 Task: Find connections with filter location Castro with filter topic #Creativitywith filter profile language English with filter current company Verizon with filter school National Academy of Legal Studies & Research (NALSAR) University Hyderabad with filter industry Internet Marketplace Platforms with filter service category Product Marketing with filter keywords title Travel Agent
Action: Mouse moved to (593, 117)
Screenshot: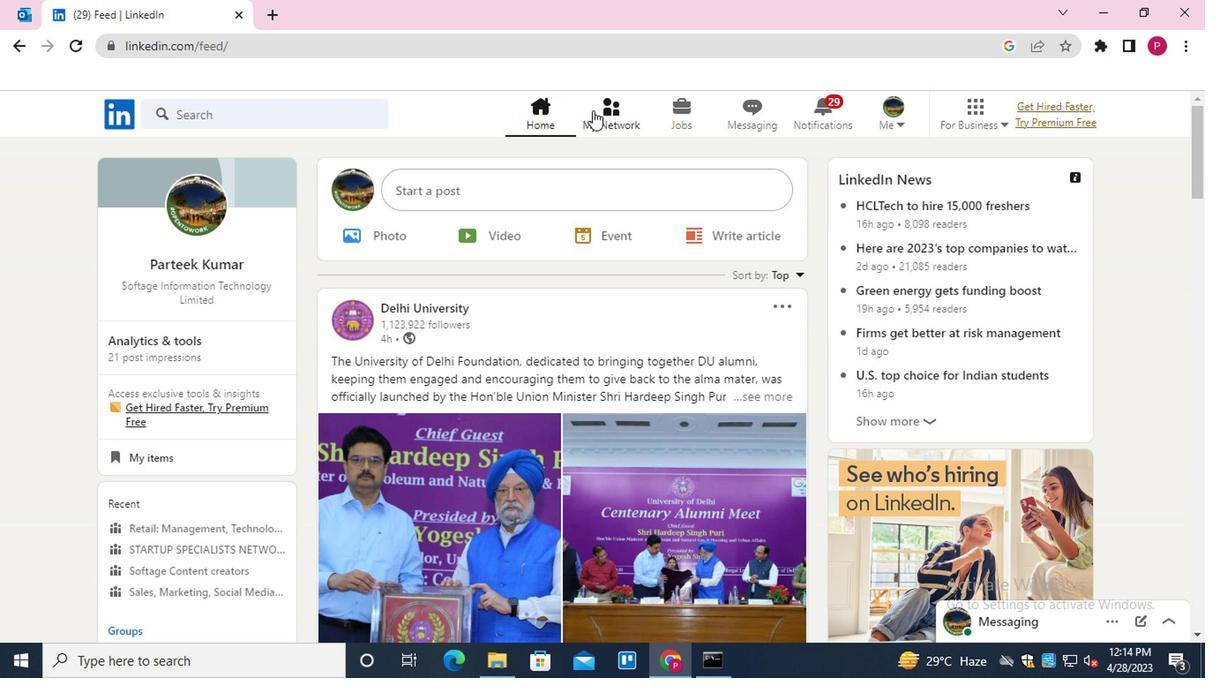 
Action: Mouse pressed left at (593, 117)
Screenshot: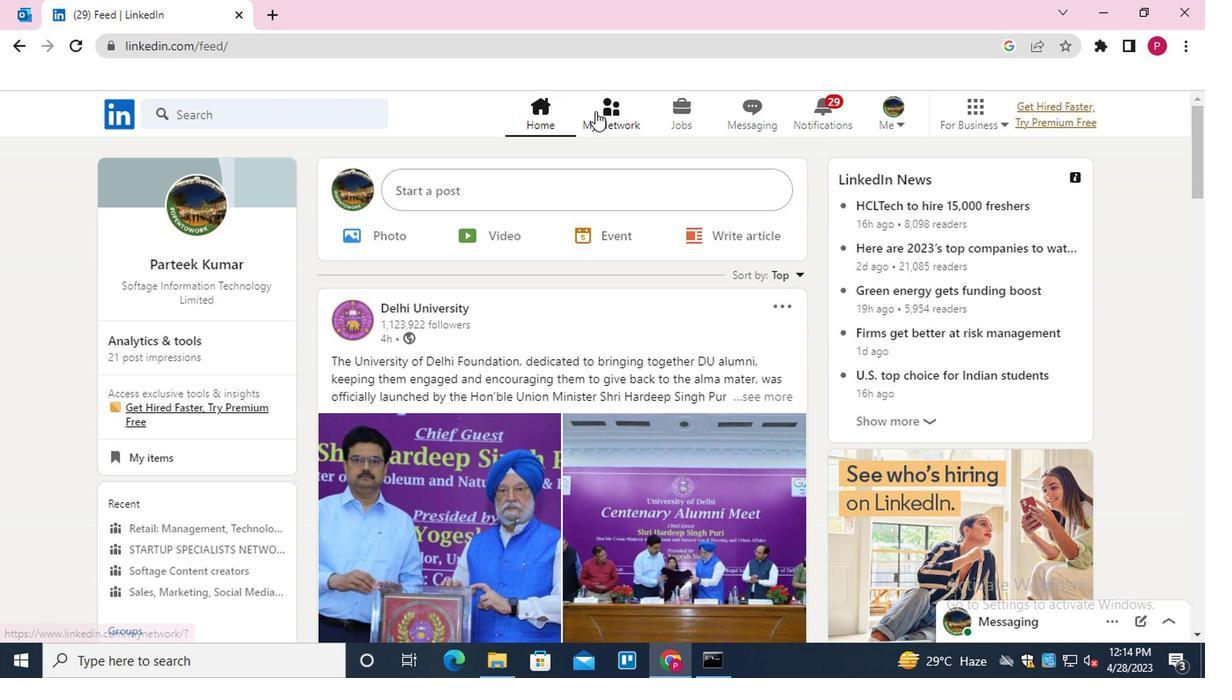 
Action: Mouse moved to (284, 220)
Screenshot: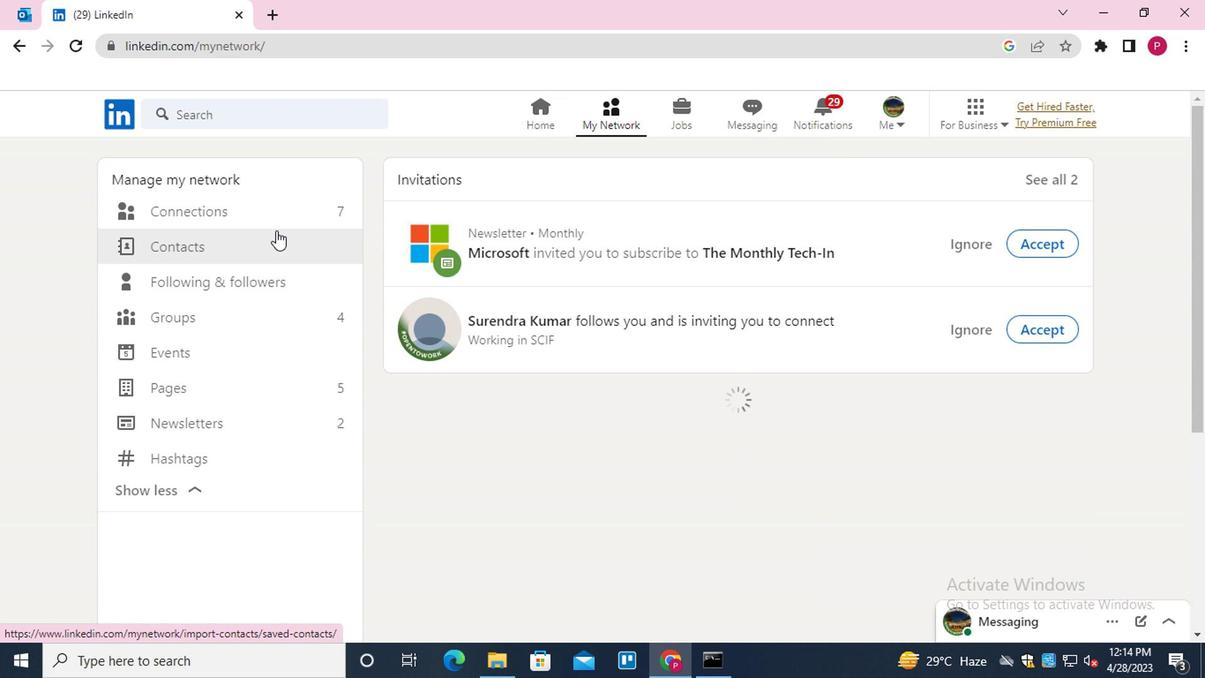 
Action: Mouse pressed left at (284, 220)
Screenshot: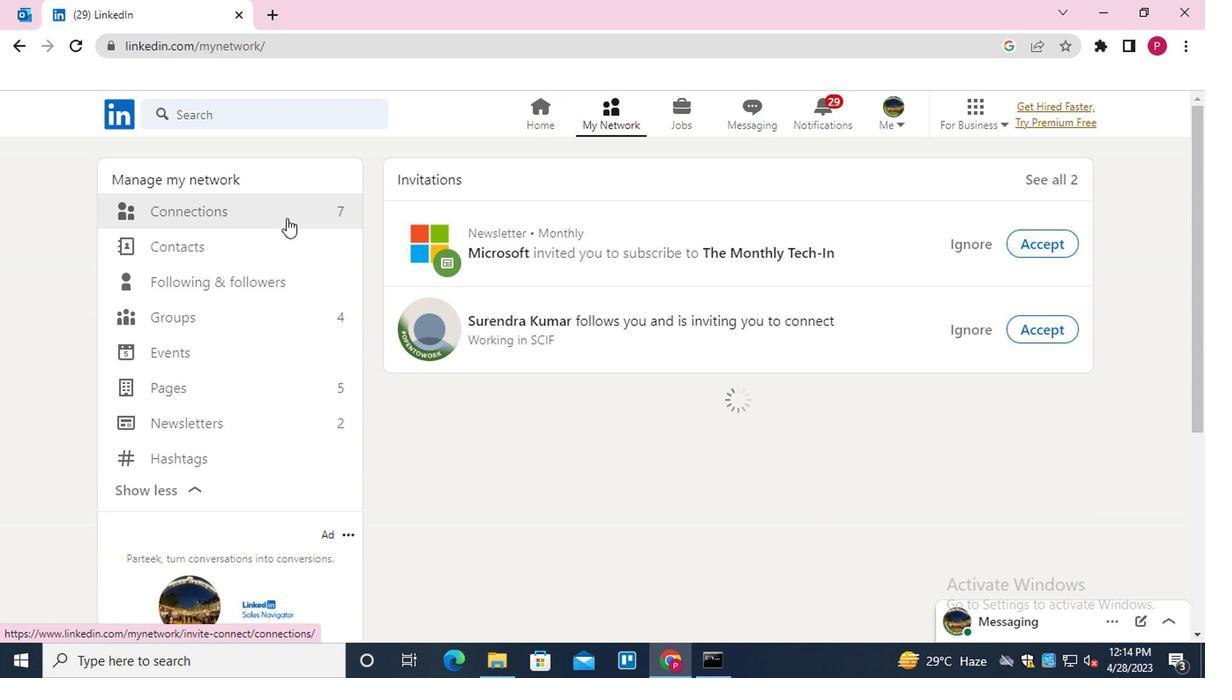 
Action: Mouse moved to (748, 216)
Screenshot: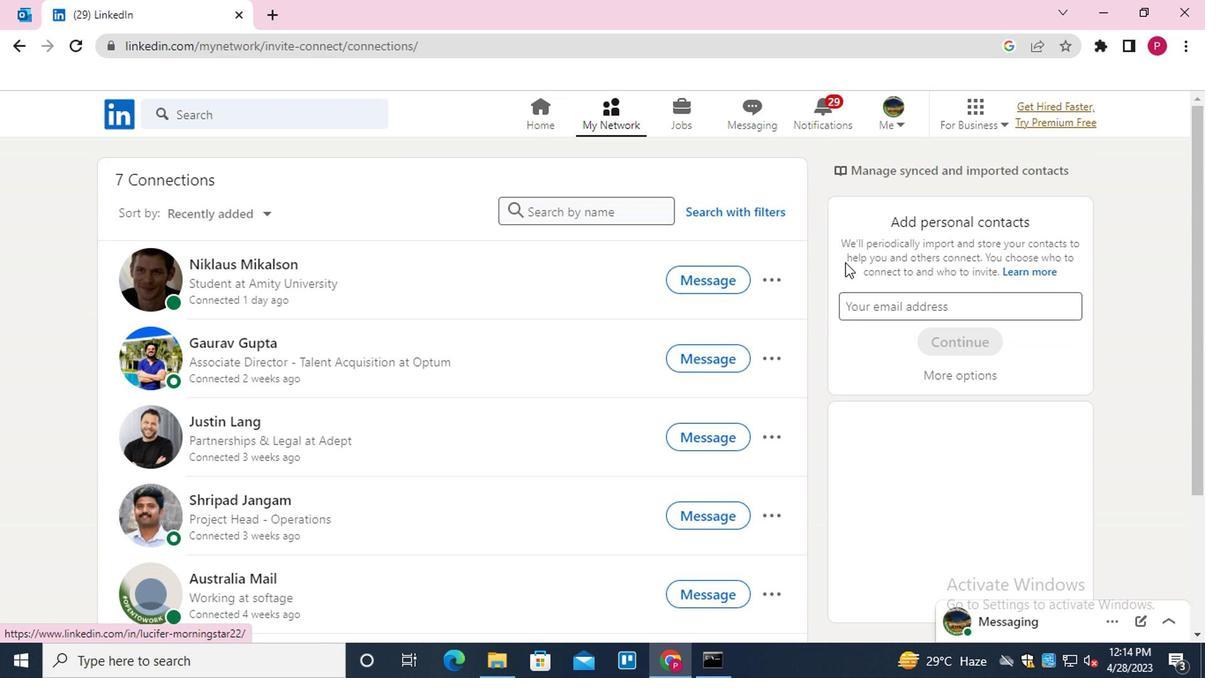 
Action: Mouse pressed left at (748, 216)
Screenshot: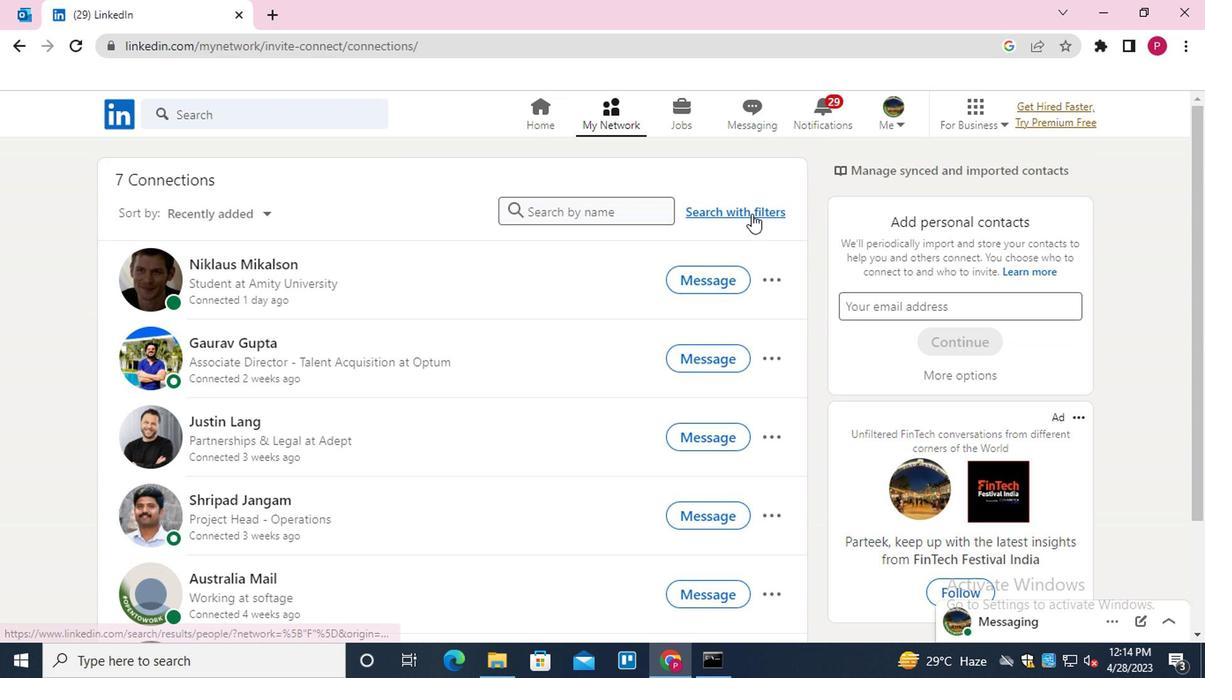 
Action: Mouse moved to (655, 174)
Screenshot: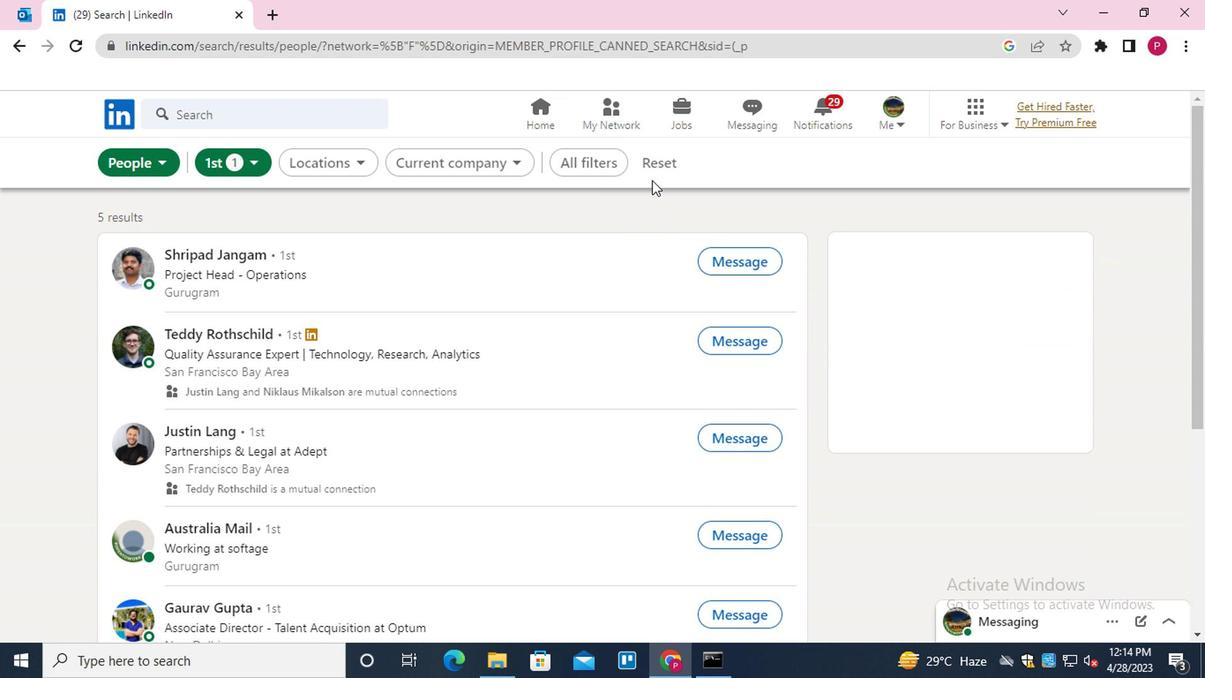 
Action: Mouse pressed left at (655, 174)
Screenshot: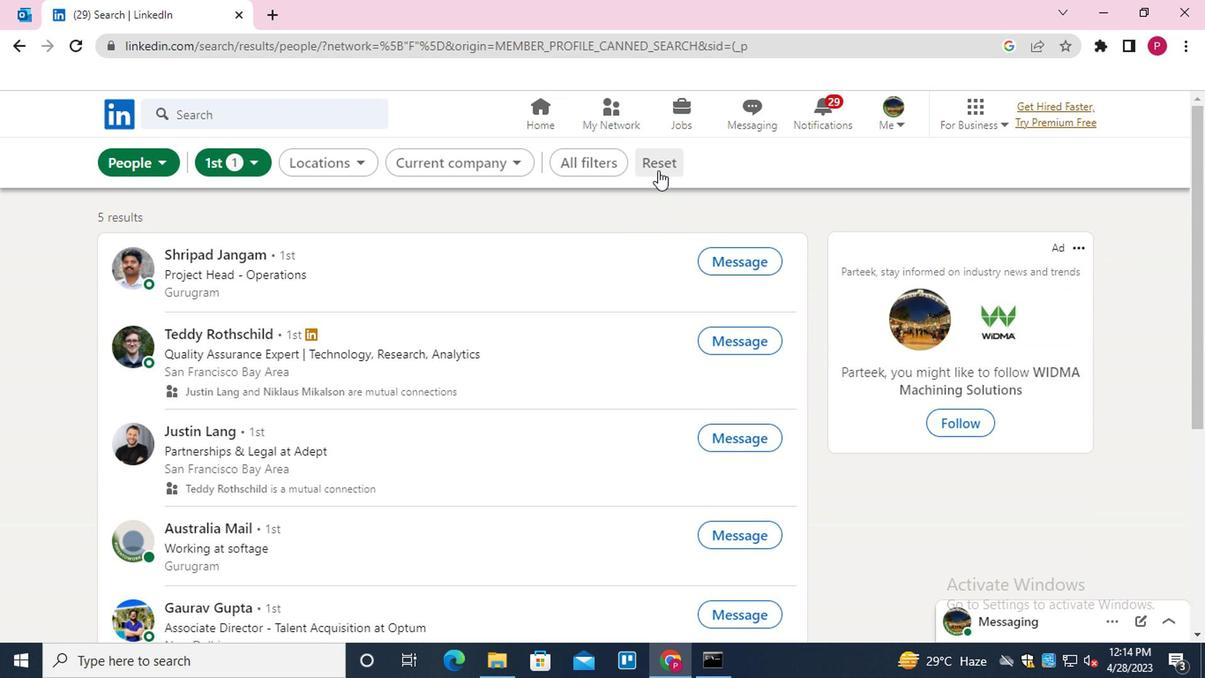 
Action: Mouse moved to (613, 172)
Screenshot: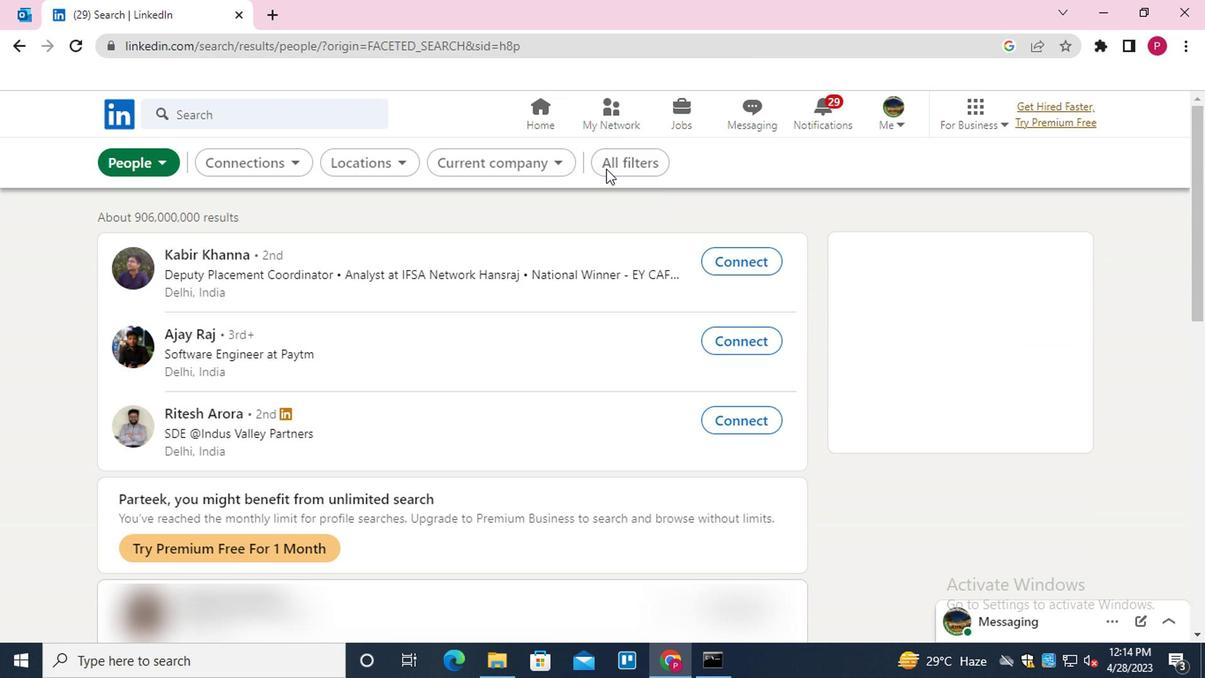 
Action: Mouse pressed left at (613, 172)
Screenshot: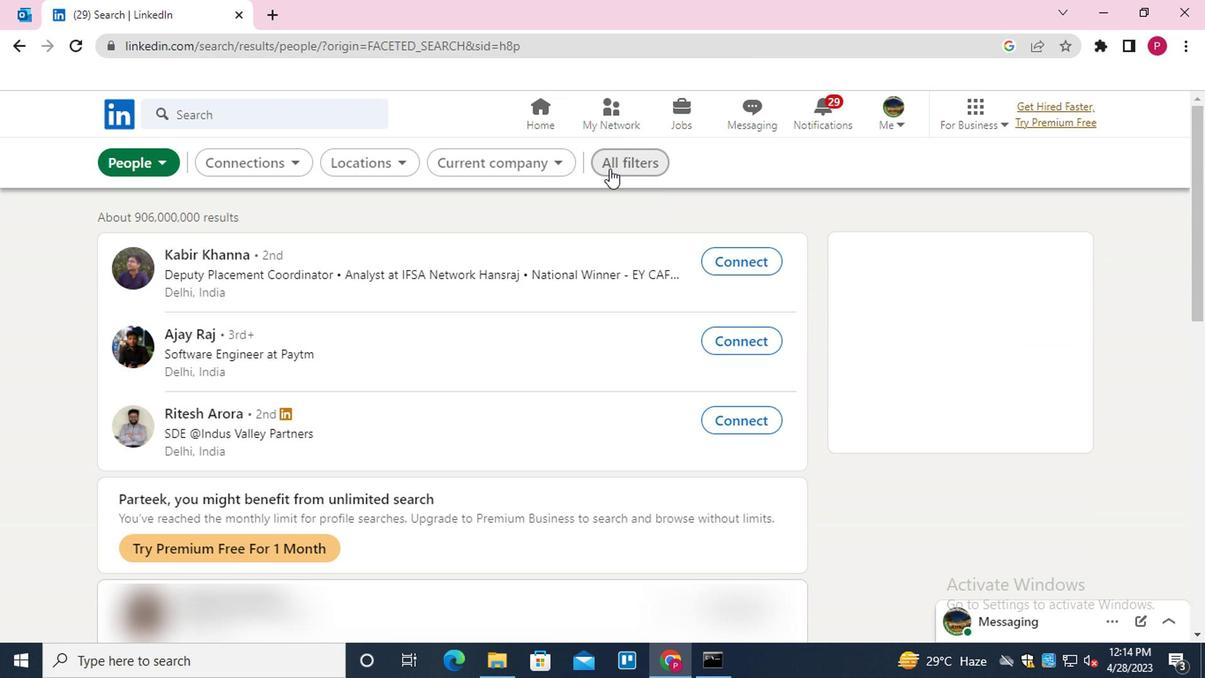 
Action: Mouse moved to (1004, 460)
Screenshot: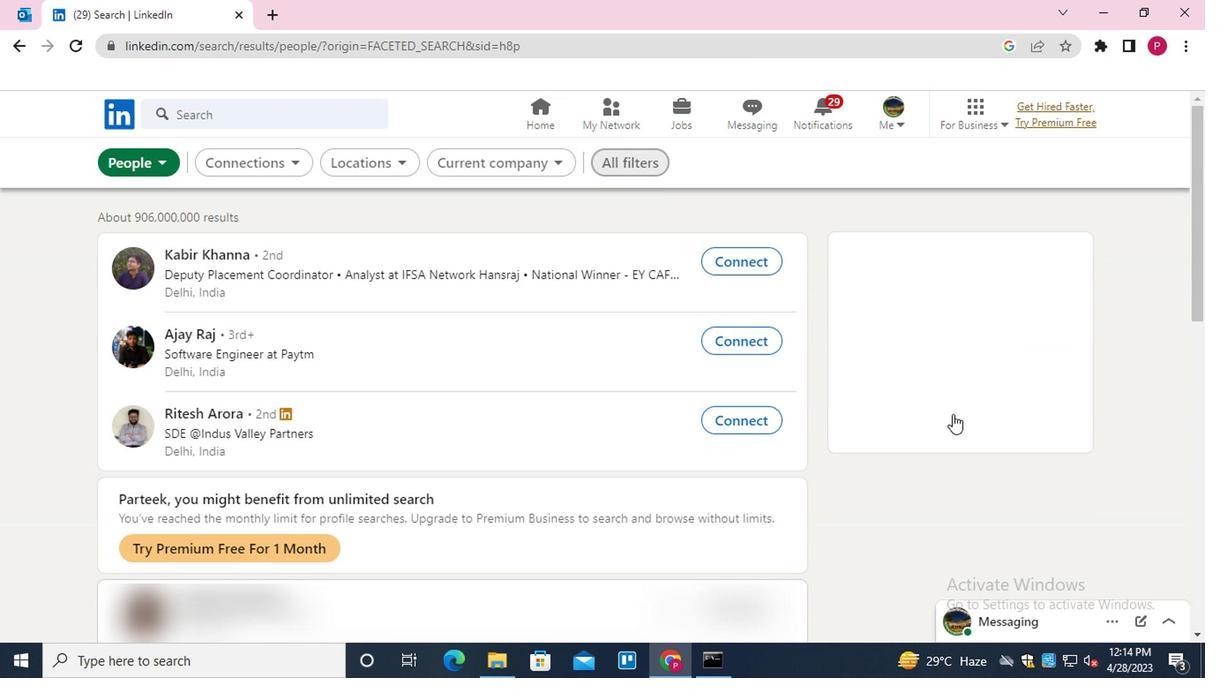 
Action: Mouse scrolled (1004, 460) with delta (0, 0)
Screenshot: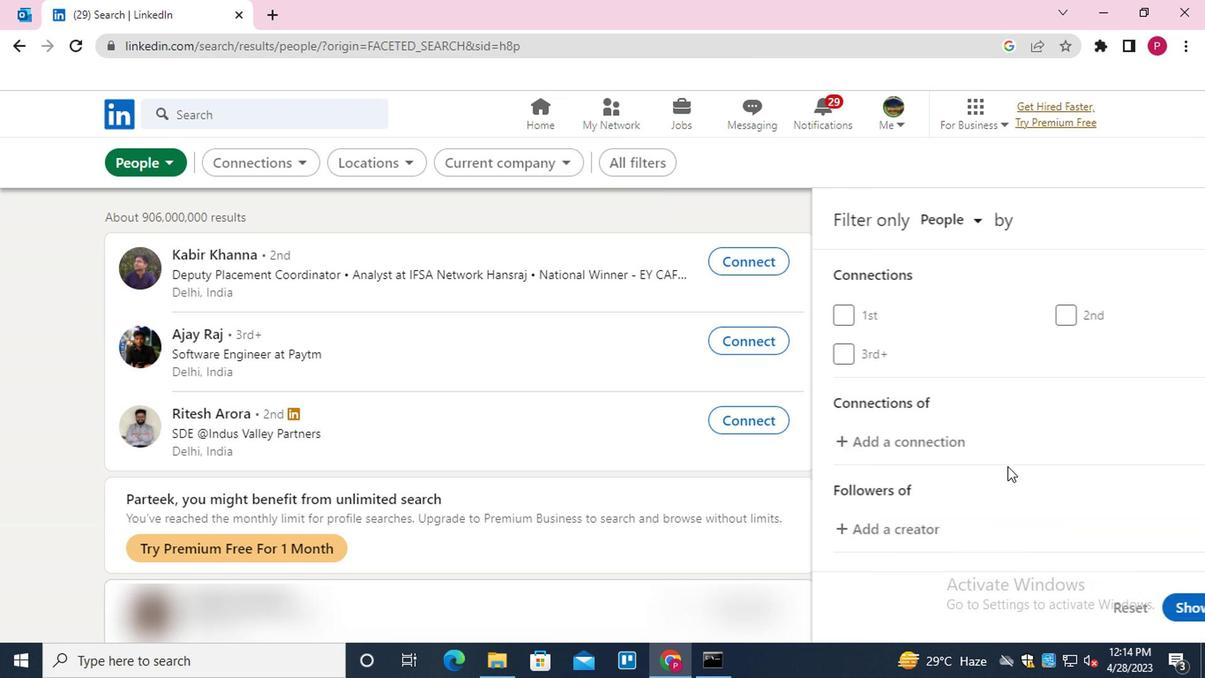 
Action: Mouse scrolled (1004, 460) with delta (0, 0)
Screenshot: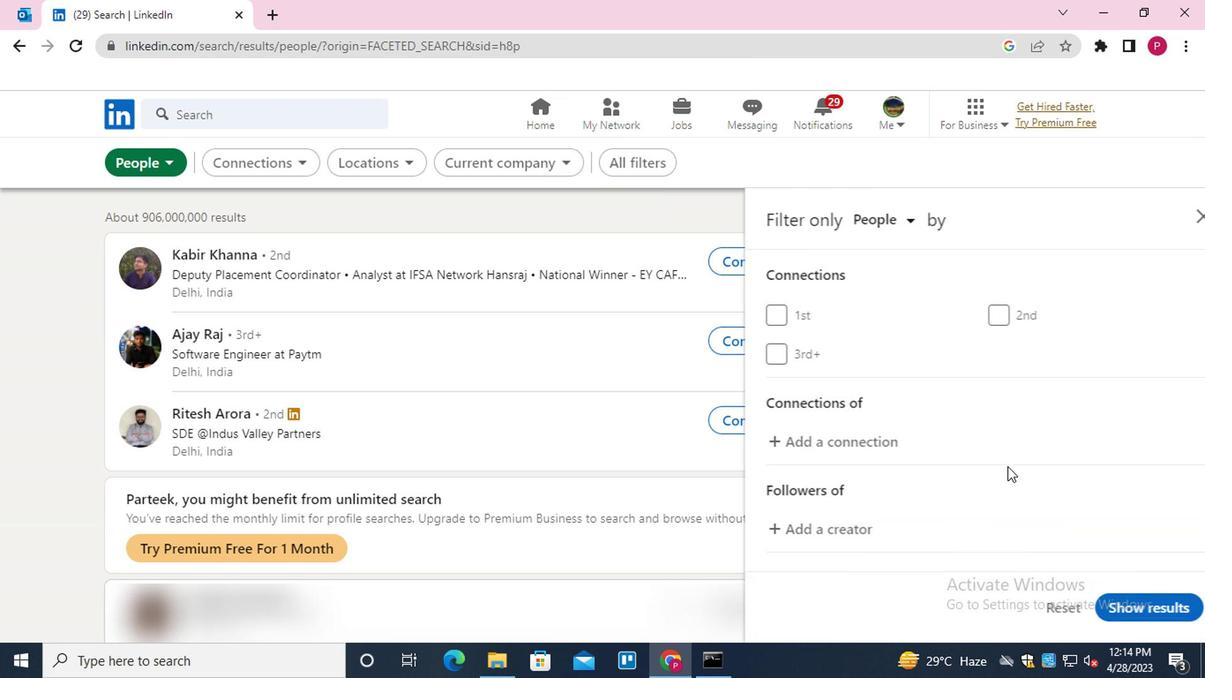
Action: Mouse scrolled (1004, 460) with delta (0, 0)
Screenshot: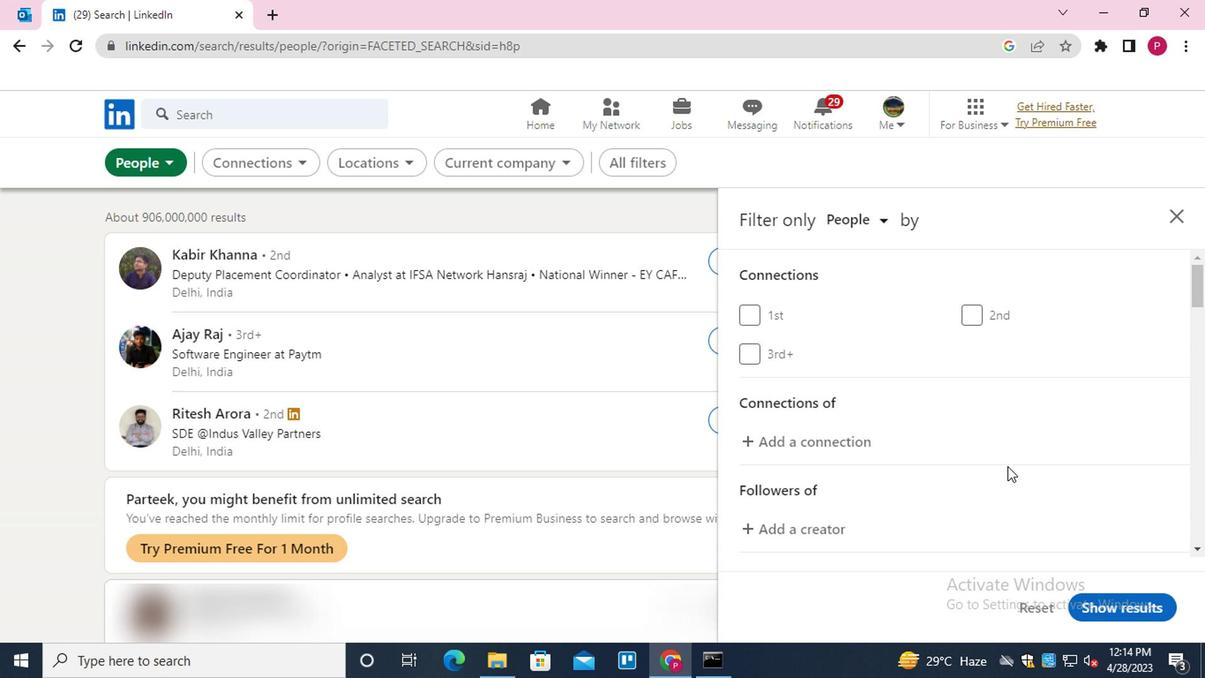 
Action: Mouse moved to (1045, 429)
Screenshot: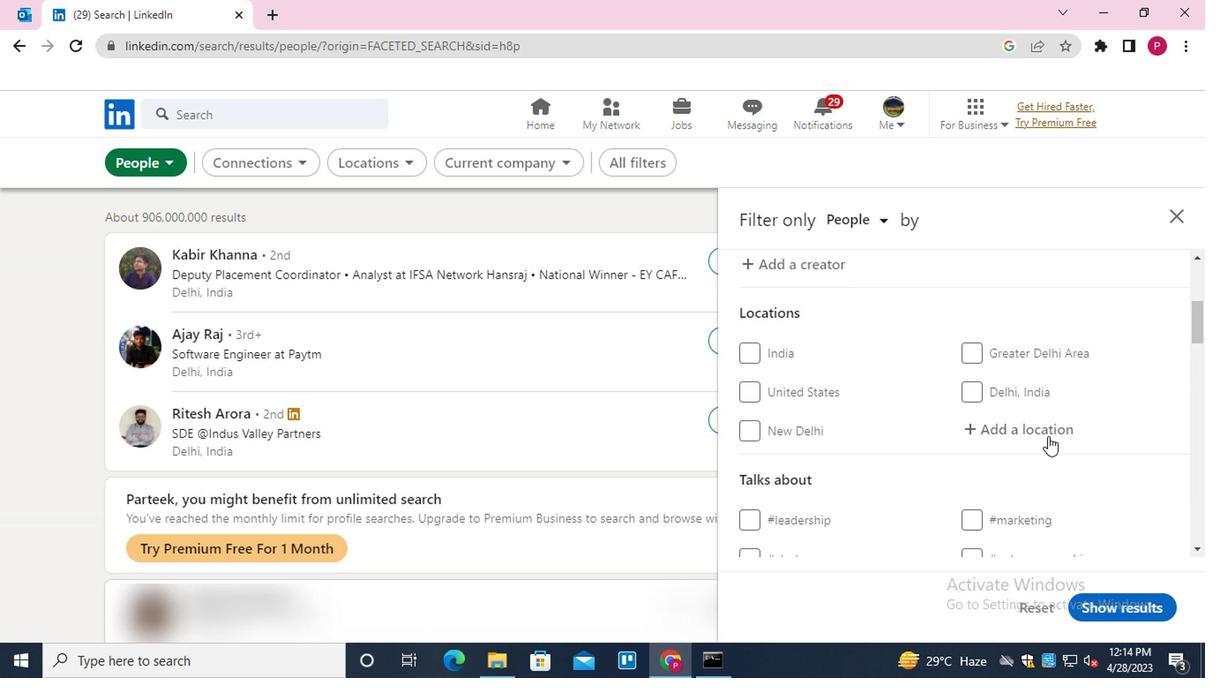 
Action: Mouse pressed left at (1045, 429)
Screenshot: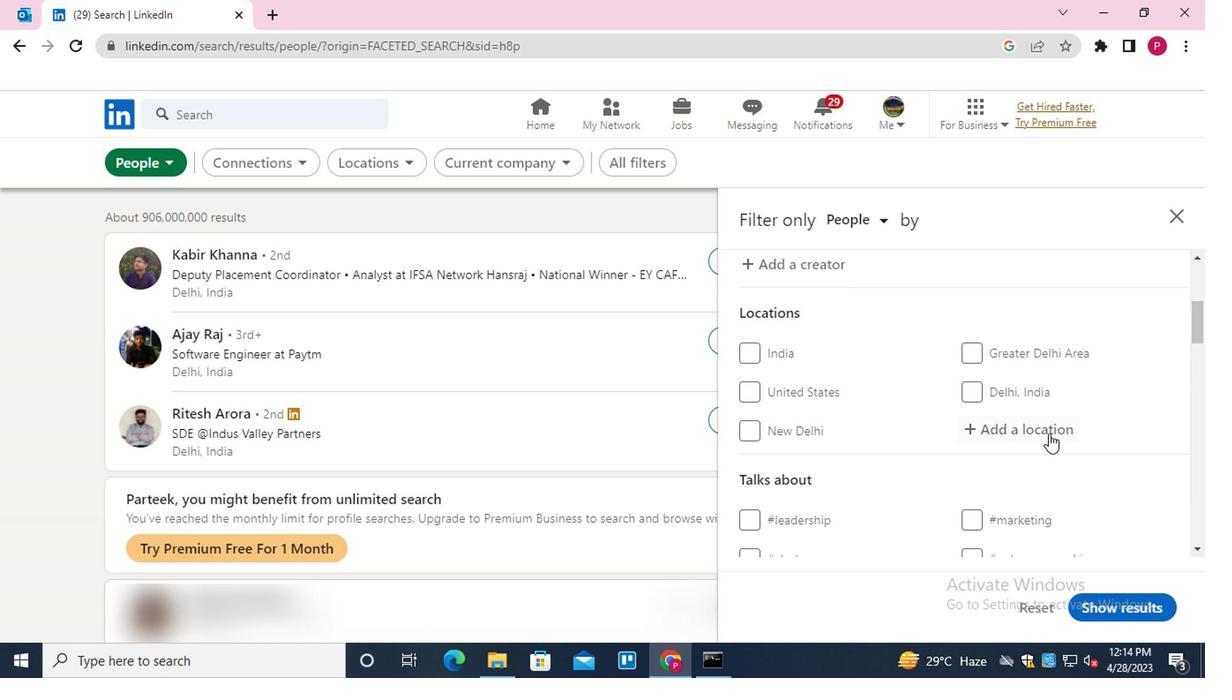 
Action: Key pressed <Key.shift><Key.shift>CASTRO<Key.down><Key.enter>
Screenshot: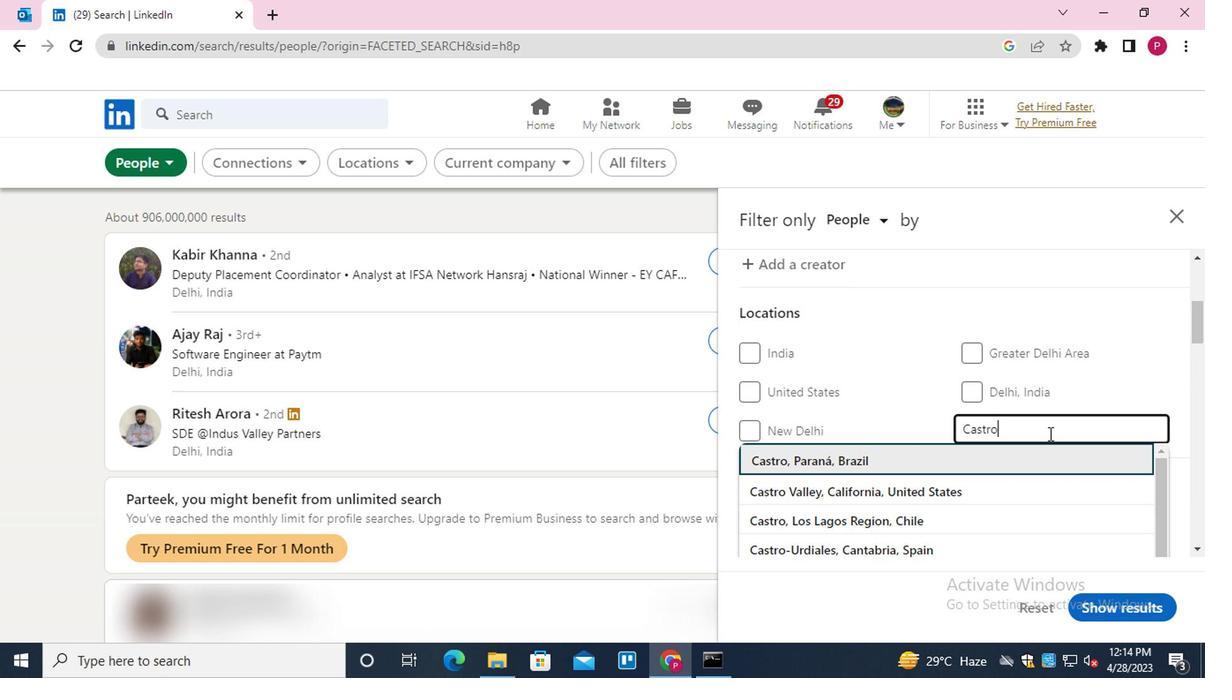 
Action: Mouse moved to (885, 420)
Screenshot: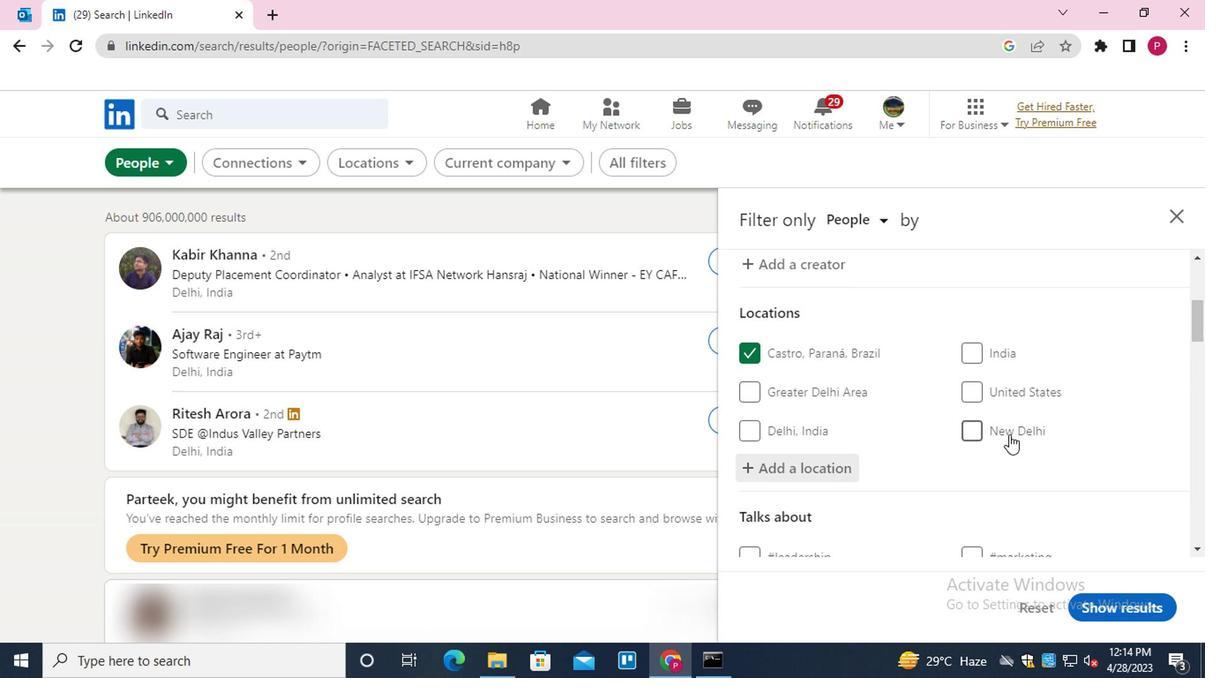 
Action: Mouse scrolled (885, 420) with delta (0, 0)
Screenshot: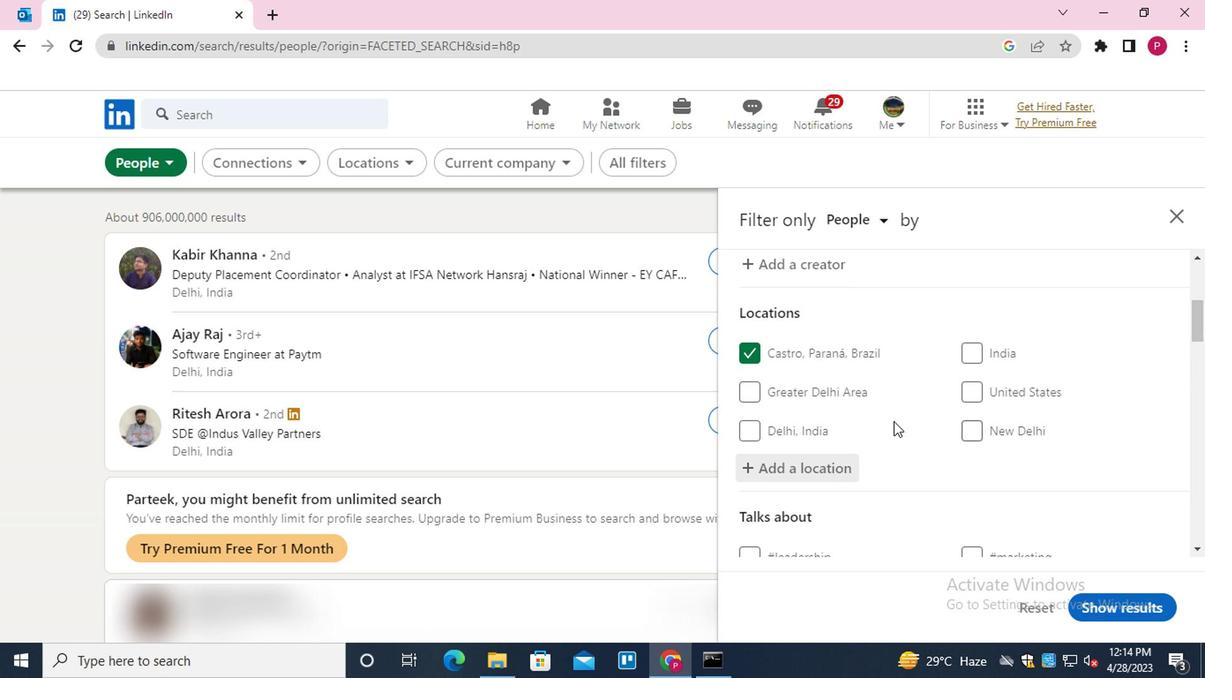 
Action: Mouse scrolled (885, 420) with delta (0, 0)
Screenshot: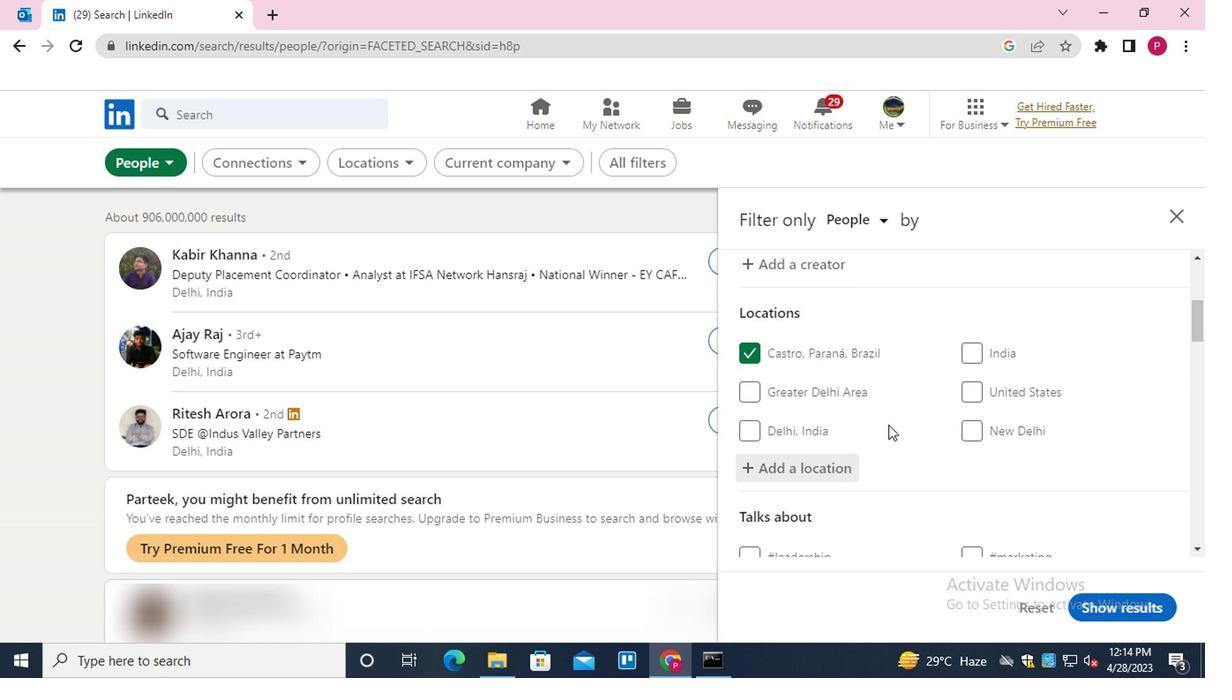 
Action: Mouse scrolled (885, 420) with delta (0, 0)
Screenshot: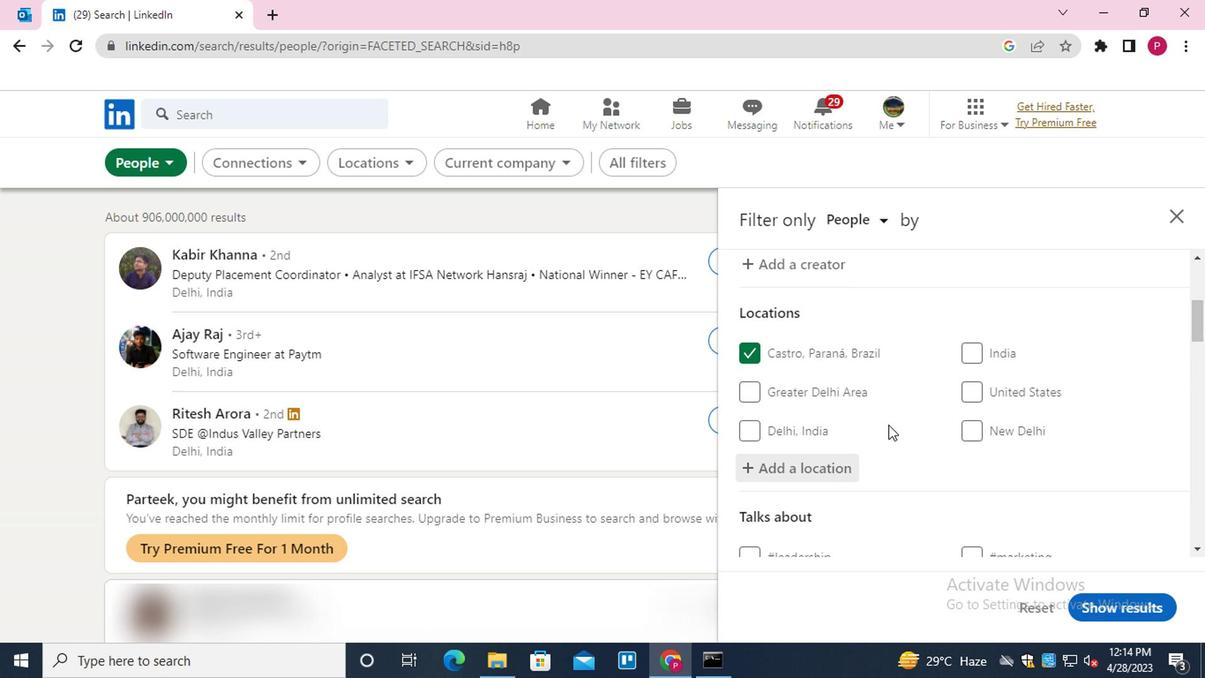 
Action: Mouse moved to (992, 372)
Screenshot: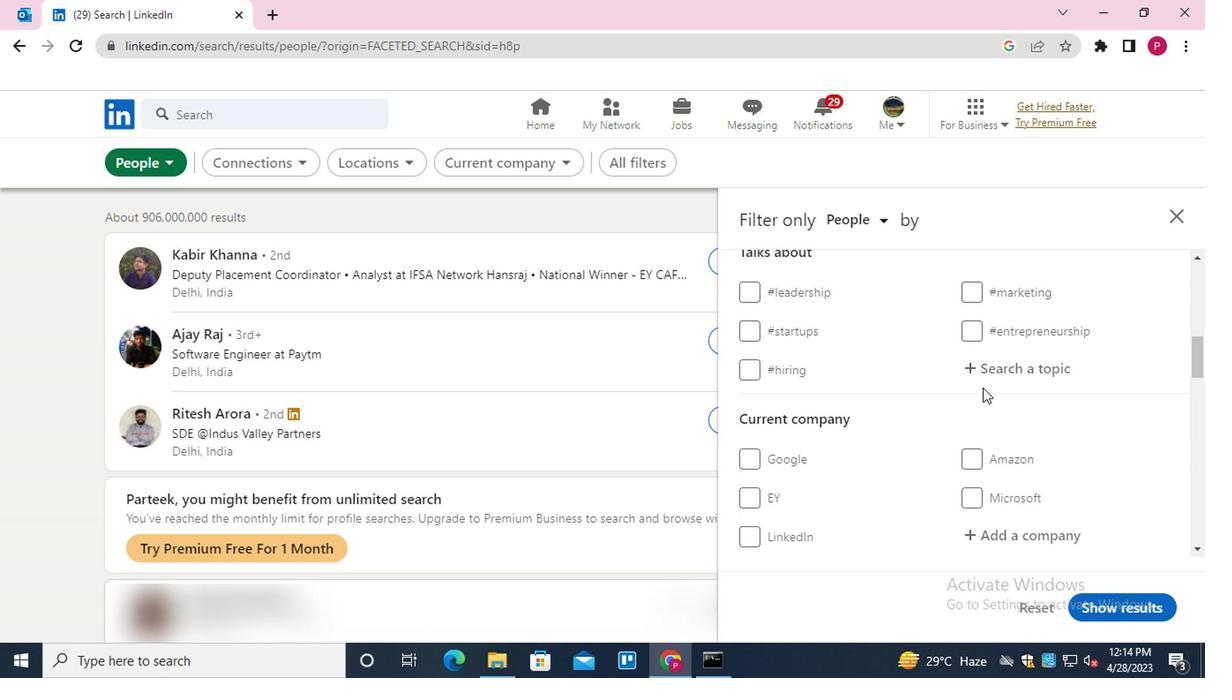 
Action: Mouse pressed left at (992, 372)
Screenshot: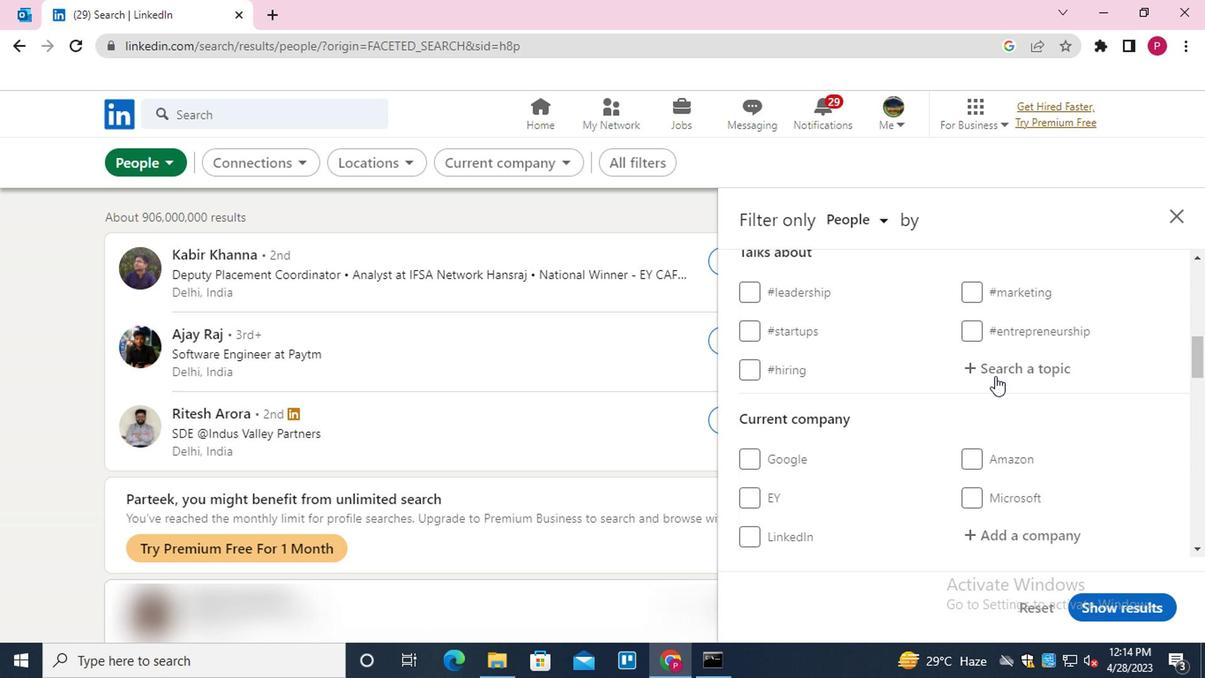
Action: Mouse moved to (992, 372)
Screenshot: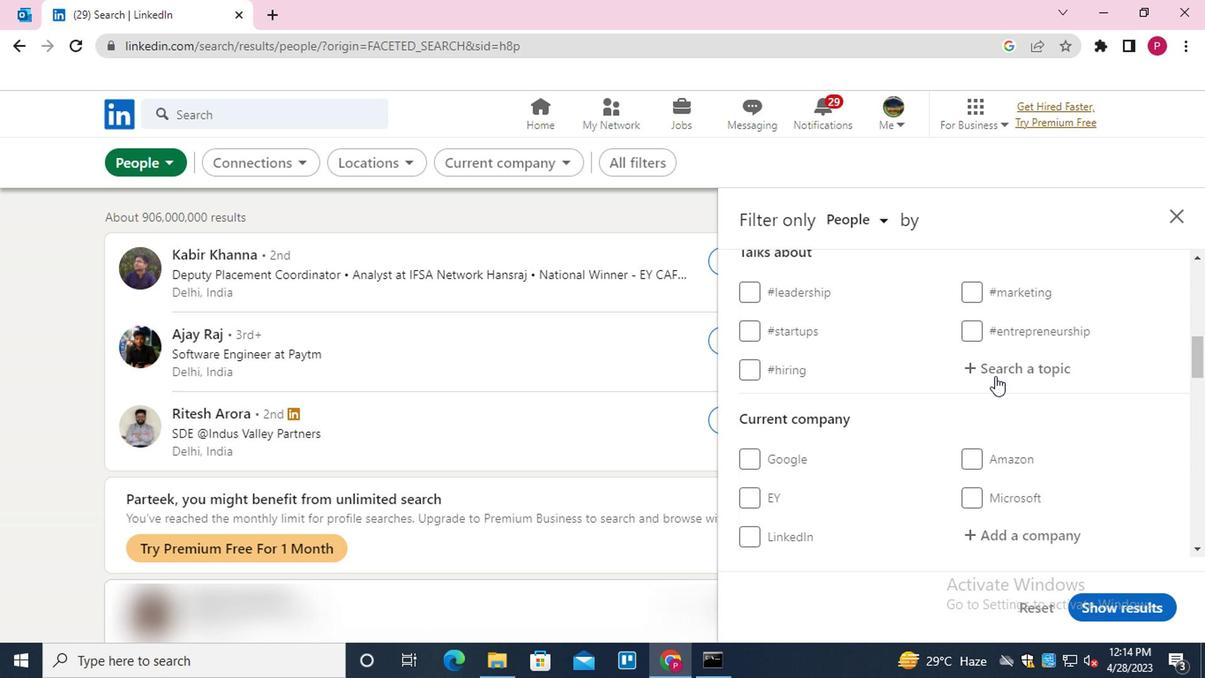 
Action: Key pressed CREATIVITY<Key.down><Key.enter>
Screenshot: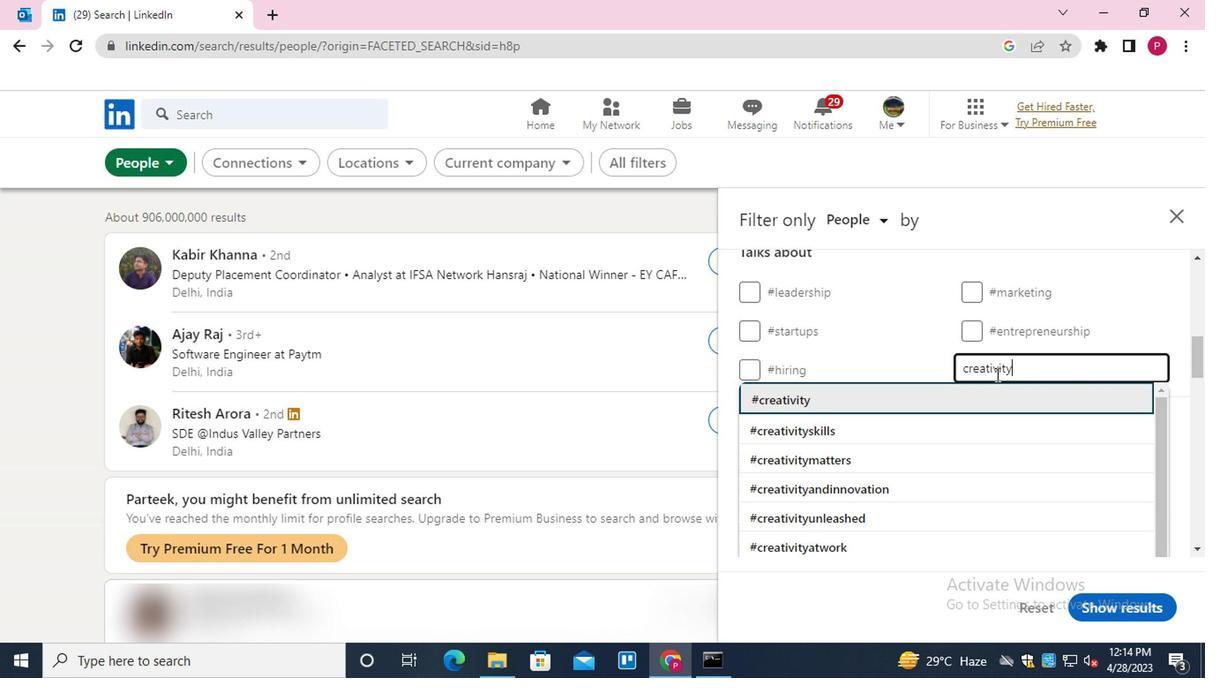 
Action: Mouse moved to (956, 376)
Screenshot: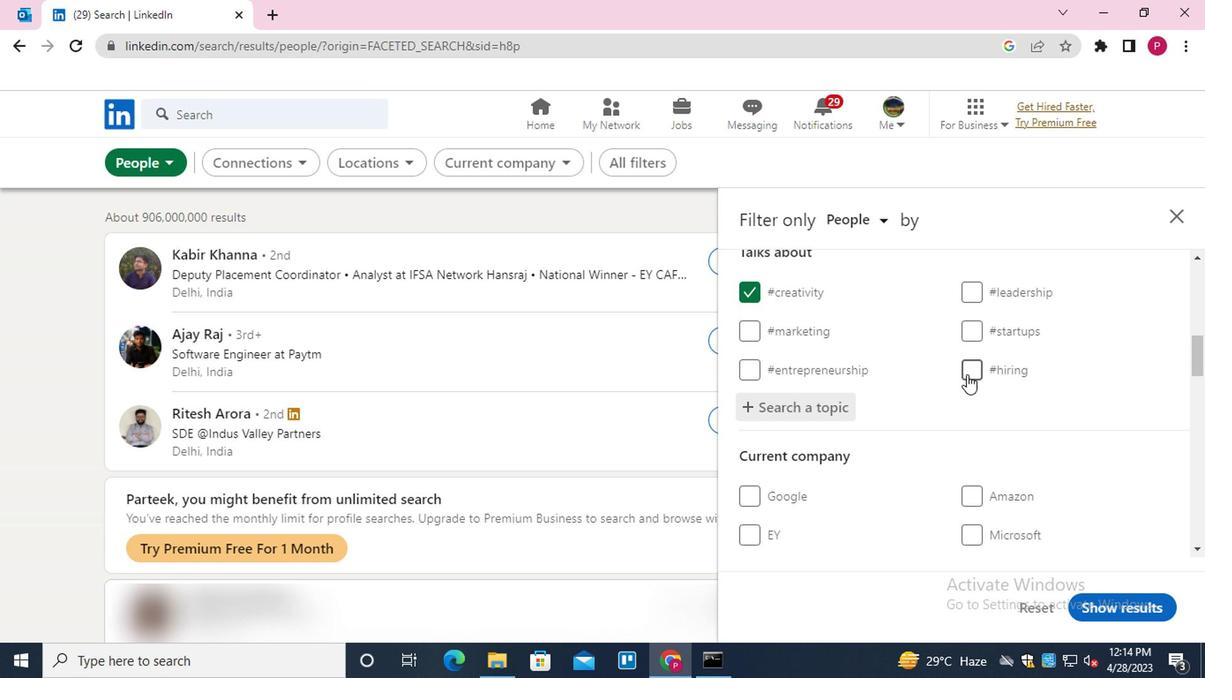 
Action: Mouse scrolled (956, 375) with delta (0, 0)
Screenshot: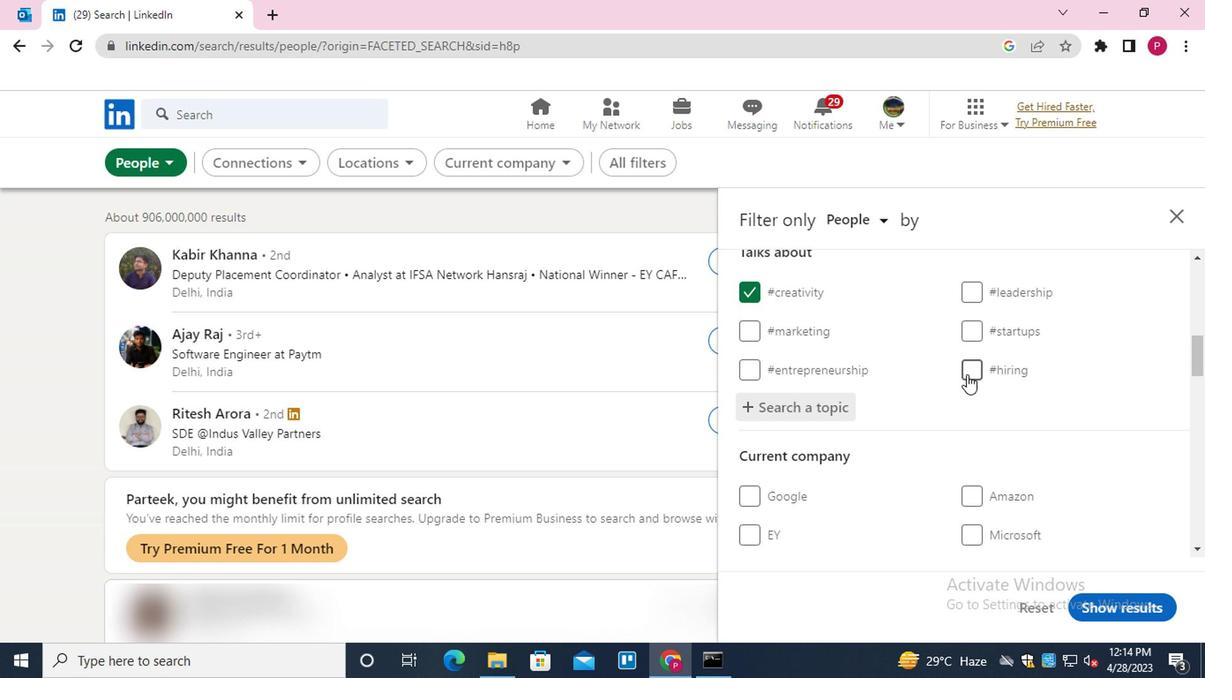 
Action: Mouse moved to (921, 396)
Screenshot: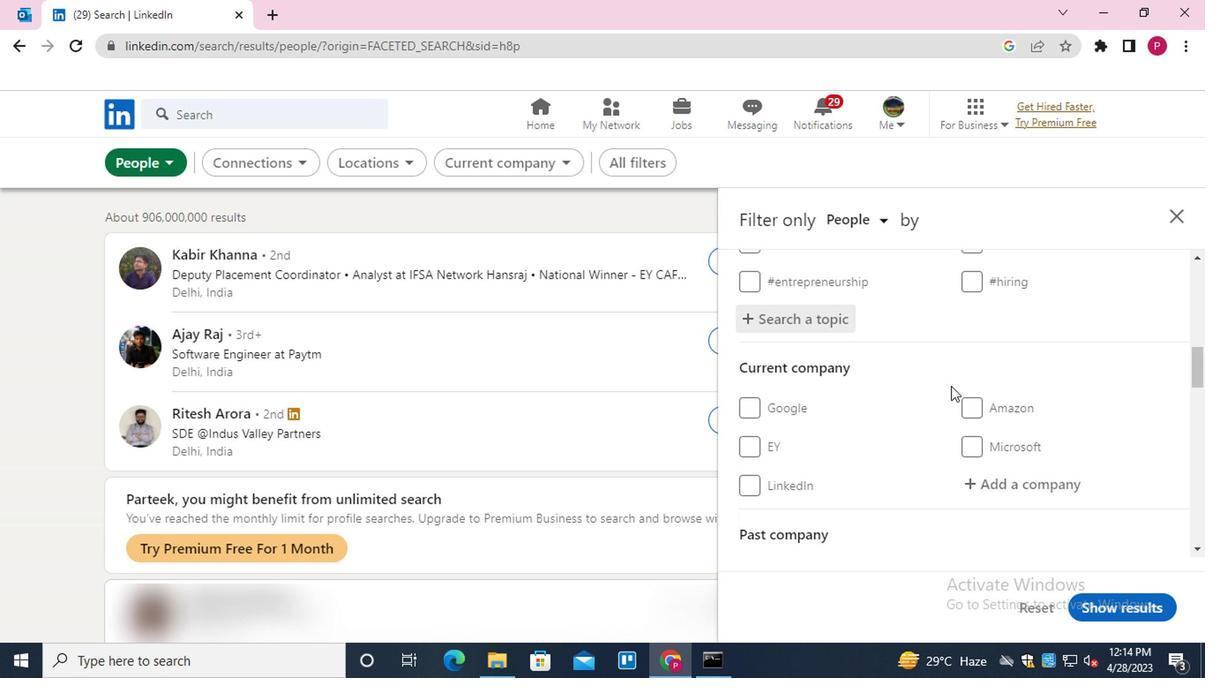 
Action: Mouse scrolled (921, 396) with delta (0, 0)
Screenshot: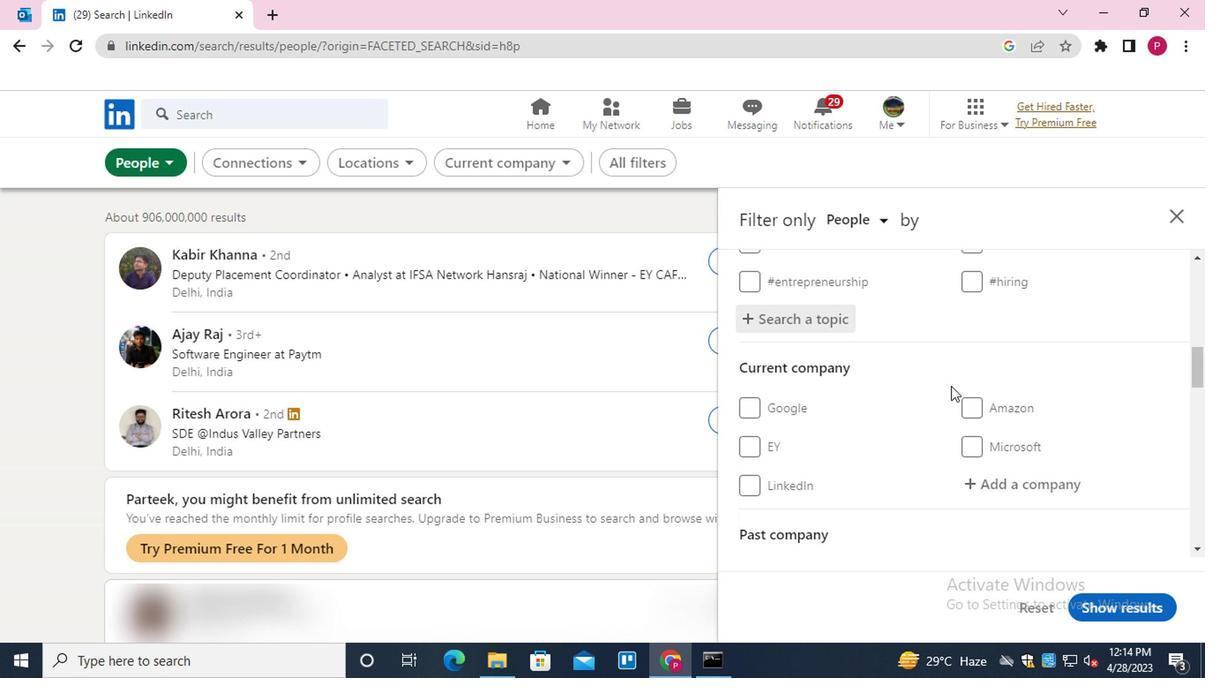 
Action: Mouse moved to (920, 398)
Screenshot: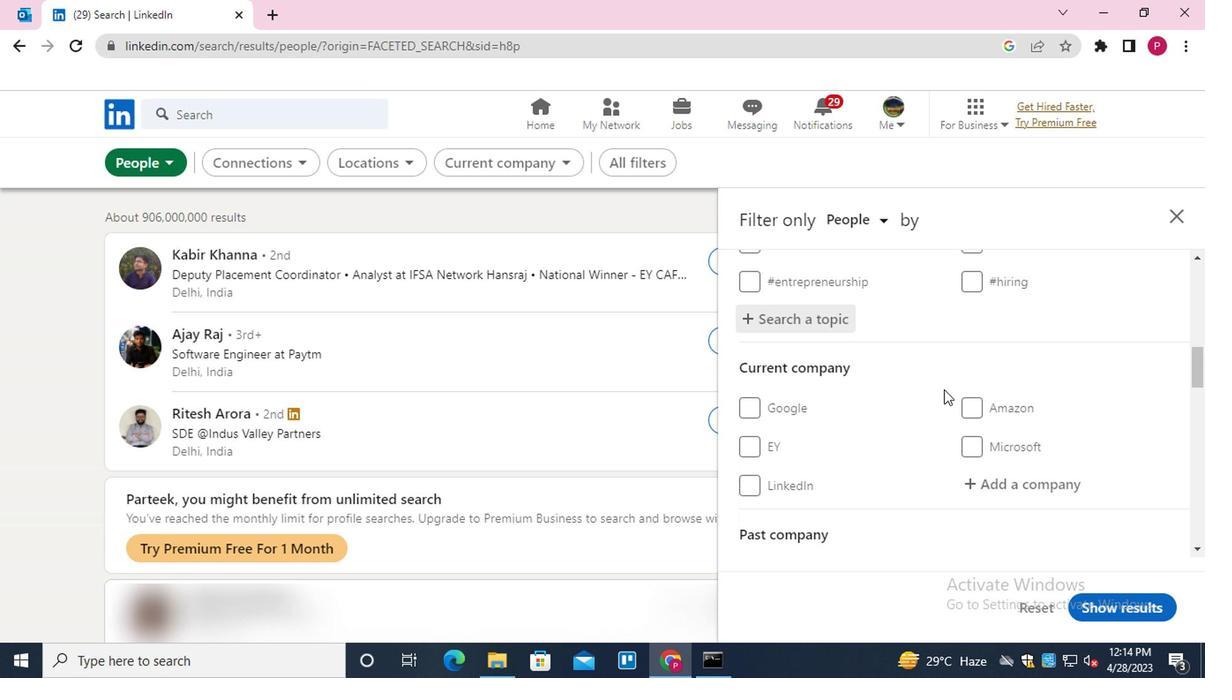 
Action: Mouse scrolled (920, 397) with delta (0, -1)
Screenshot: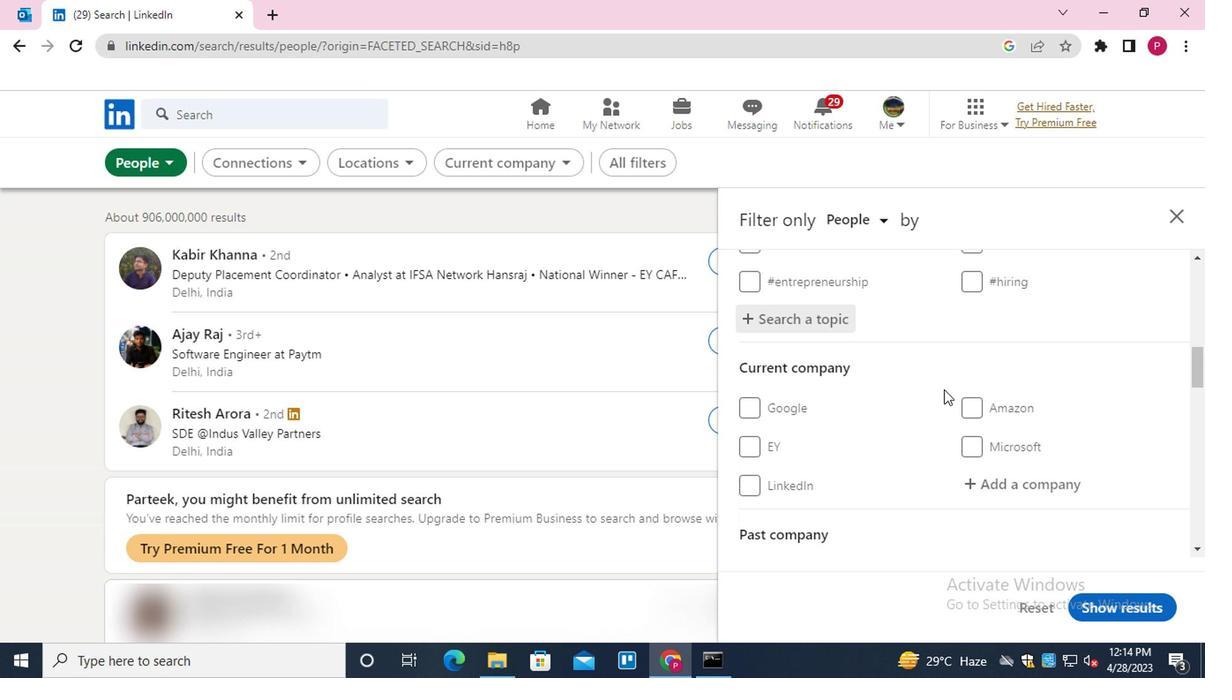 
Action: Mouse moved to (918, 399)
Screenshot: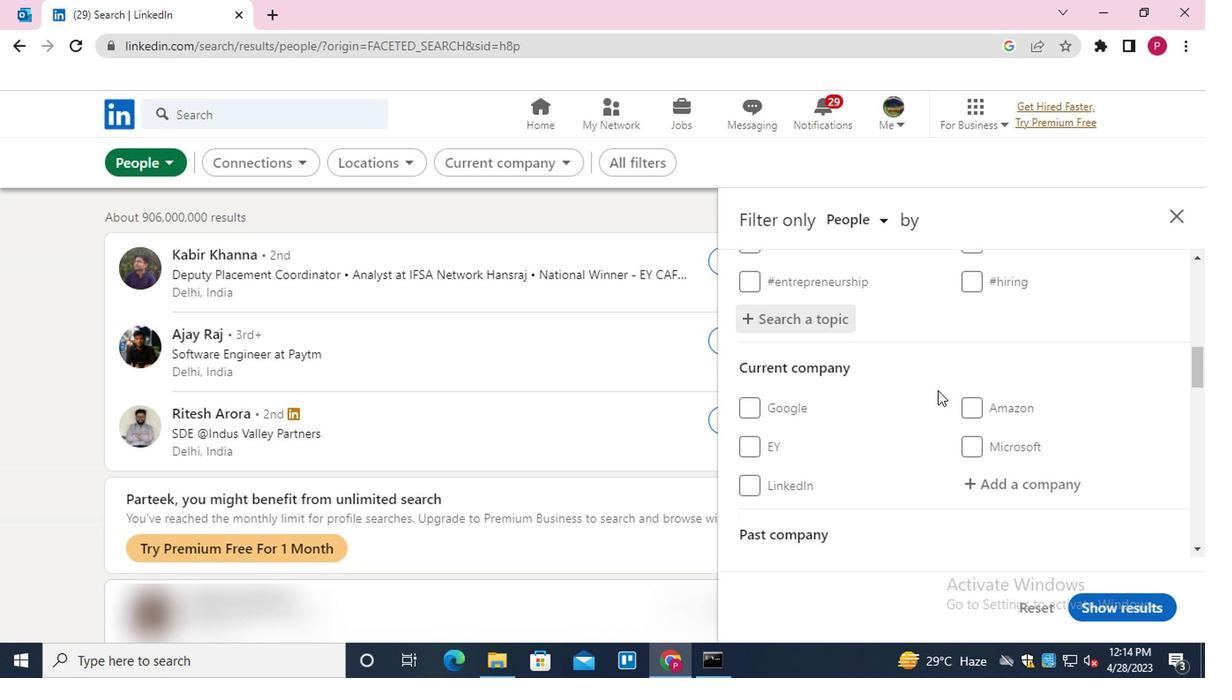 
Action: Mouse scrolled (918, 399) with delta (0, 0)
Screenshot: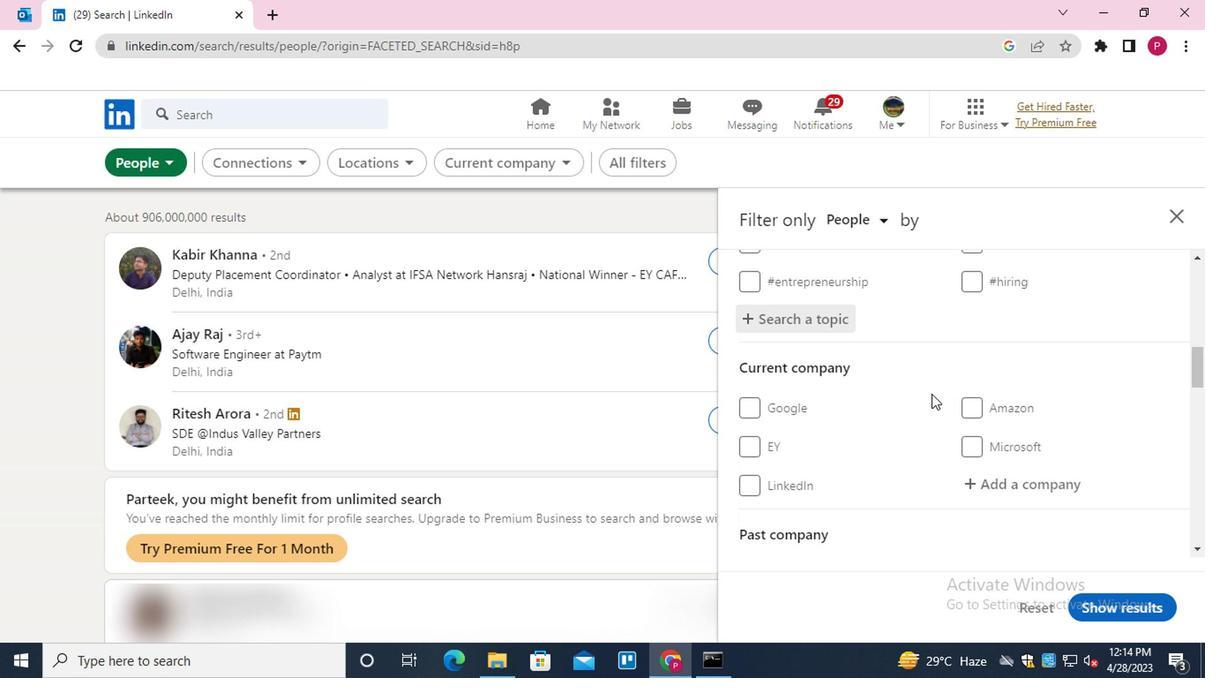 
Action: Mouse moved to (915, 404)
Screenshot: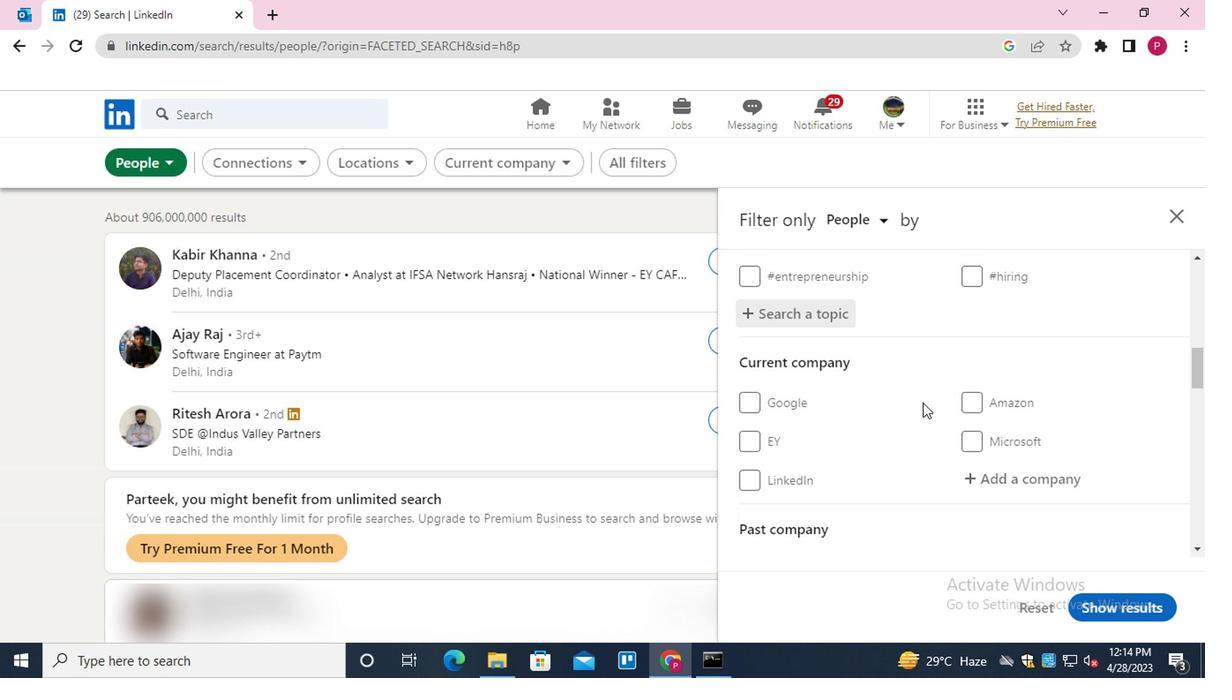 
Action: Mouse scrolled (915, 403) with delta (0, 0)
Screenshot: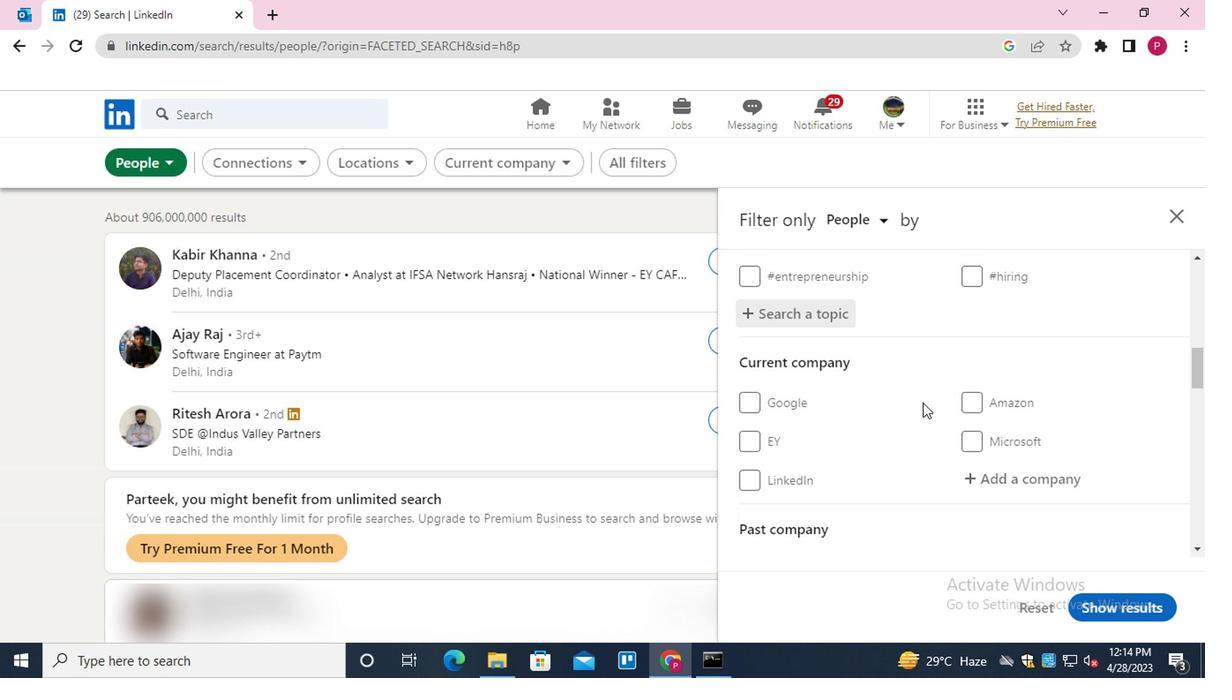 
Action: Mouse moved to (915, 406)
Screenshot: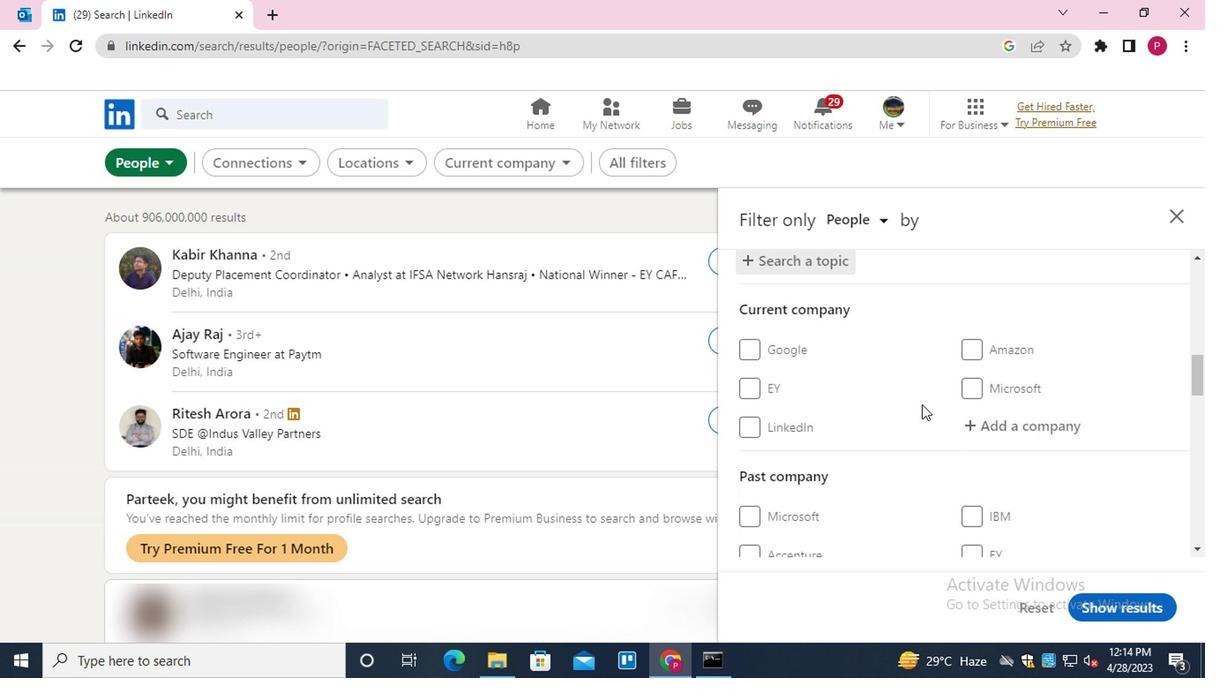 
Action: Mouse scrolled (915, 405) with delta (0, 0)
Screenshot: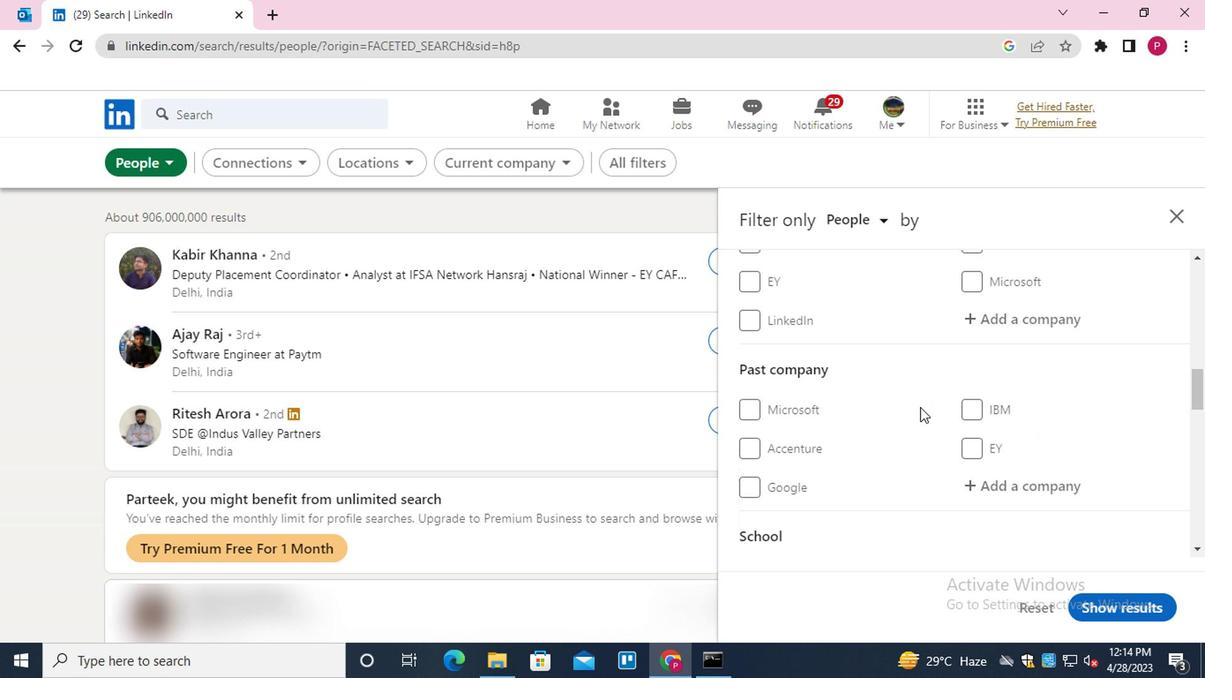 
Action: Mouse scrolled (915, 405) with delta (0, 0)
Screenshot: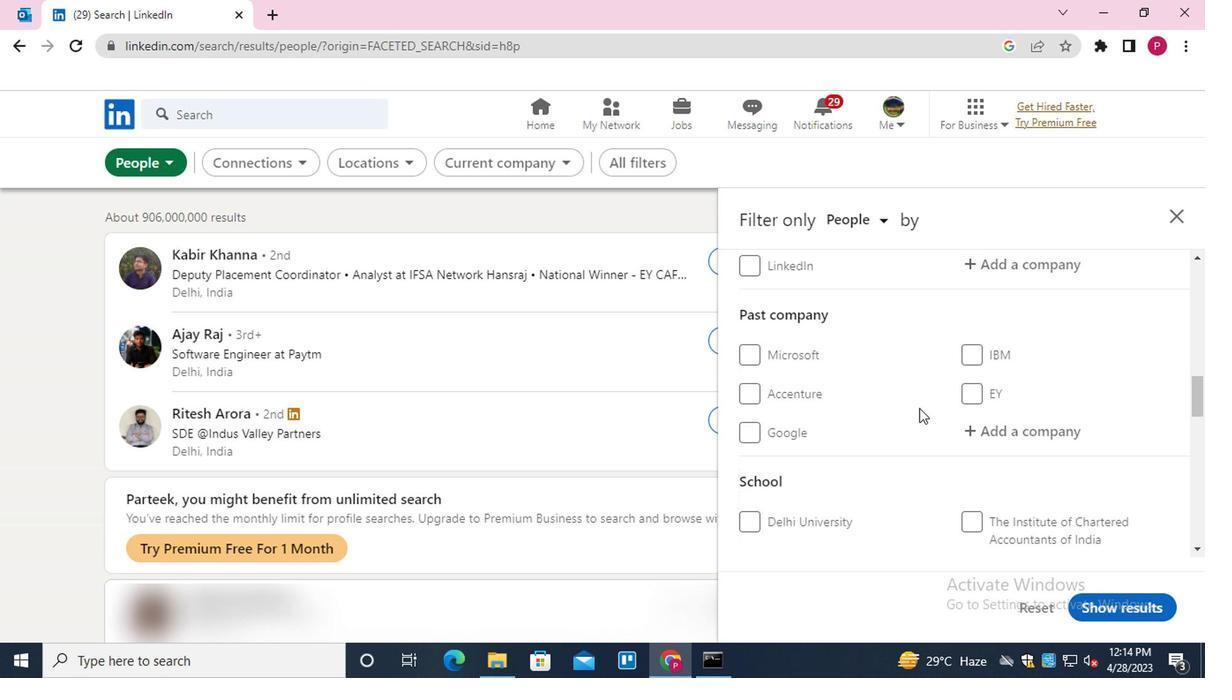 
Action: Mouse moved to (909, 411)
Screenshot: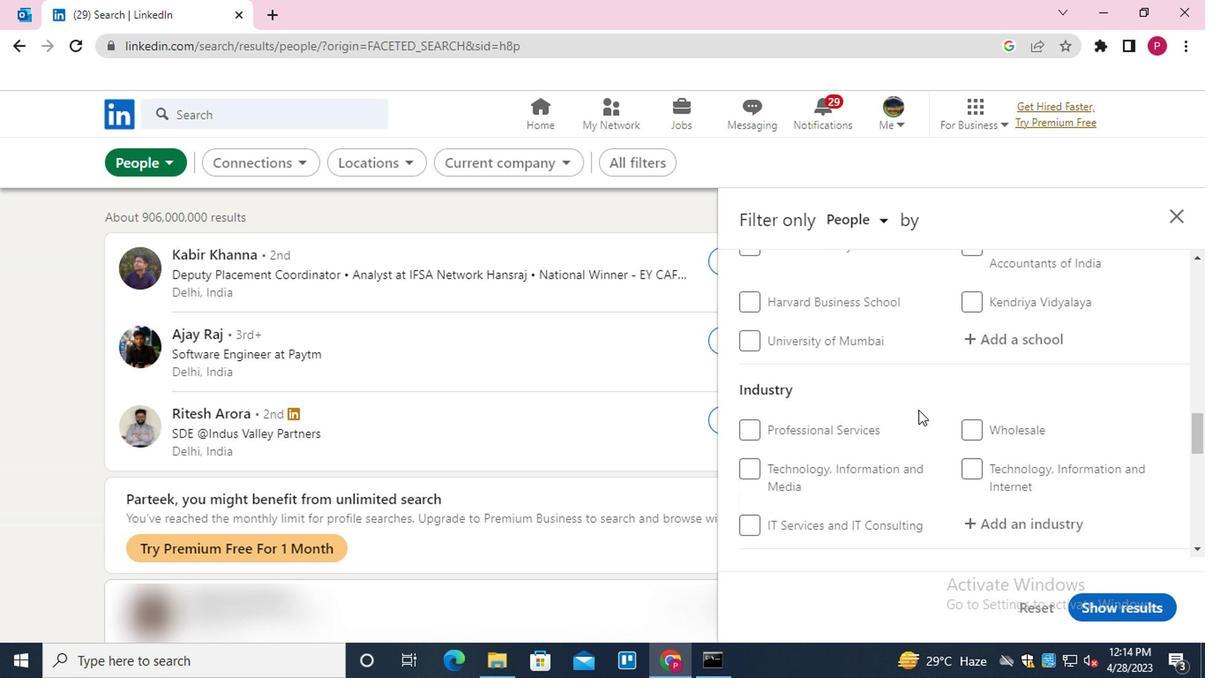 
Action: Mouse scrolled (909, 410) with delta (0, 0)
Screenshot: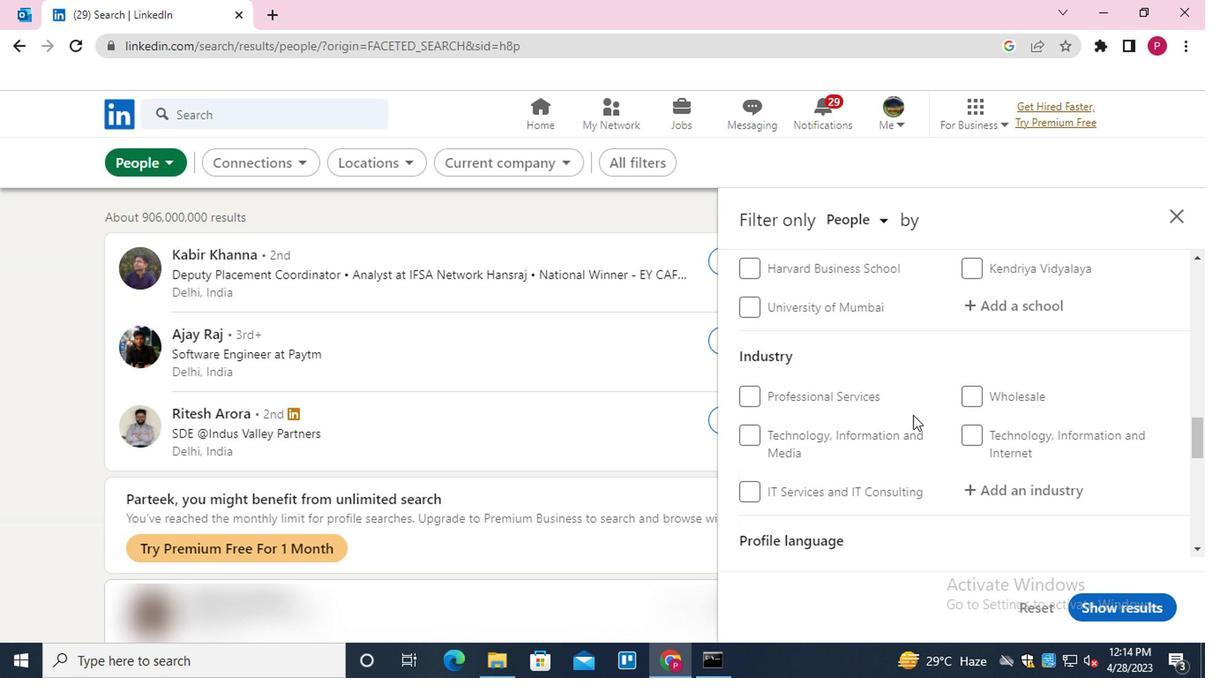 
Action: Mouse moved to (904, 415)
Screenshot: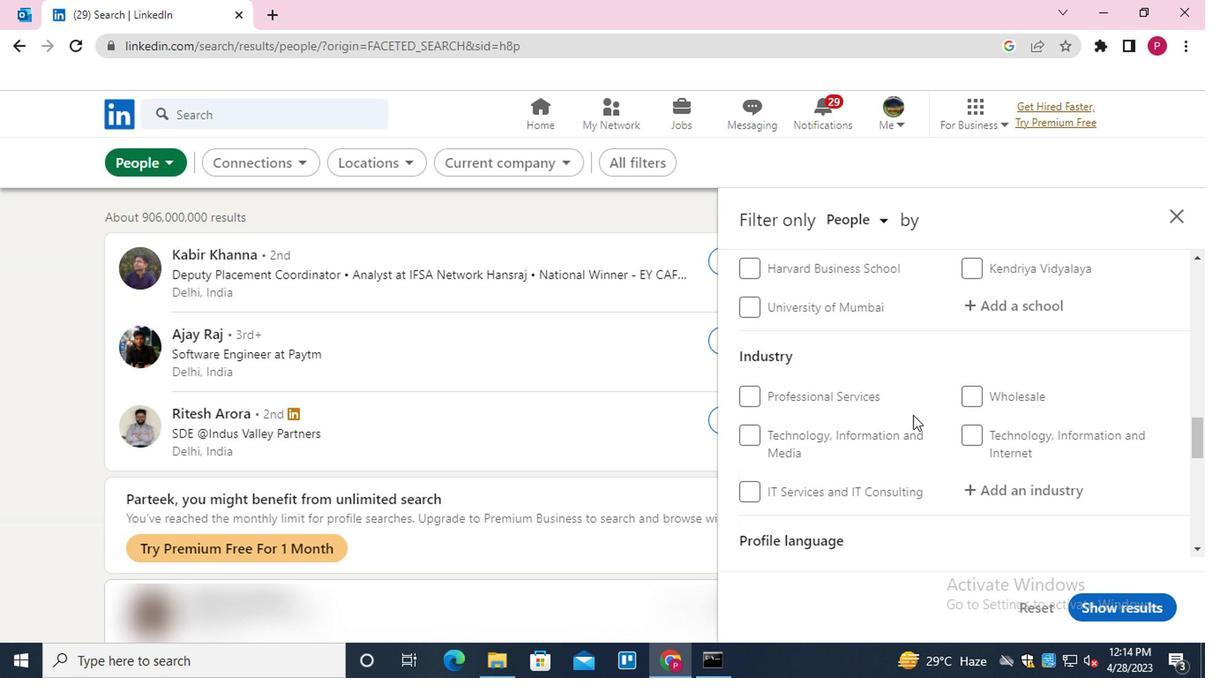 
Action: Mouse scrolled (904, 414) with delta (0, 0)
Screenshot: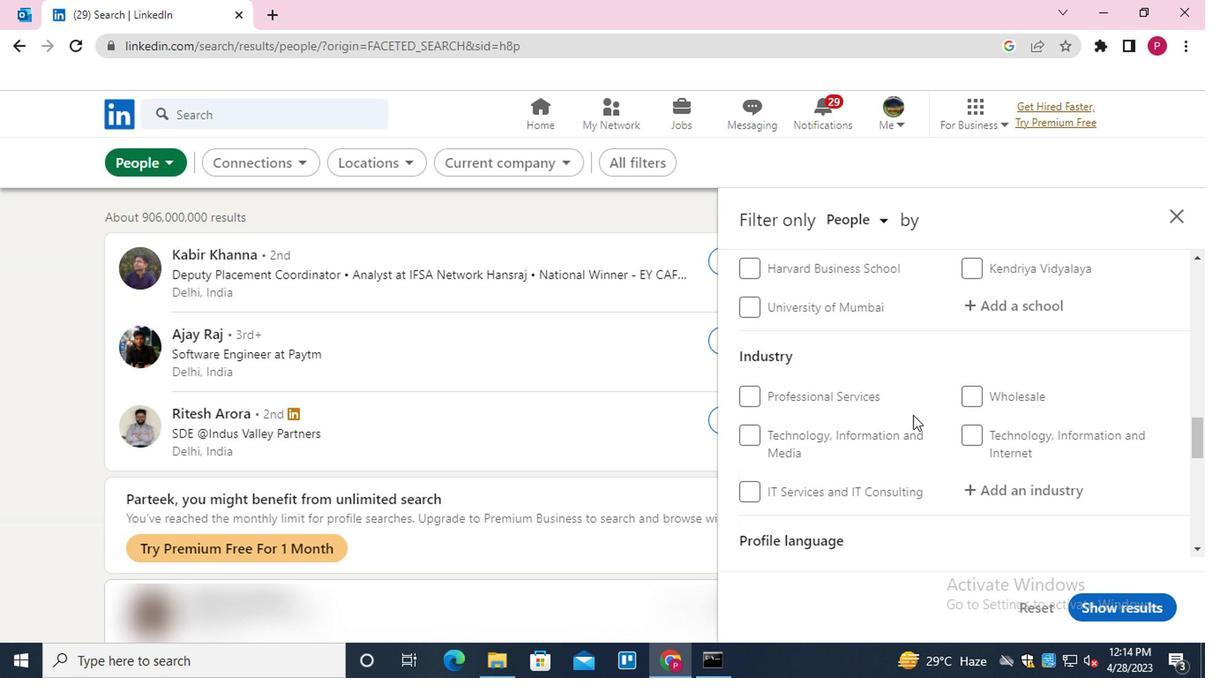 
Action: Mouse scrolled (904, 414) with delta (0, 0)
Screenshot: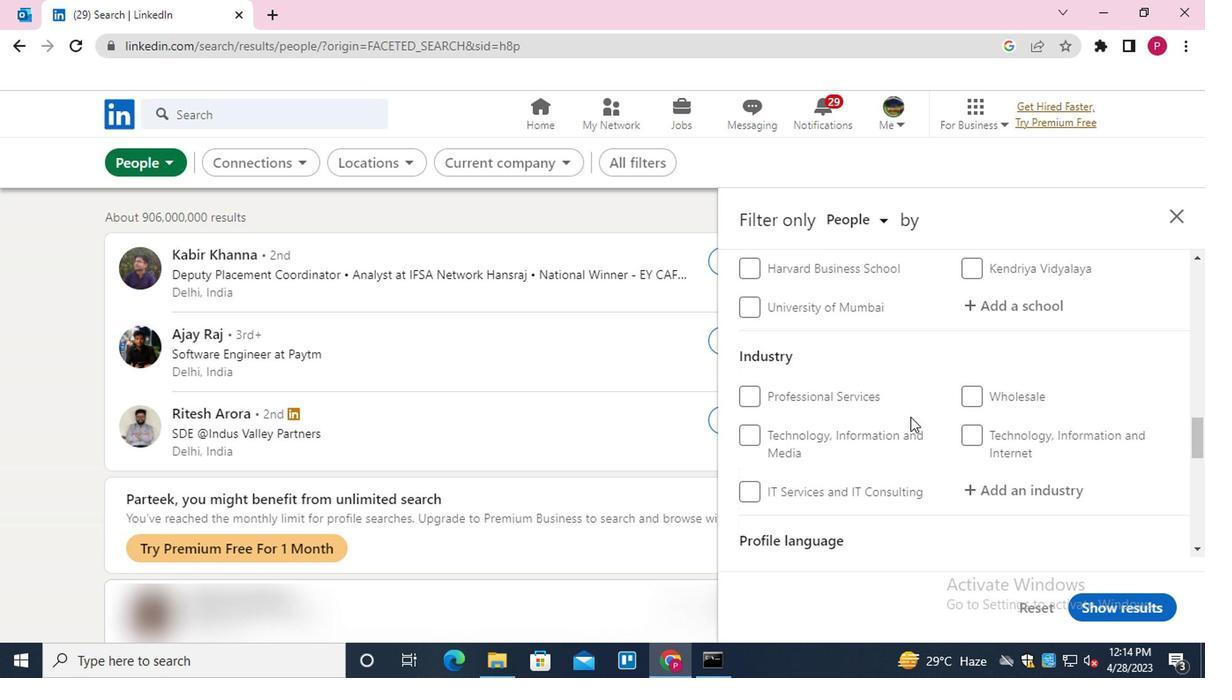 
Action: Mouse moved to (793, 316)
Screenshot: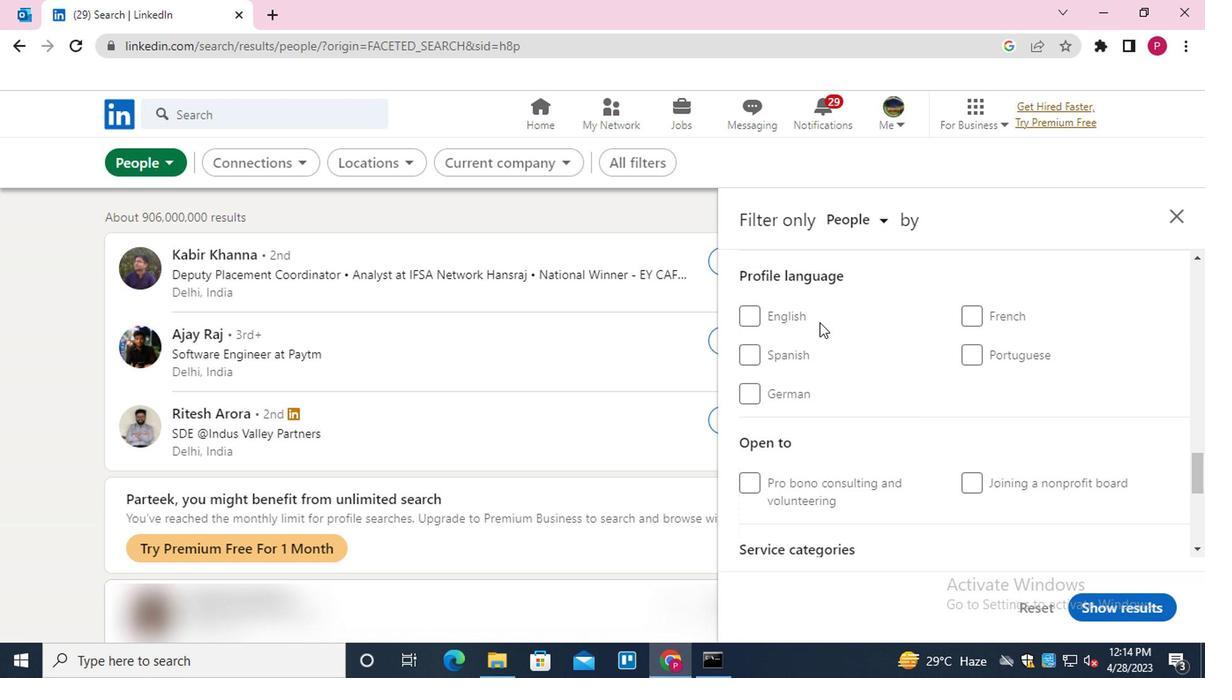 
Action: Mouse pressed left at (793, 316)
Screenshot: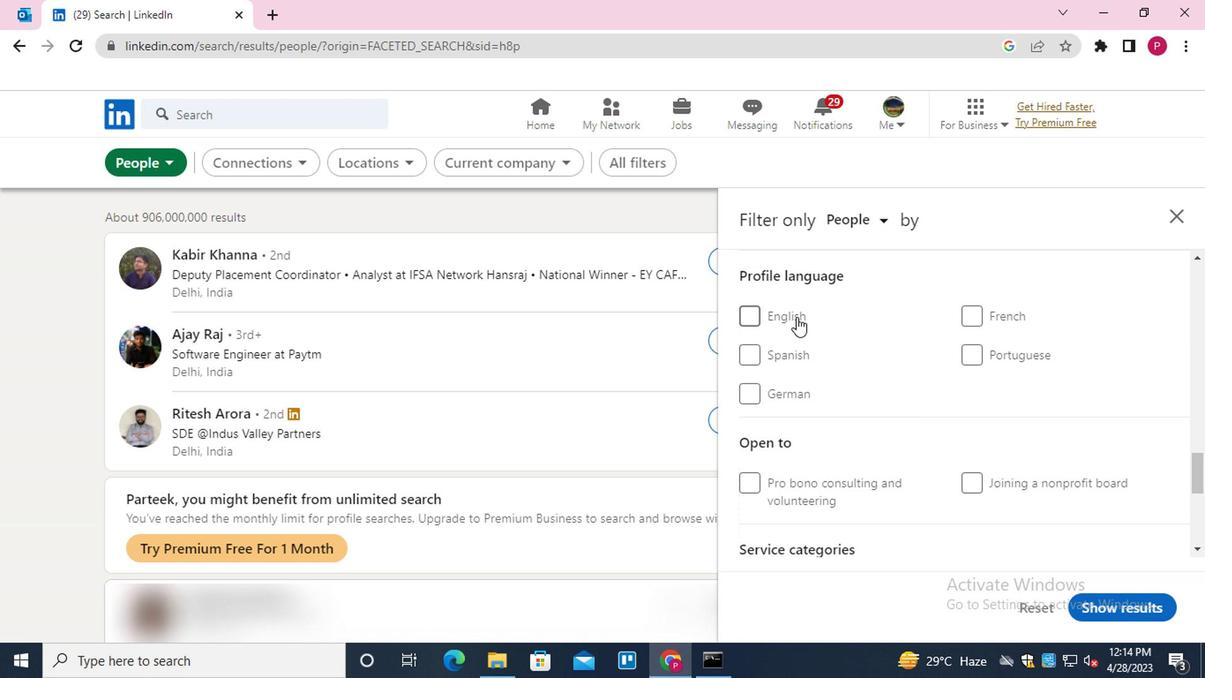 
Action: Mouse moved to (865, 372)
Screenshot: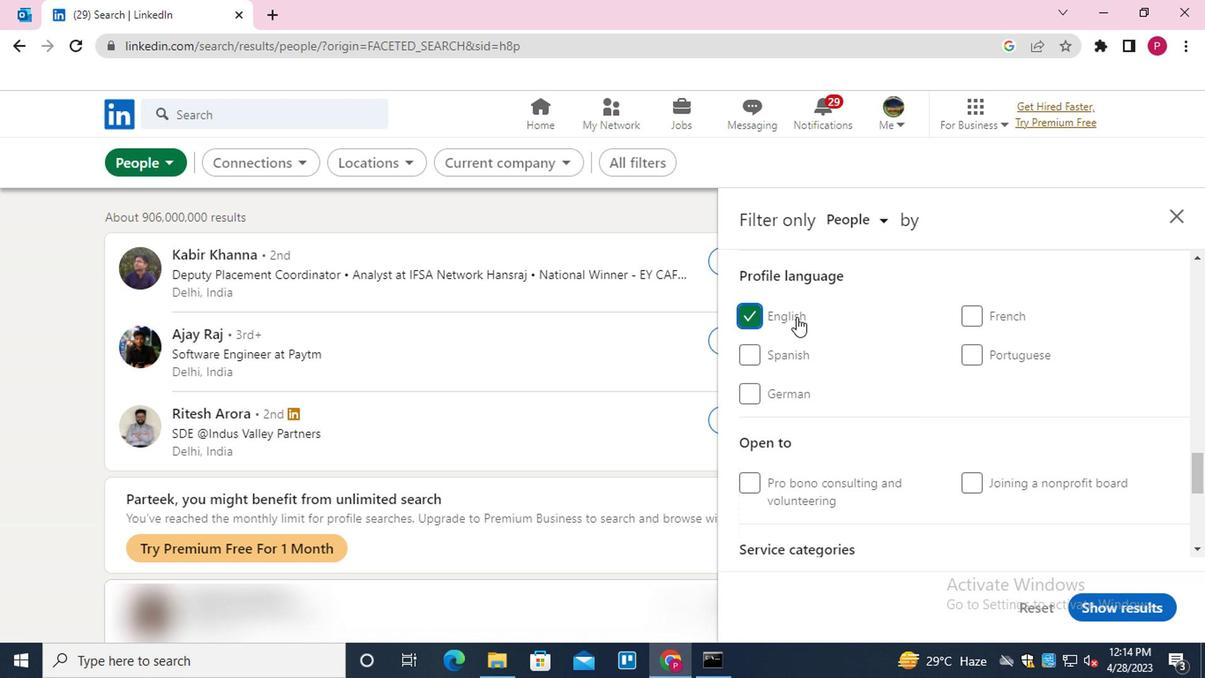 
Action: Mouse scrolled (865, 373) with delta (0, 0)
Screenshot: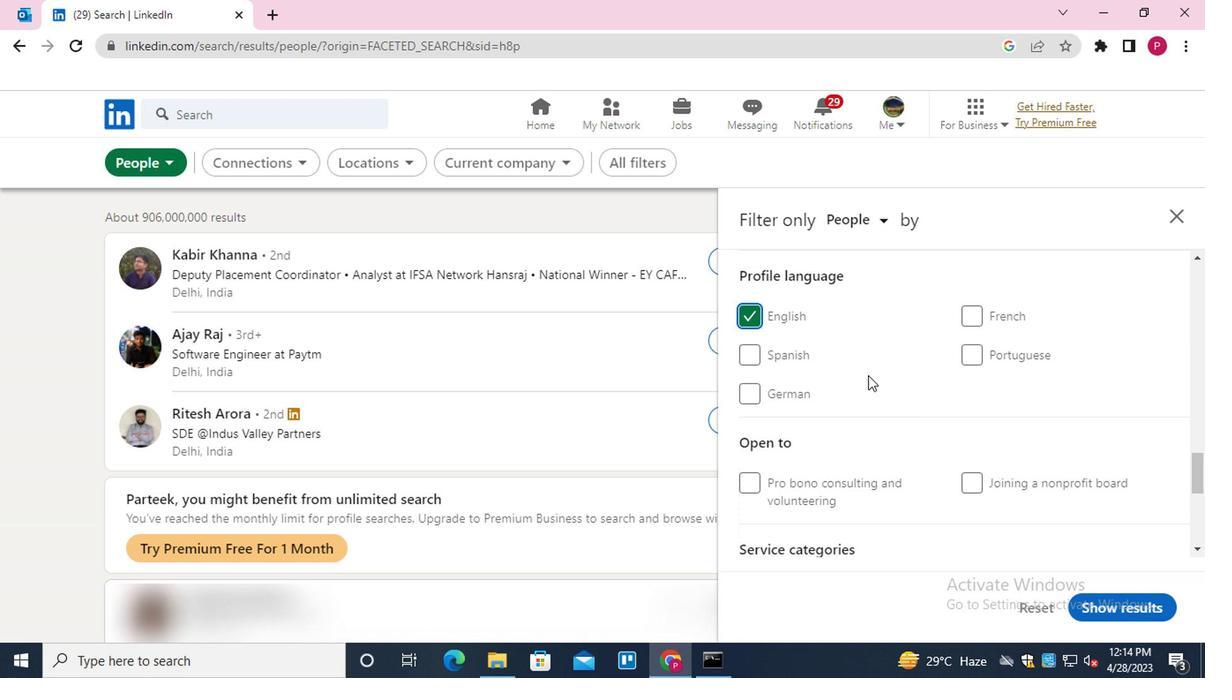 
Action: Mouse scrolled (865, 373) with delta (0, 0)
Screenshot: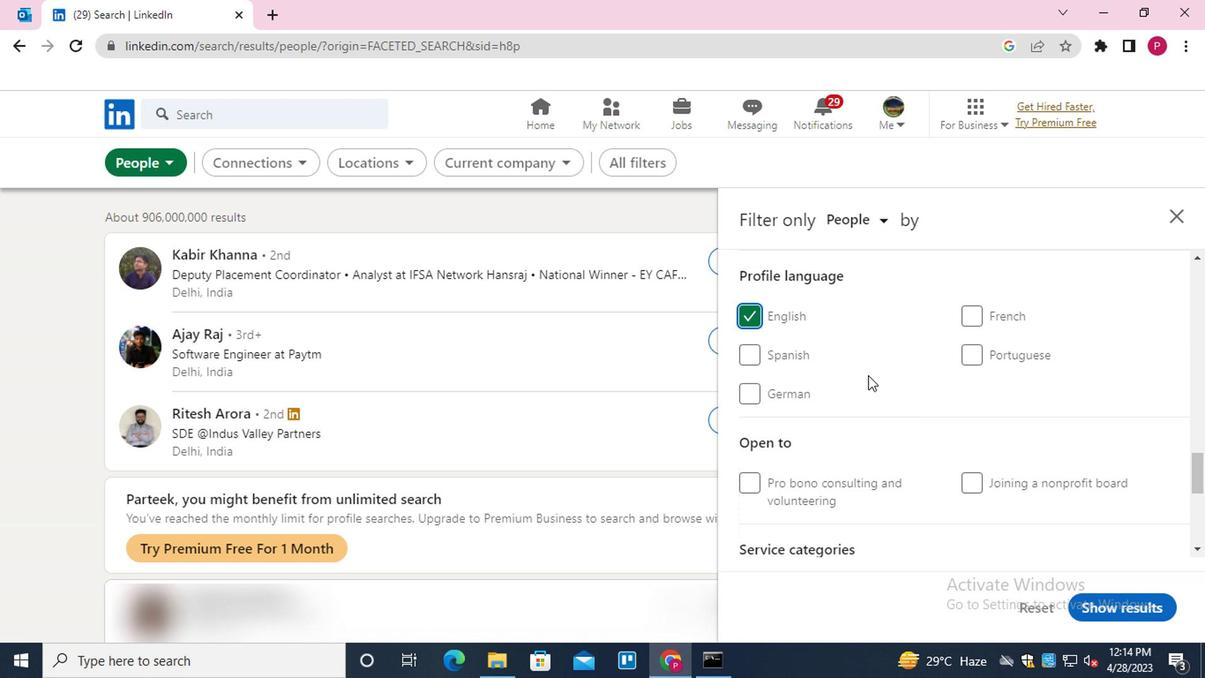 
Action: Mouse scrolled (865, 373) with delta (0, 0)
Screenshot: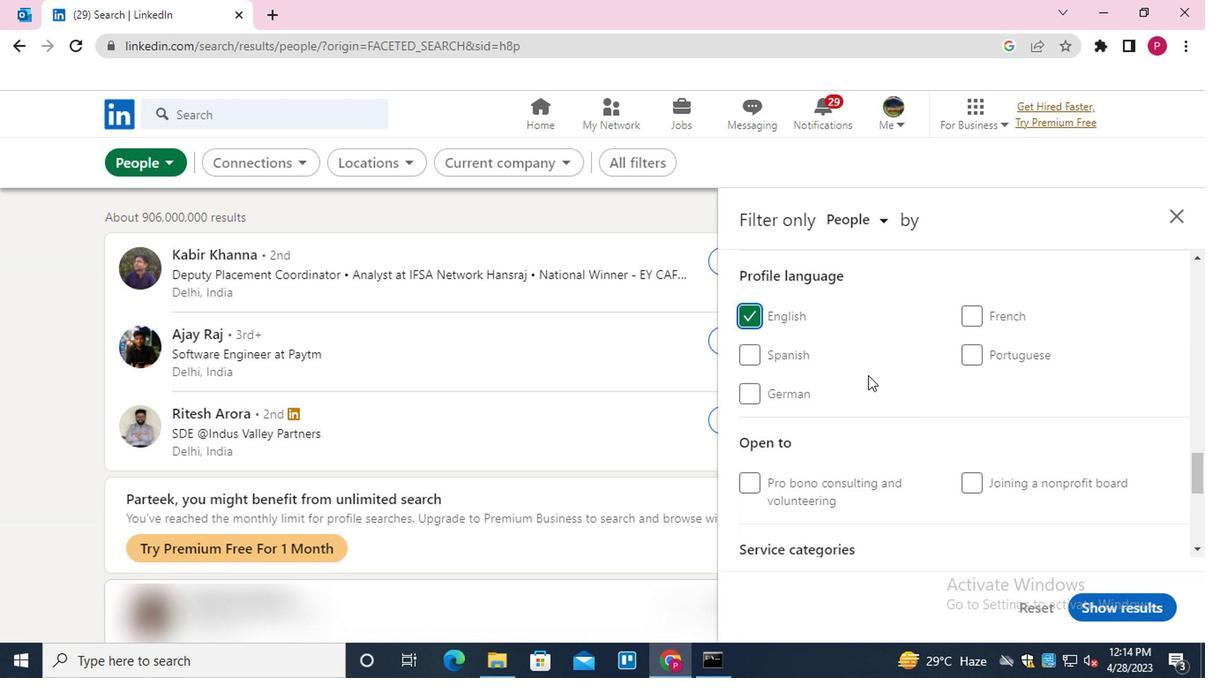 
Action: Mouse scrolled (865, 373) with delta (0, 0)
Screenshot: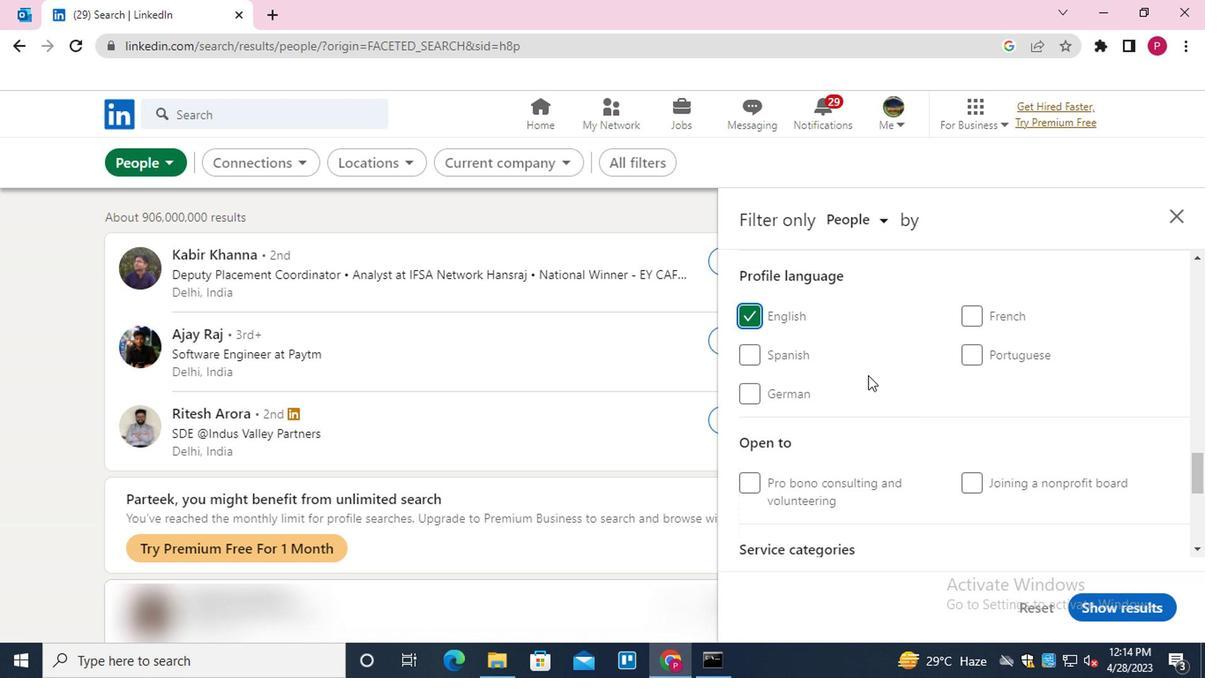 
Action: Mouse scrolled (865, 373) with delta (0, 0)
Screenshot: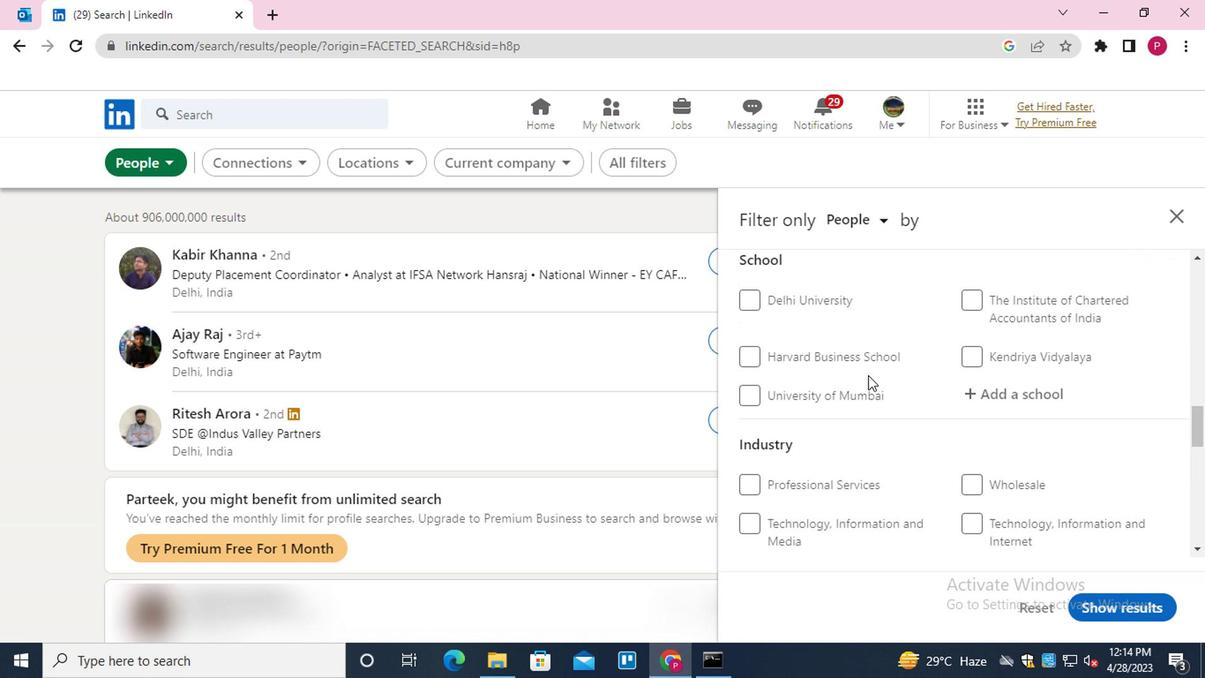 
Action: Mouse scrolled (865, 373) with delta (0, 0)
Screenshot: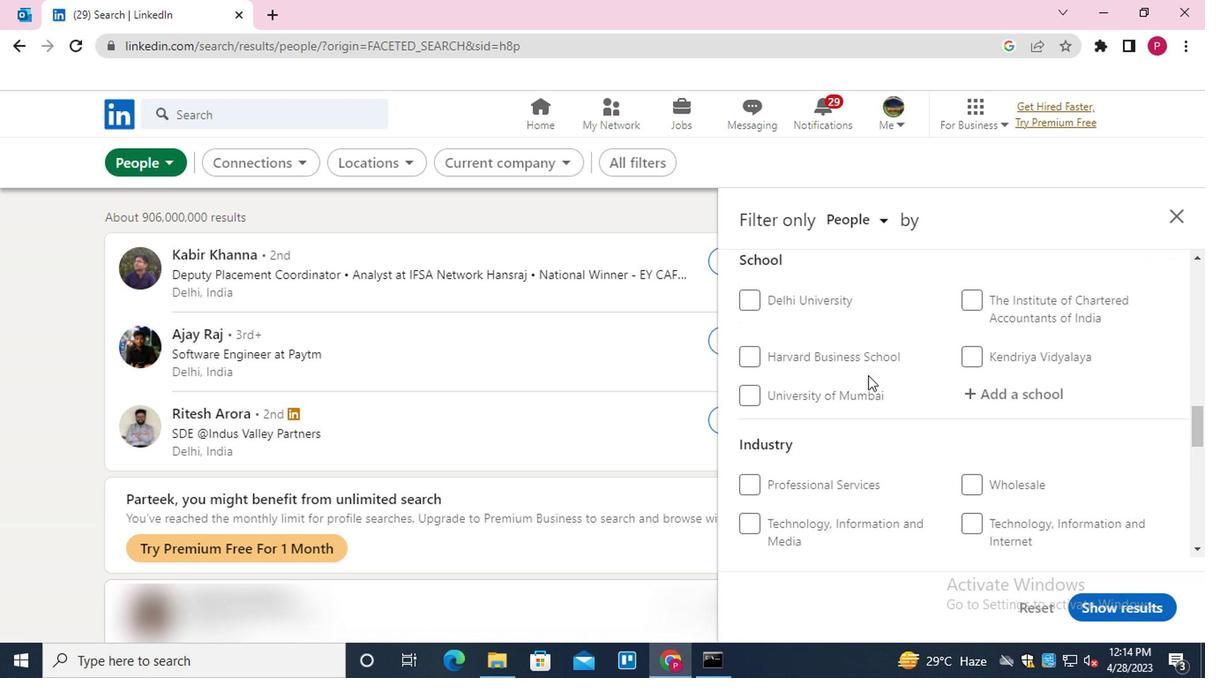 
Action: Mouse scrolled (865, 373) with delta (0, 0)
Screenshot: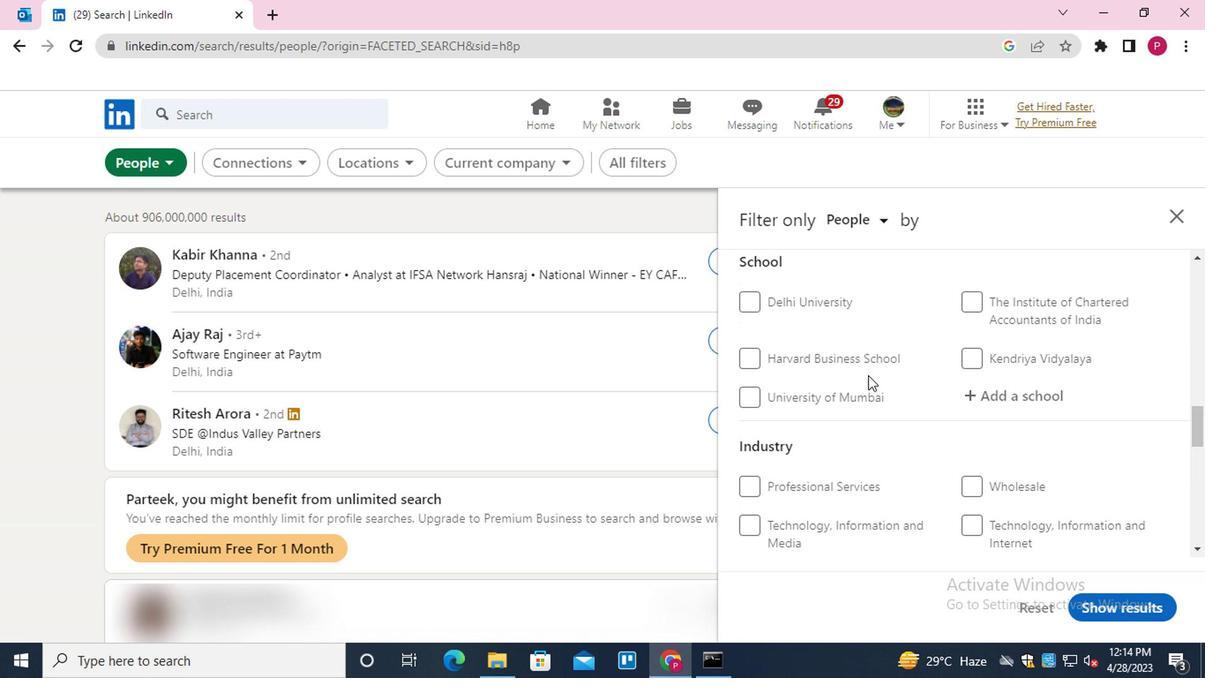 
Action: Mouse scrolled (865, 373) with delta (0, 0)
Screenshot: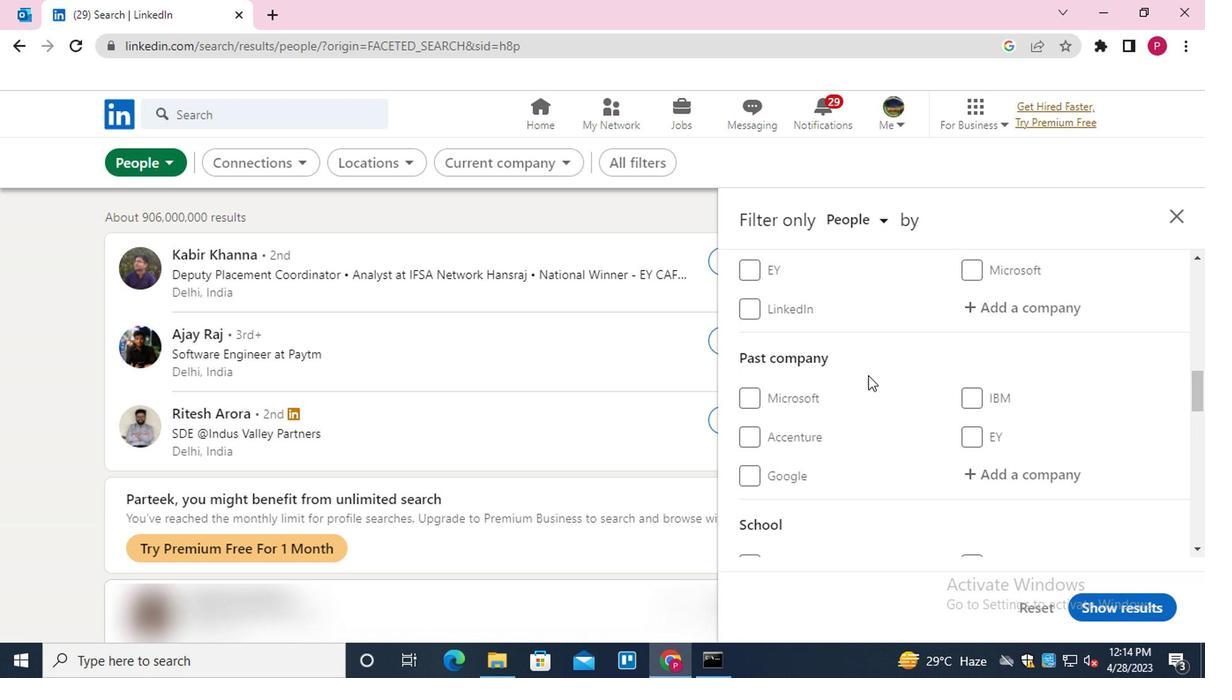 
Action: Mouse moved to (1059, 391)
Screenshot: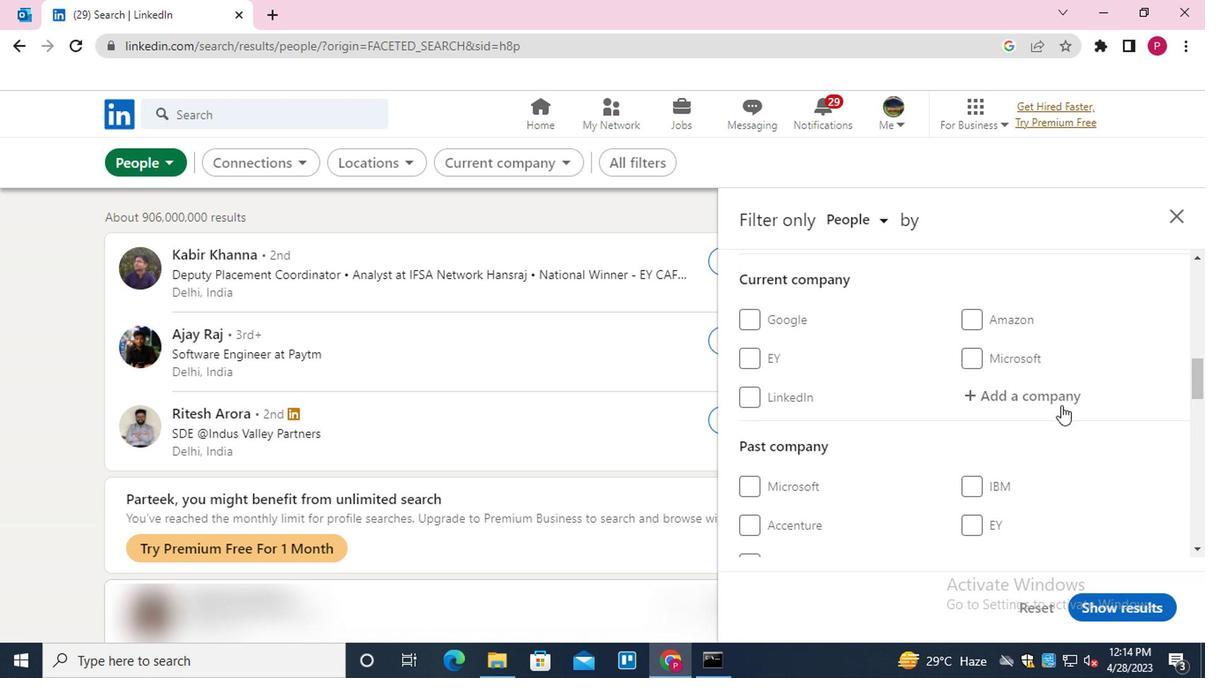 
Action: Mouse pressed left at (1059, 391)
Screenshot: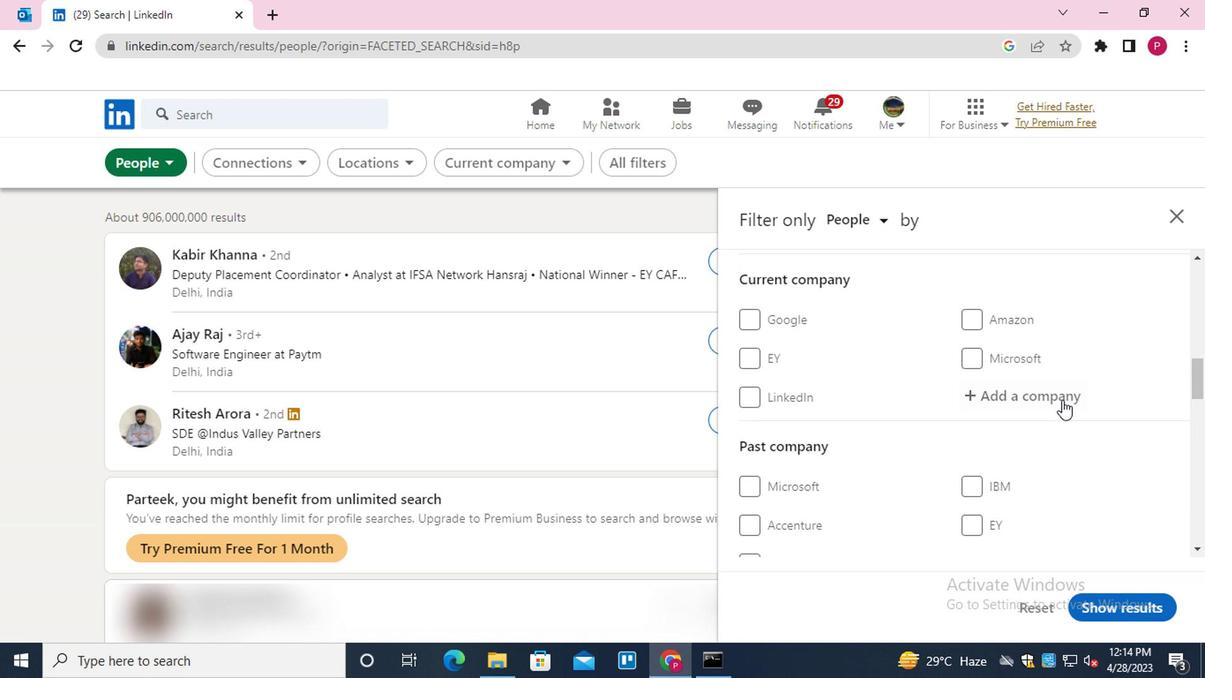
Action: Key pressed <Key.shift>VERI<Key.down><Key.enter>
Screenshot: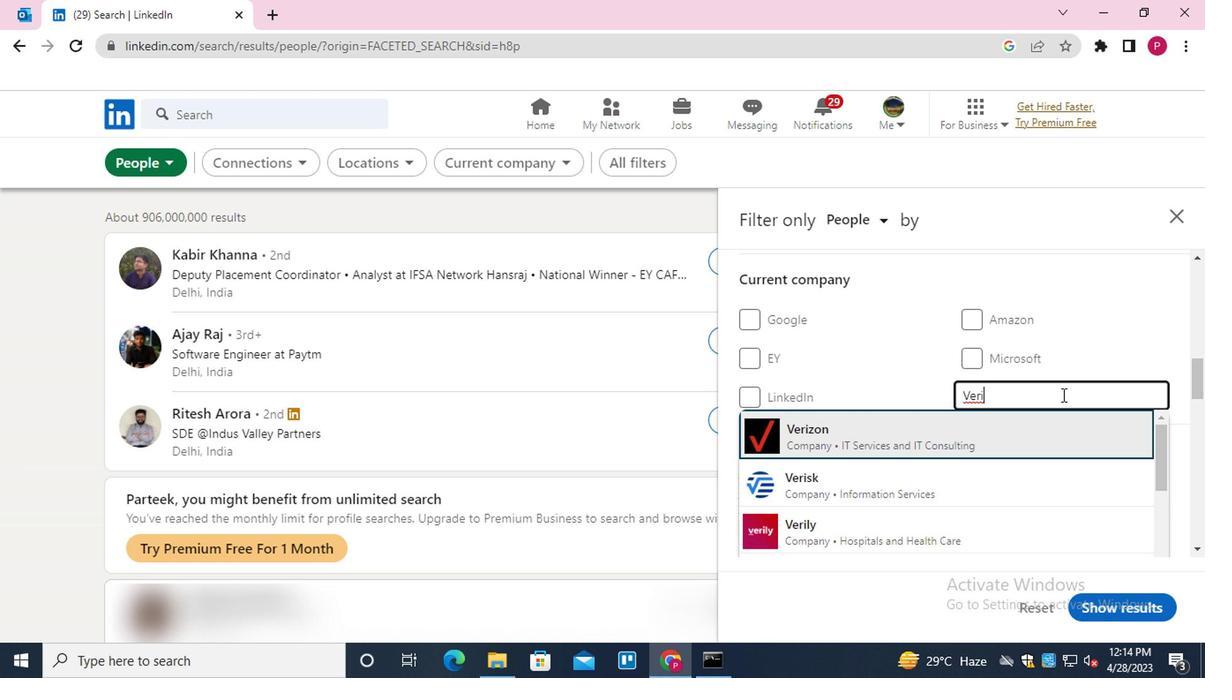 
Action: Mouse moved to (988, 450)
Screenshot: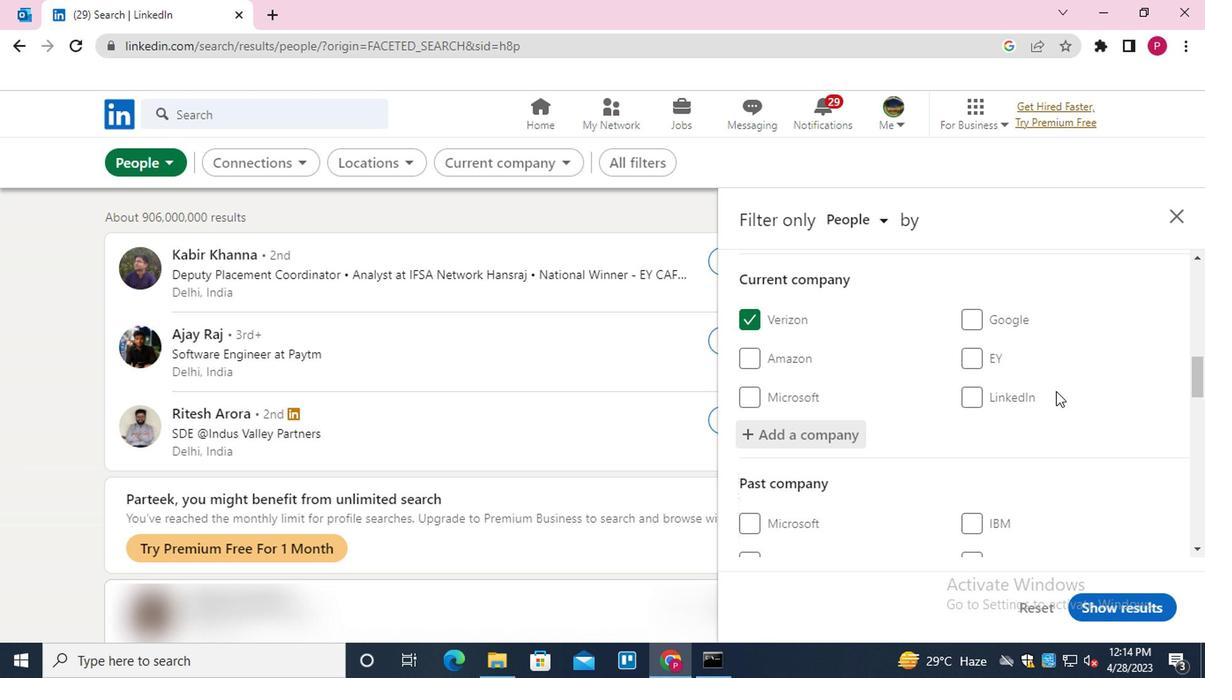 
Action: Mouse scrolled (988, 449) with delta (0, -1)
Screenshot: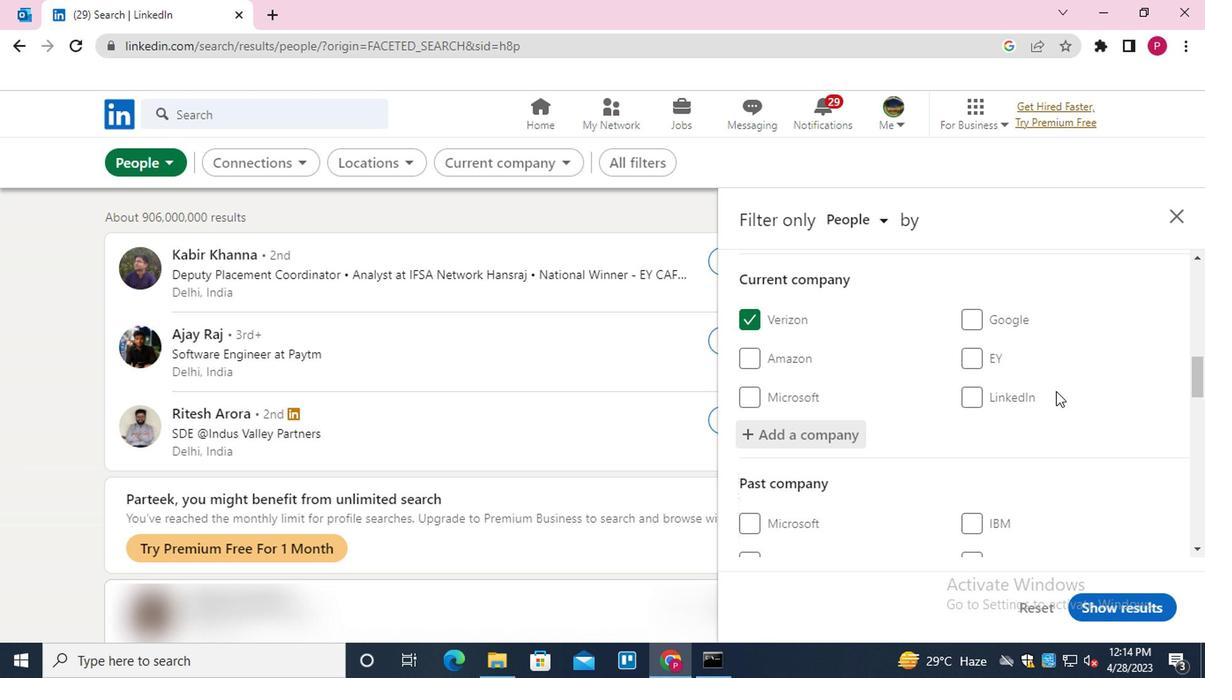 
Action: Mouse moved to (983, 451)
Screenshot: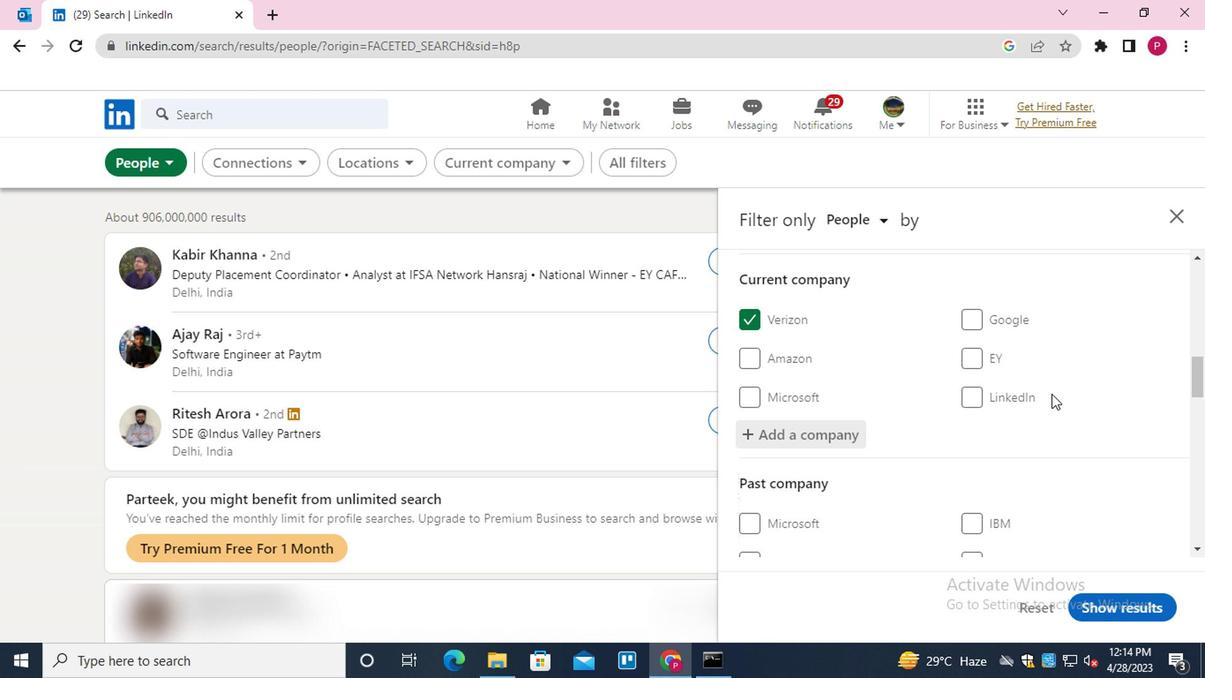 
Action: Mouse scrolled (983, 450) with delta (0, 0)
Screenshot: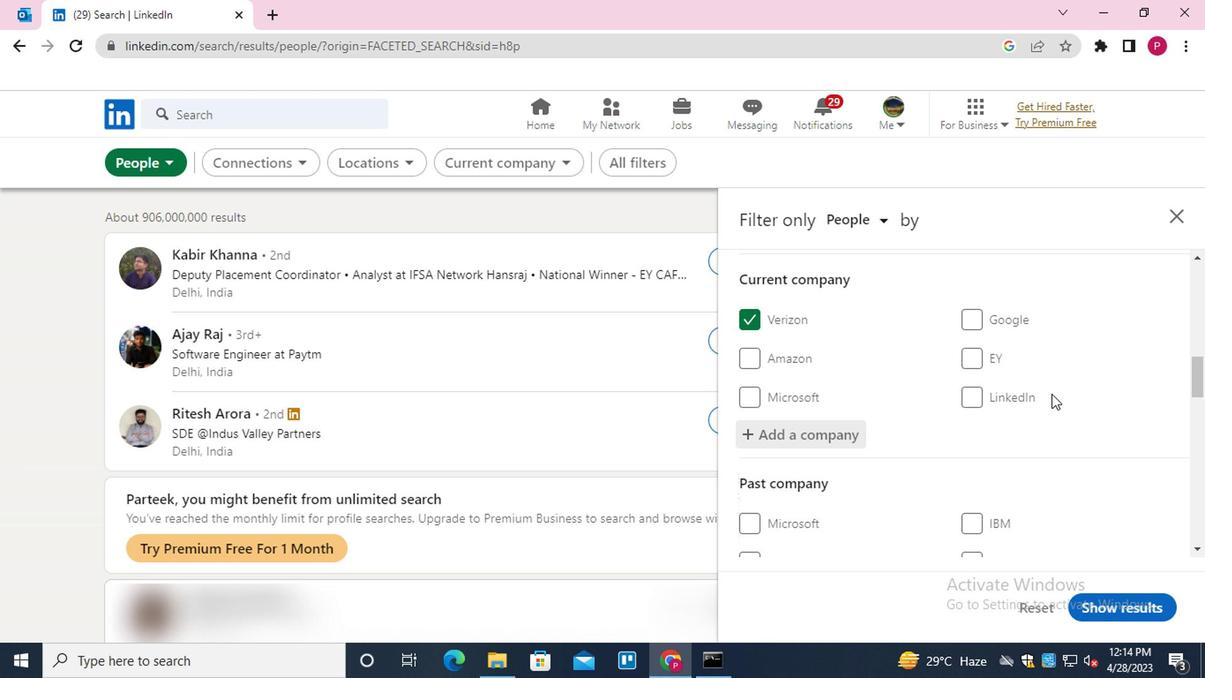 
Action: Mouse scrolled (983, 450) with delta (0, 0)
Screenshot: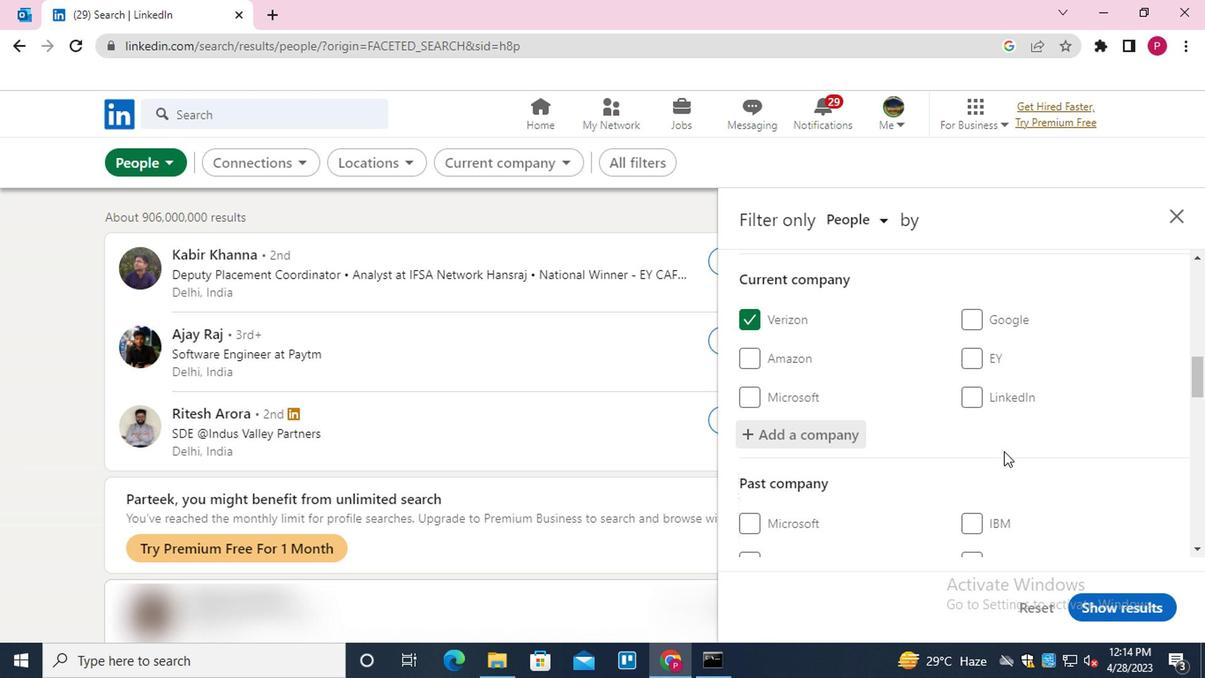 
Action: Mouse moved to (974, 451)
Screenshot: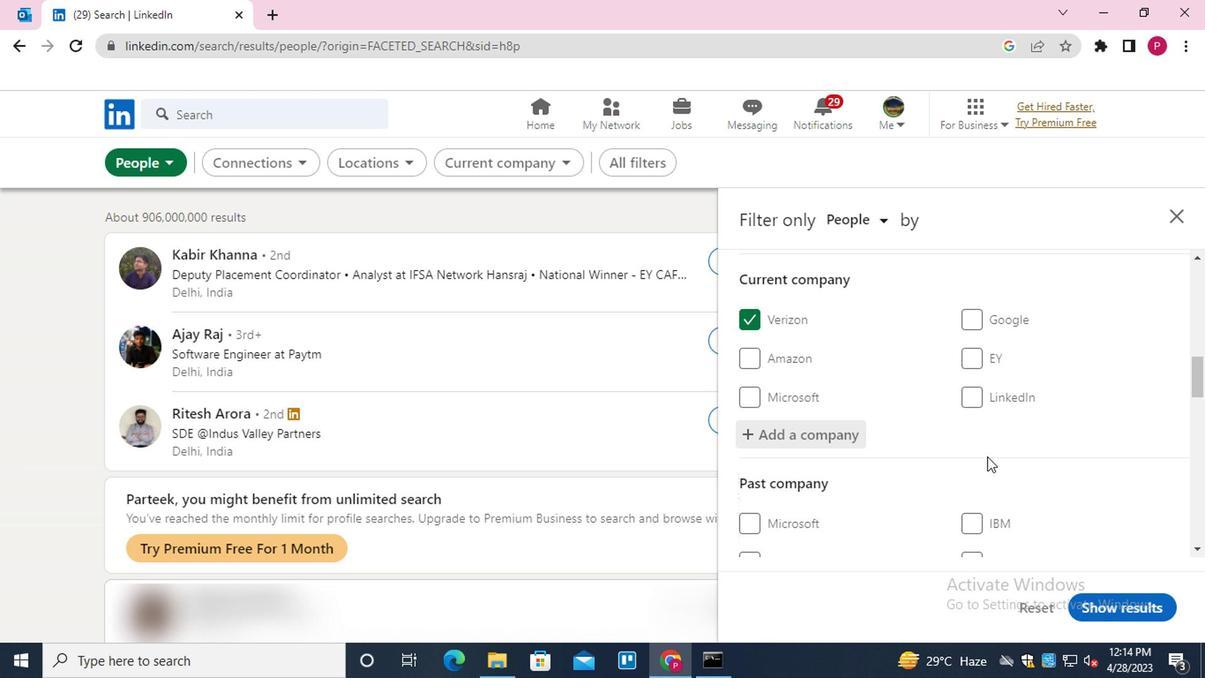 
Action: Mouse scrolled (974, 450) with delta (0, 0)
Screenshot: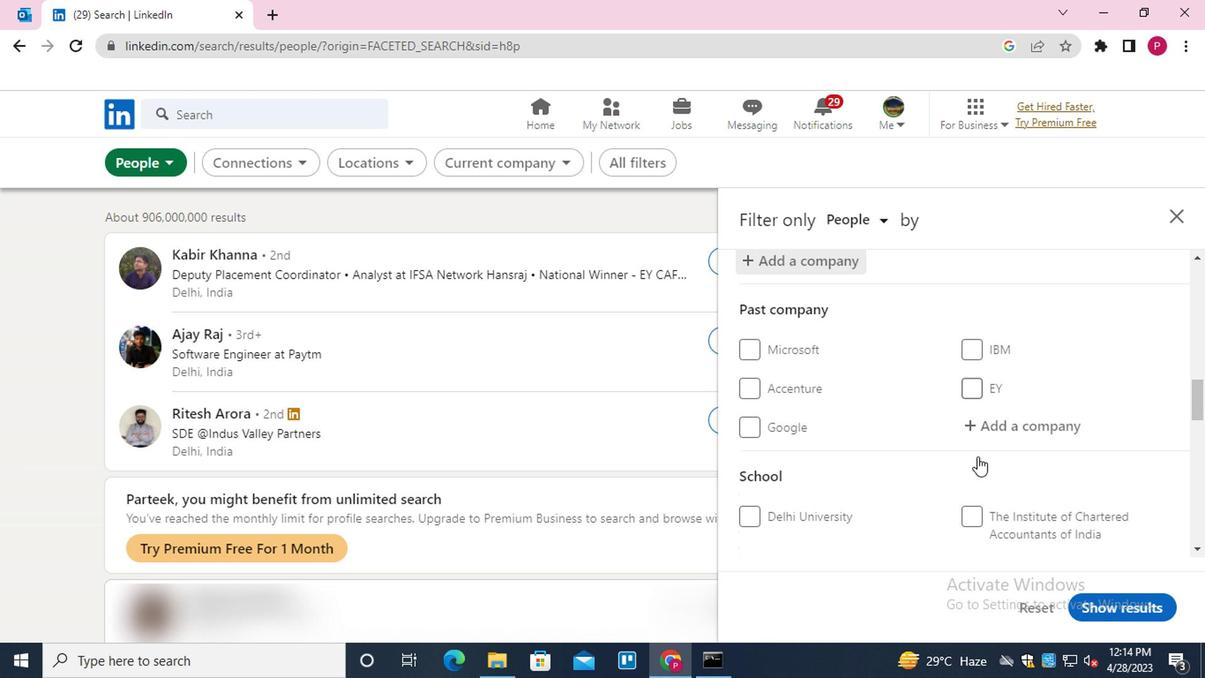 
Action: Mouse moved to (1002, 418)
Screenshot: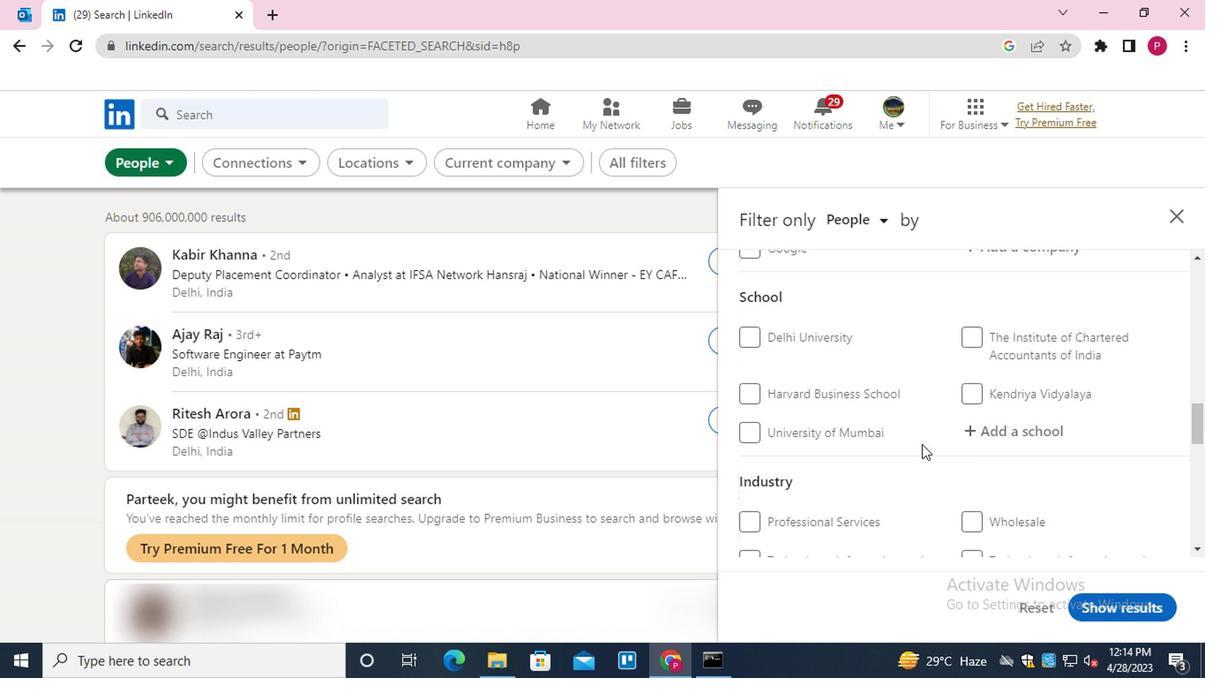 
Action: Mouse pressed left at (1002, 418)
Screenshot: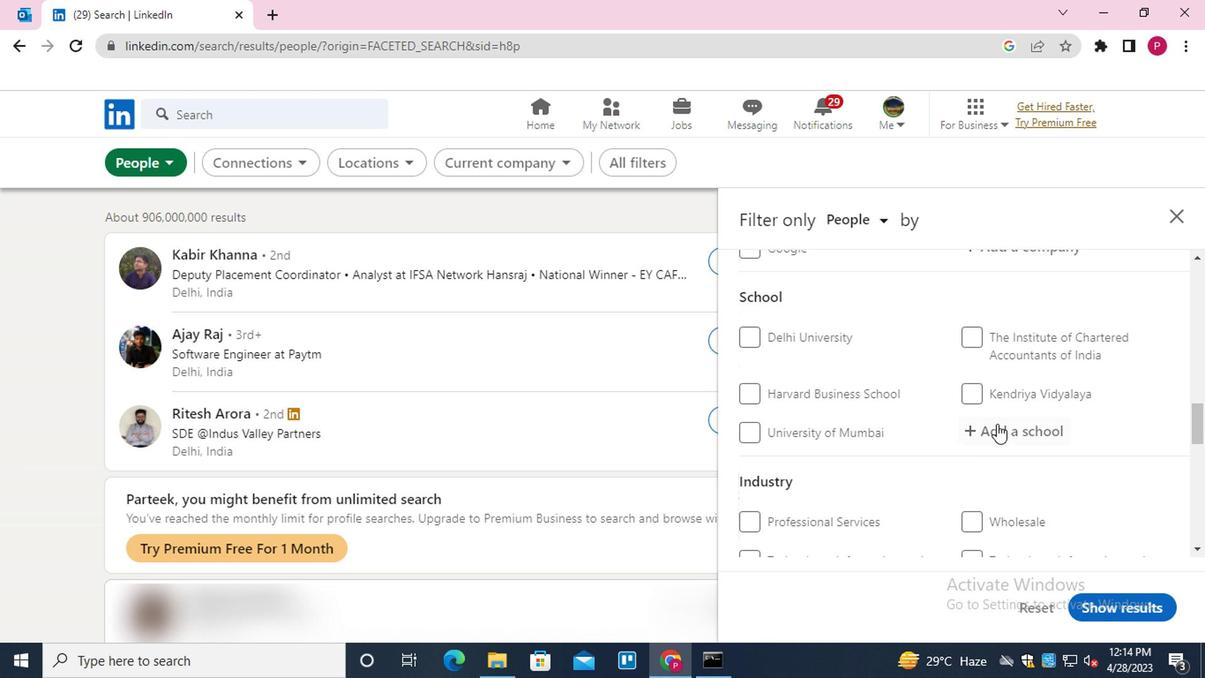 
Action: Mouse moved to (1002, 418)
Screenshot: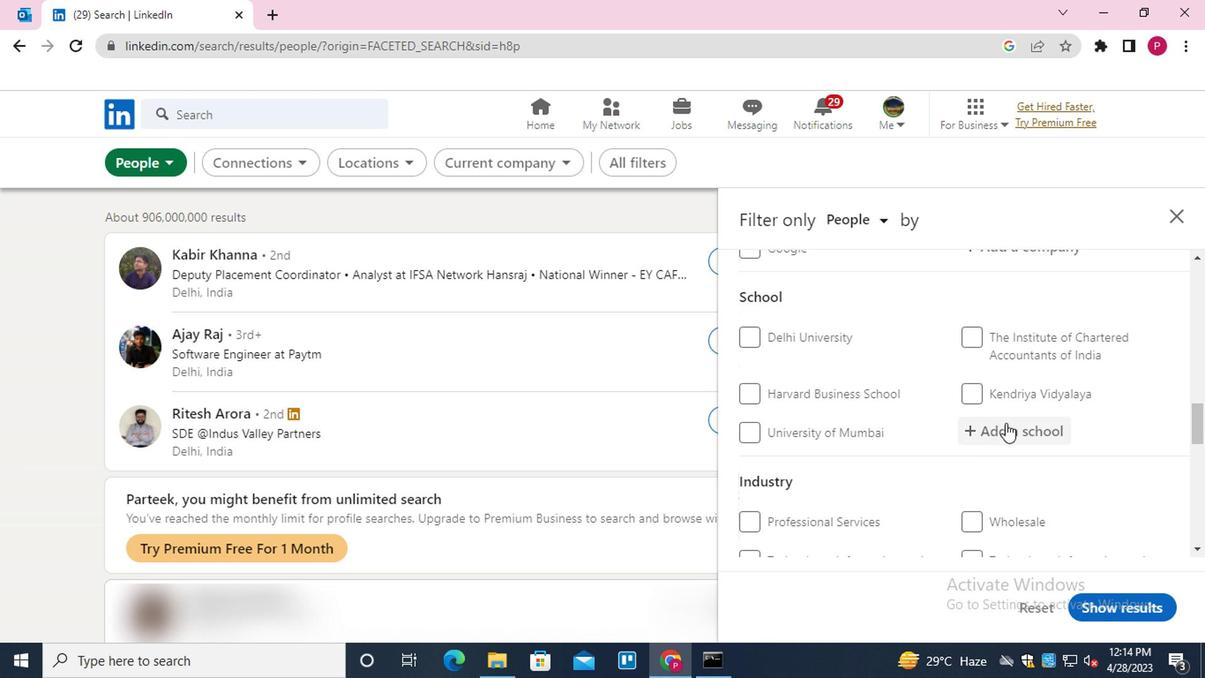 
Action: Mouse scrolled (1002, 418) with delta (0, 0)
Screenshot: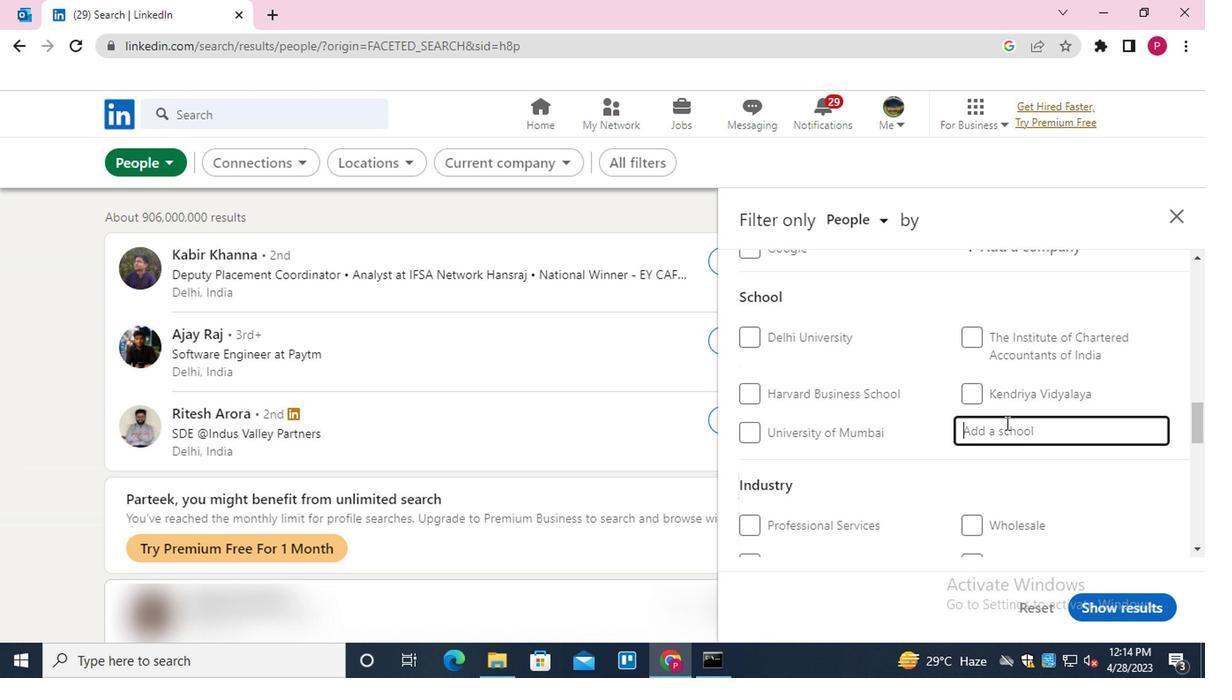 
Action: Key pressed <Key.shift>NATIONAL<Key.space><Key.shift>ACADEMY<Key.space><Key.enter><Key.backspace><Key.backspace><Key.down><Key.down><Key.down><Key.enter>
Screenshot: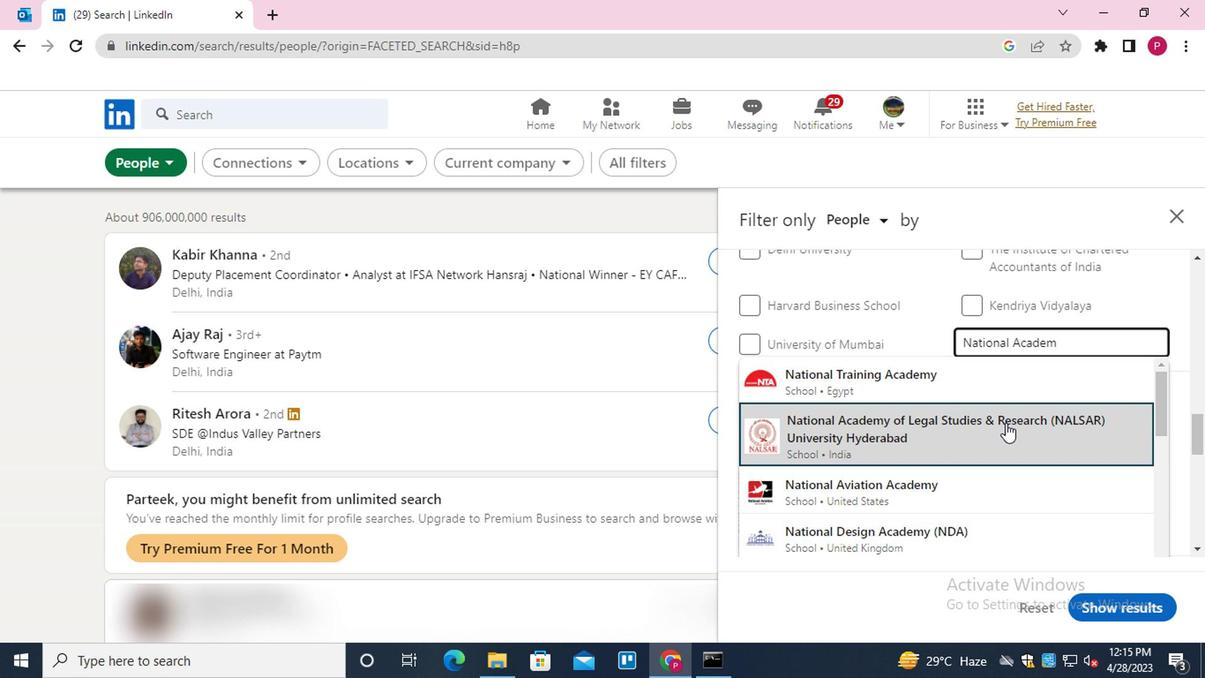 
Action: Mouse moved to (991, 425)
Screenshot: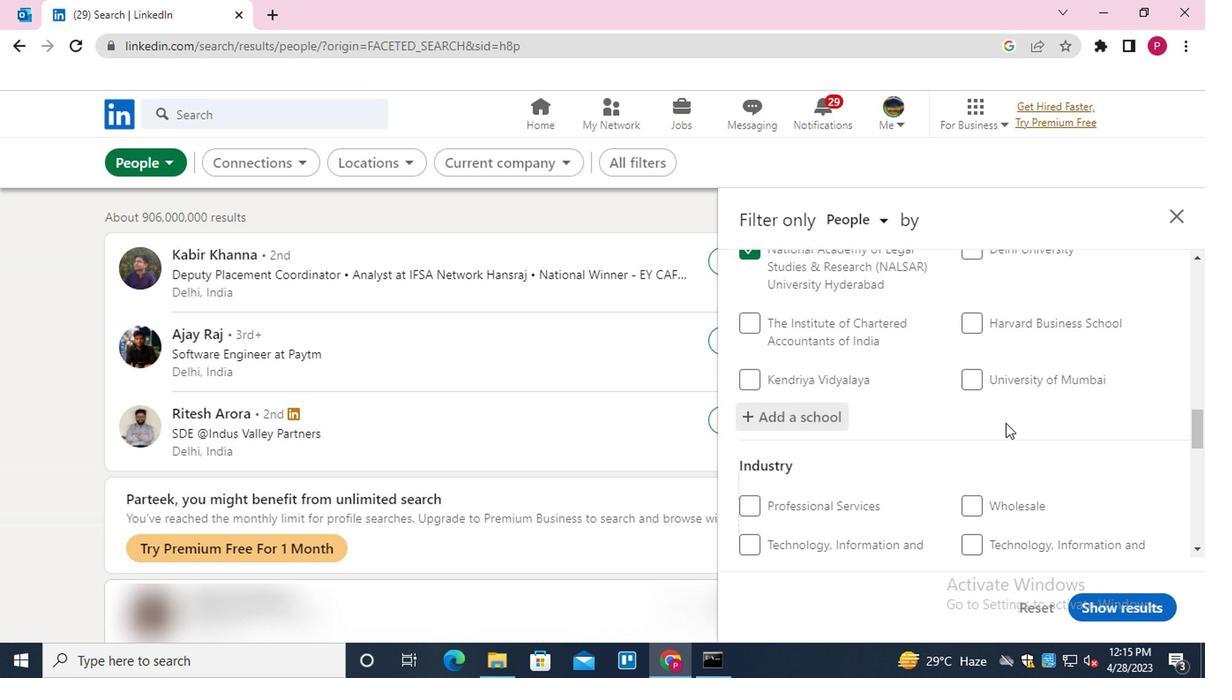 
Action: Mouse scrolled (991, 425) with delta (0, 0)
Screenshot: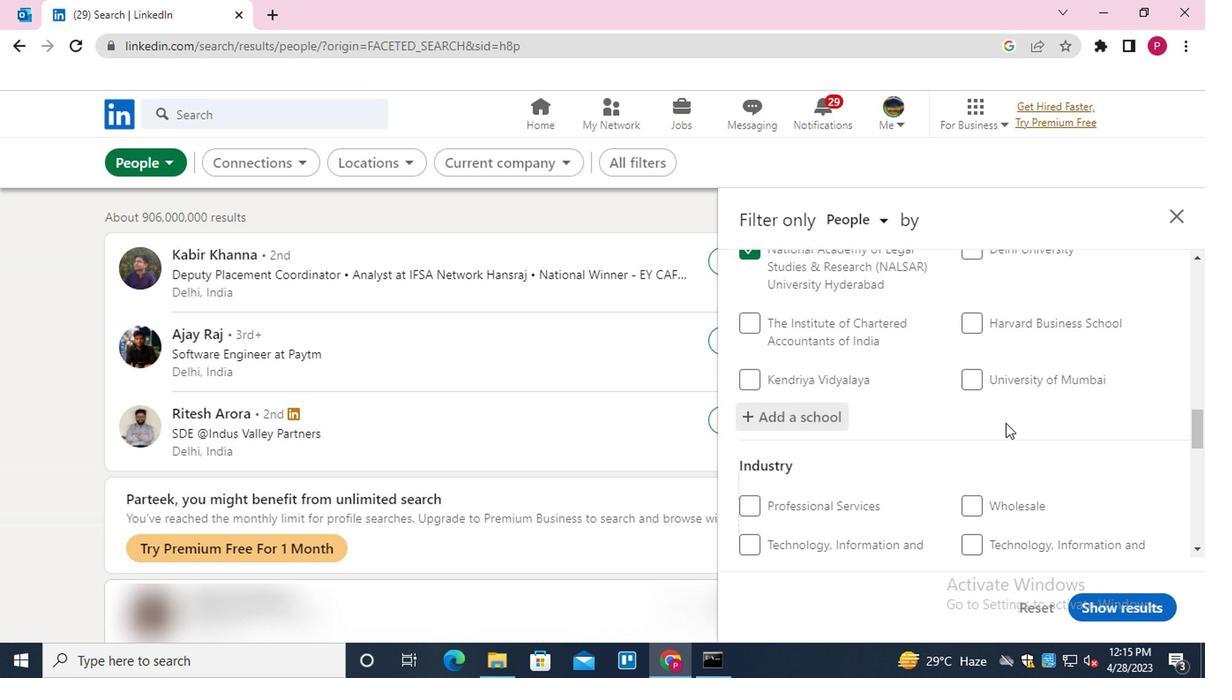 
Action: Mouse moved to (980, 432)
Screenshot: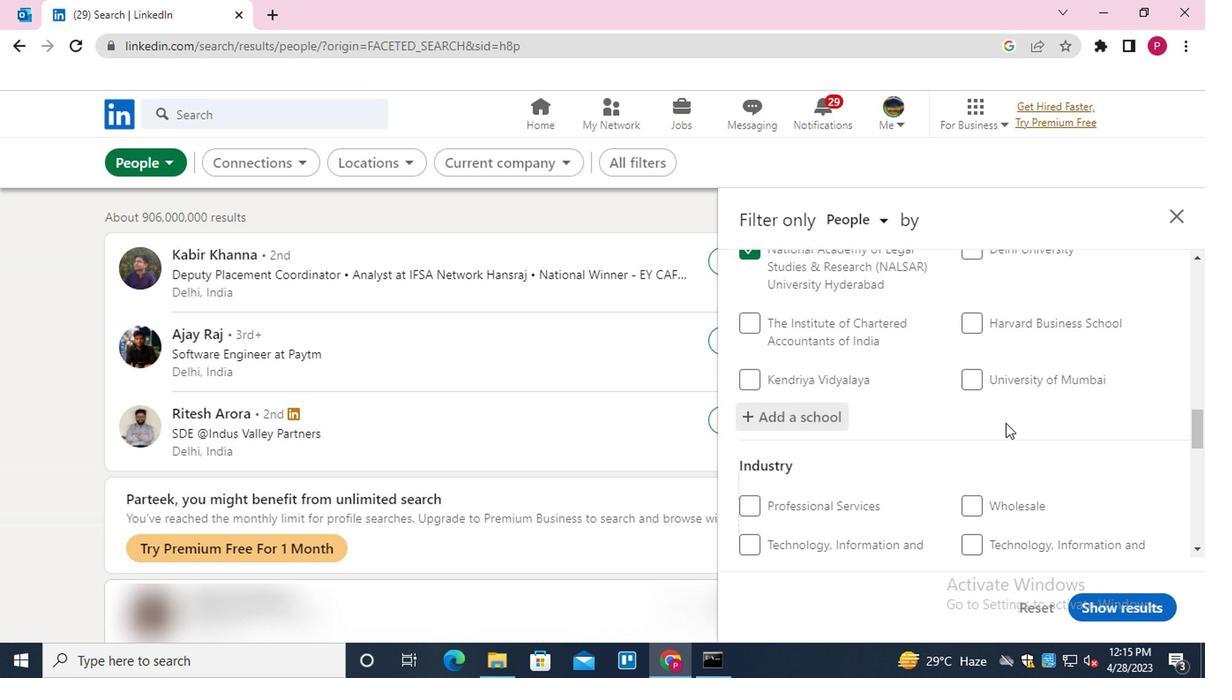 
Action: Mouse scrolled (980, 431) with delta (0, 0)
Screenshot: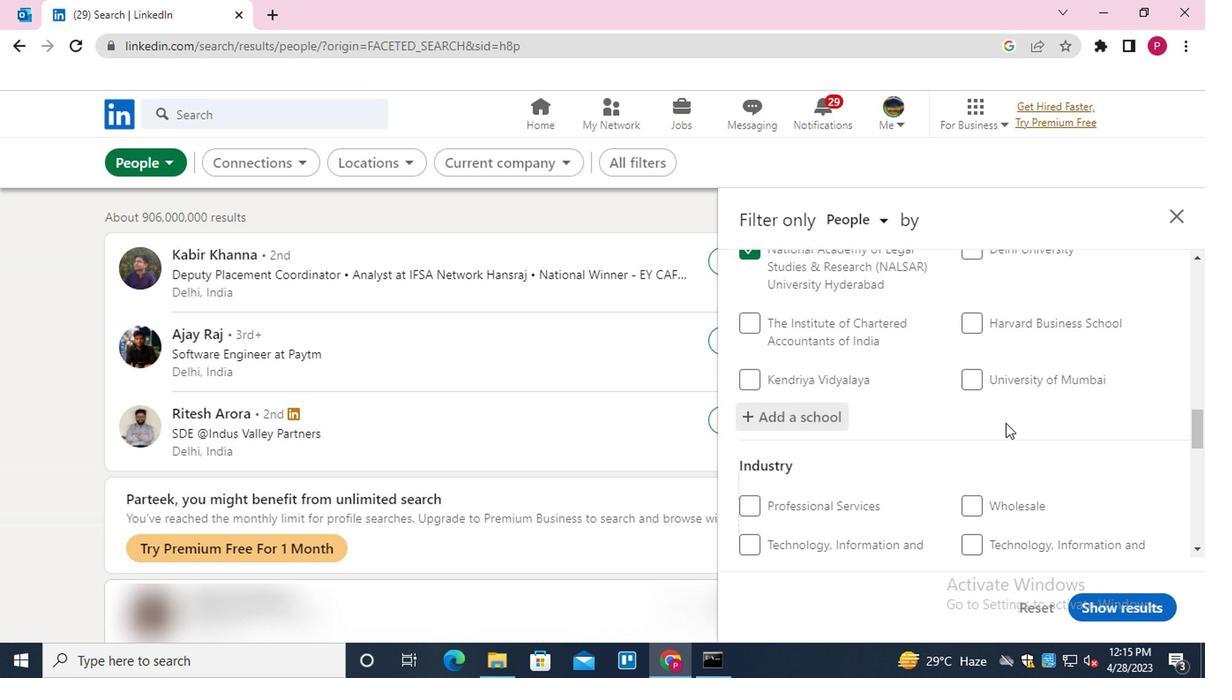 
Action: Mouse scrolled (980, 431) with delta (0, 0)
Screenshot: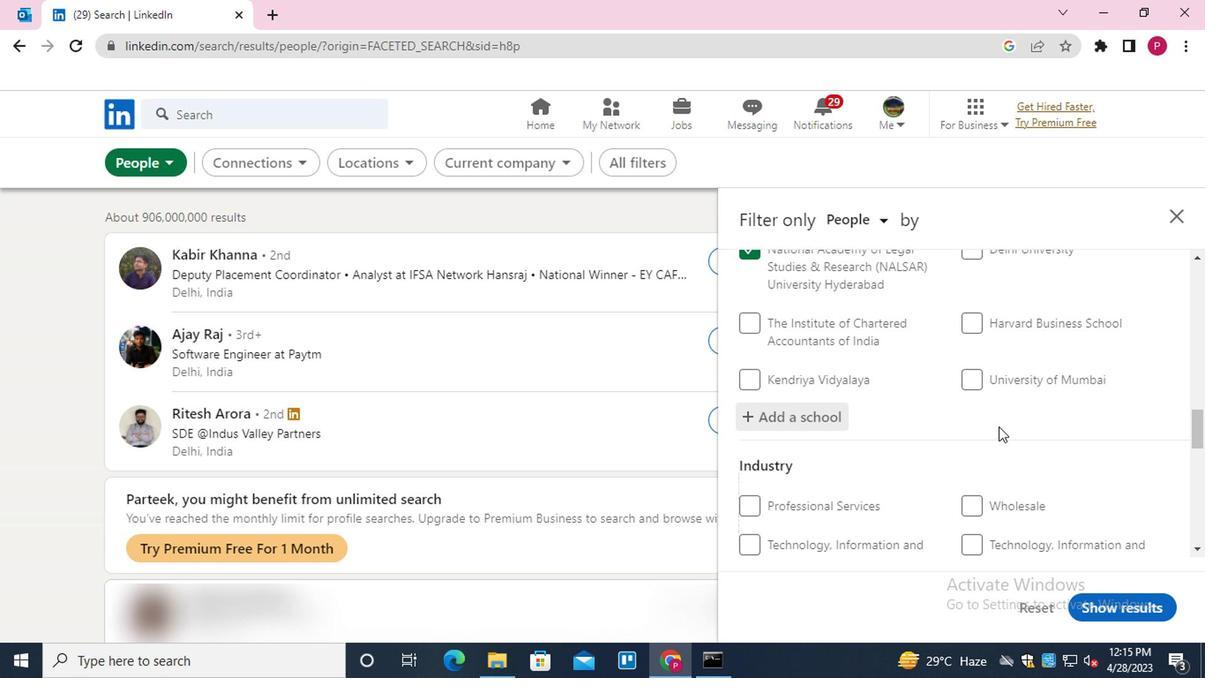 
Action: Mouse scrolled (980, 431) with delta (0, 0)
Screenshot: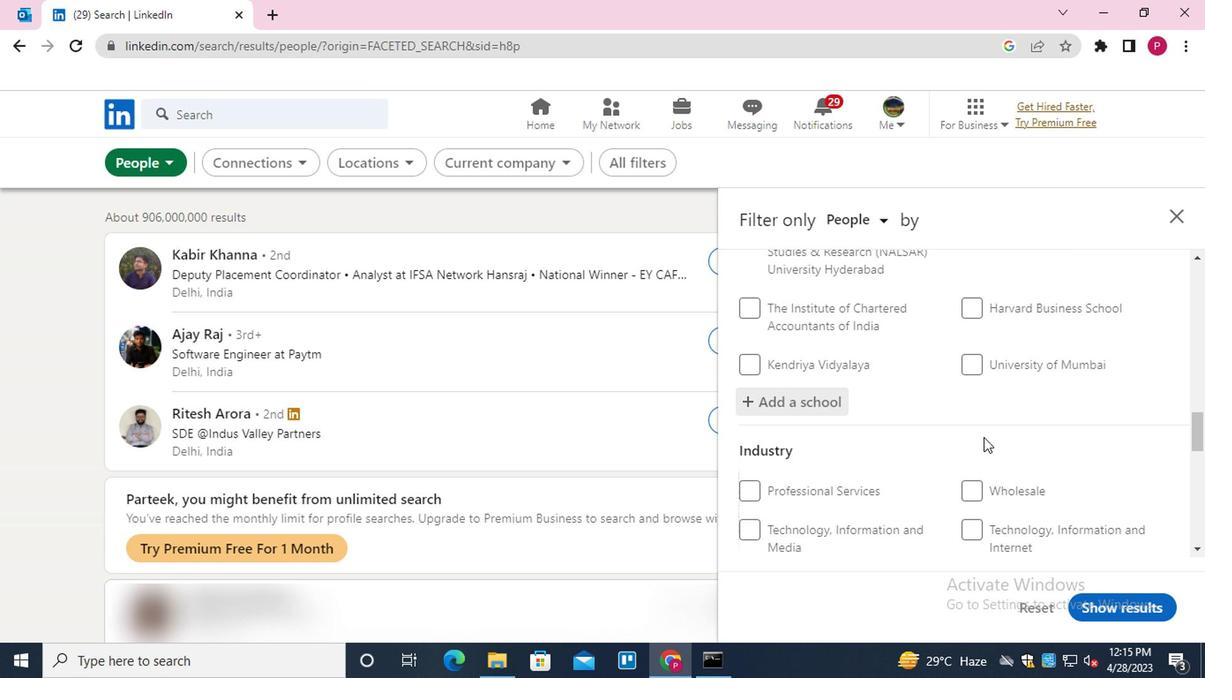 
Action: Mouse moved to (1017, 253)
Screenshot: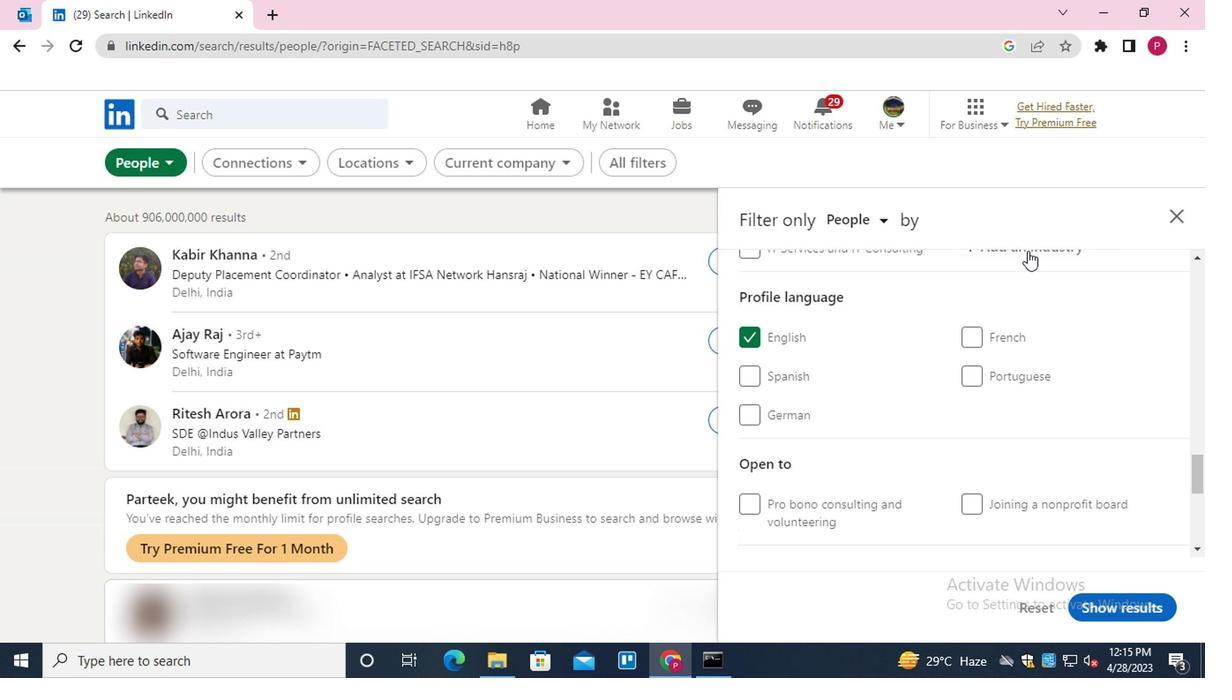 
Action: Mouse scrolled (1017, 254) with delta (0, 1)
Screenshot: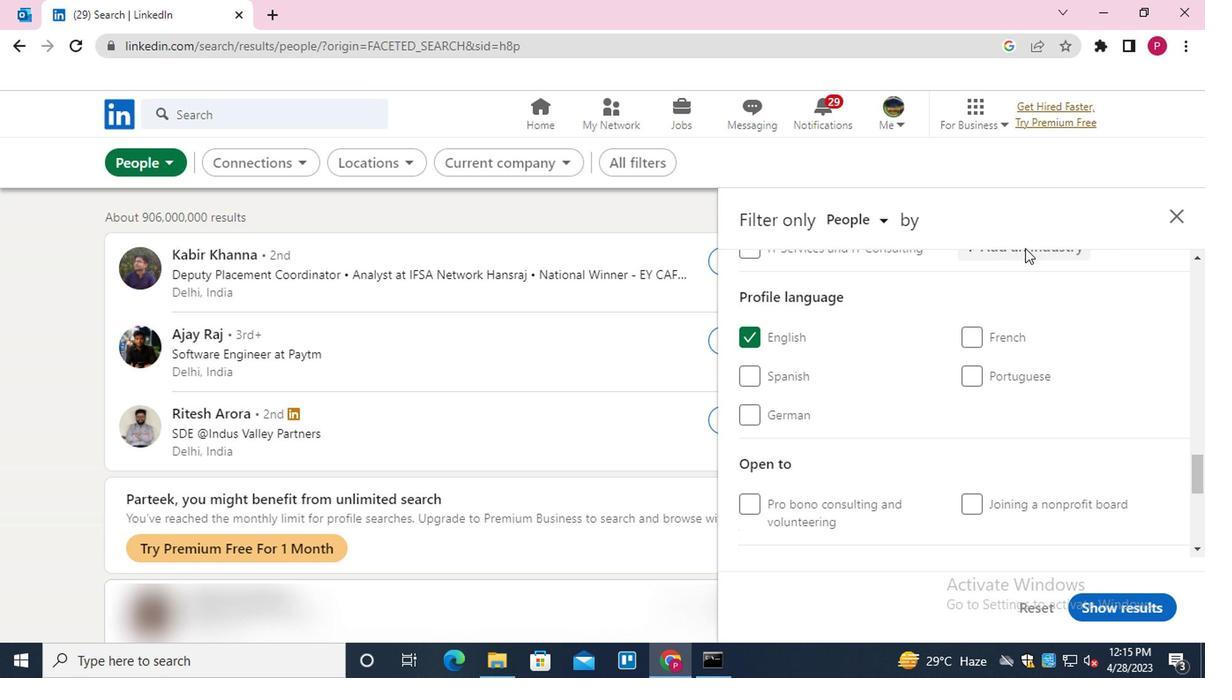 
Action: Mouse moved to (1015, 333)
Screenshot: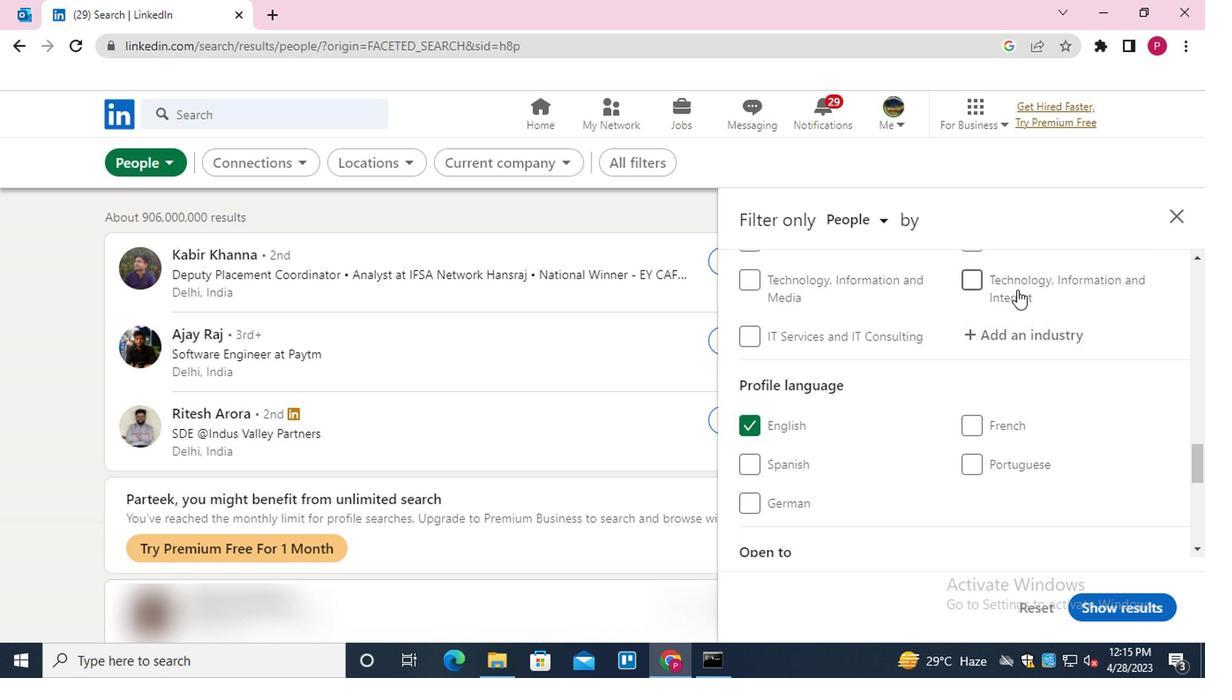 
Action: Mouse pressed left at (1015, 333)
Screenshot: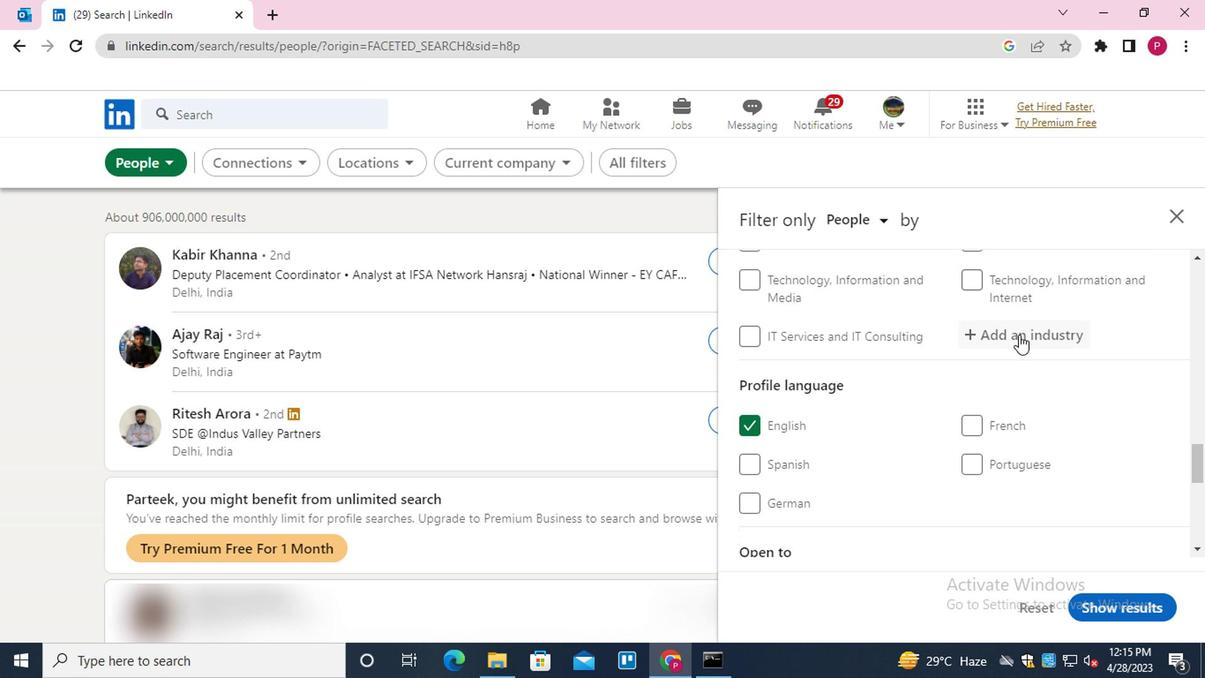 
Action: Key pressed <Key.shift>MARKET<Key.down><Key.down><Key.down><Key.down><Key.enter>
Screenshot: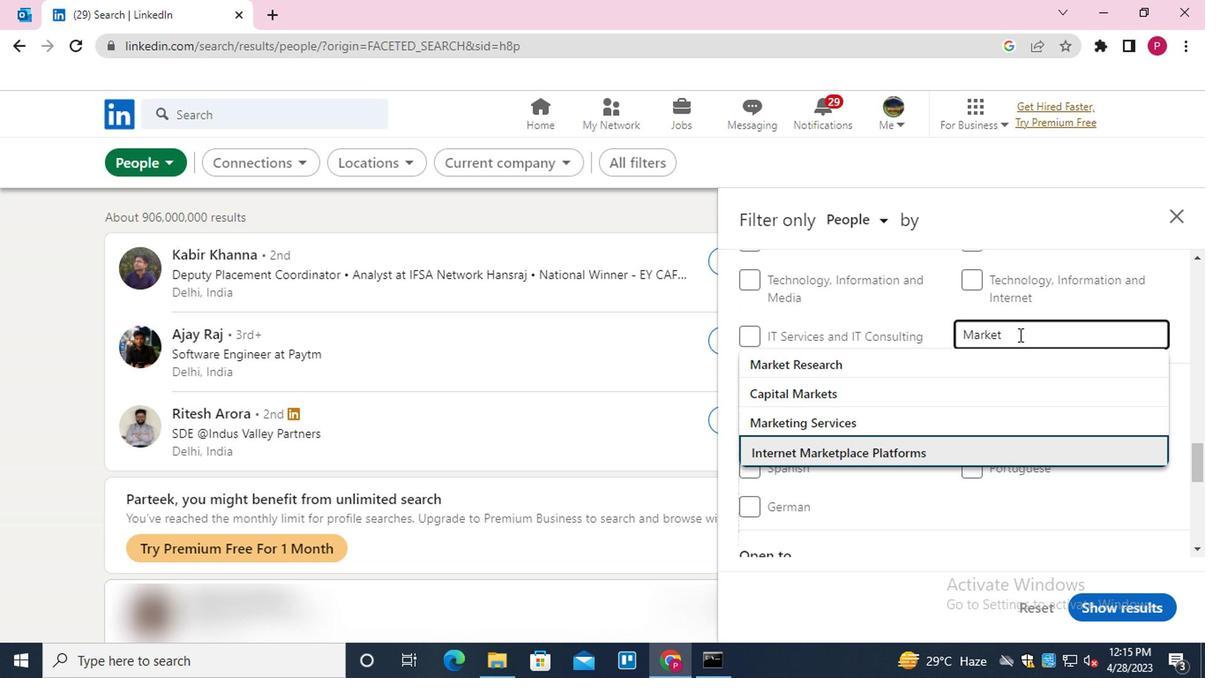 
Action: Mouse moved to (978, 362)
Screenshot: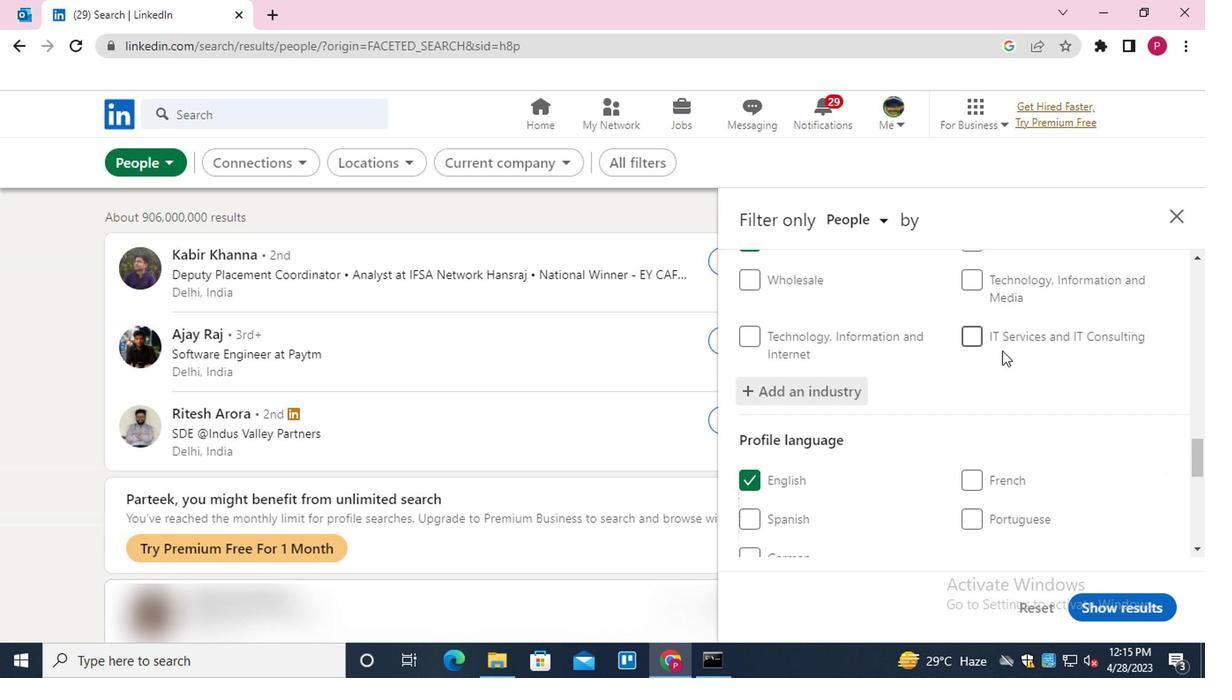 
Action: Mouse scrolled (978, 361) with delta (0, -1)
Screenshot: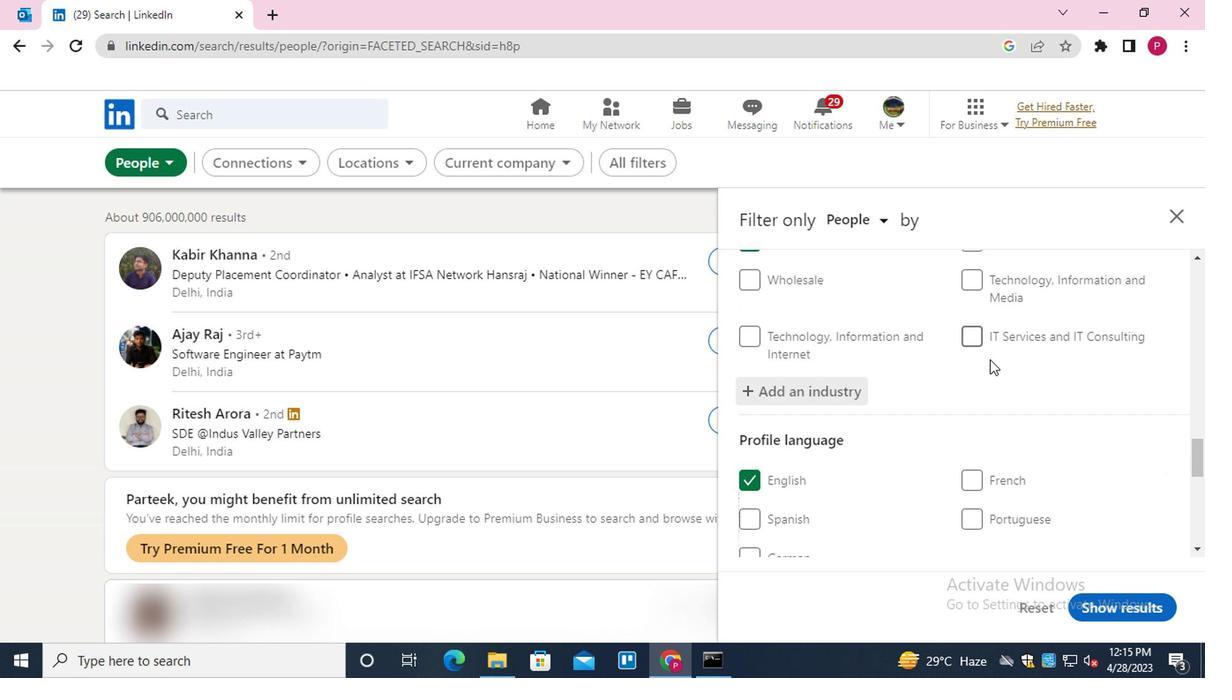 
Action: Mouse scrolled (978, 361) with delta (0, -1)
Screenshot: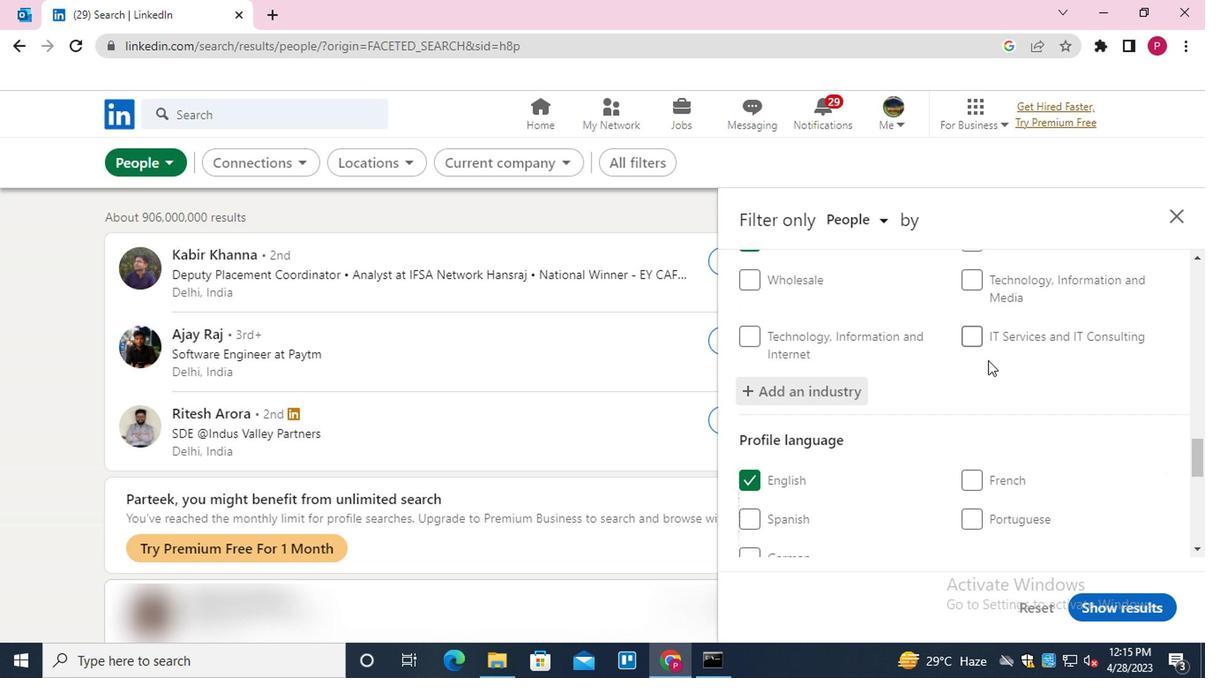 
Action: Mouse moved to (987, 452)
Screenshot: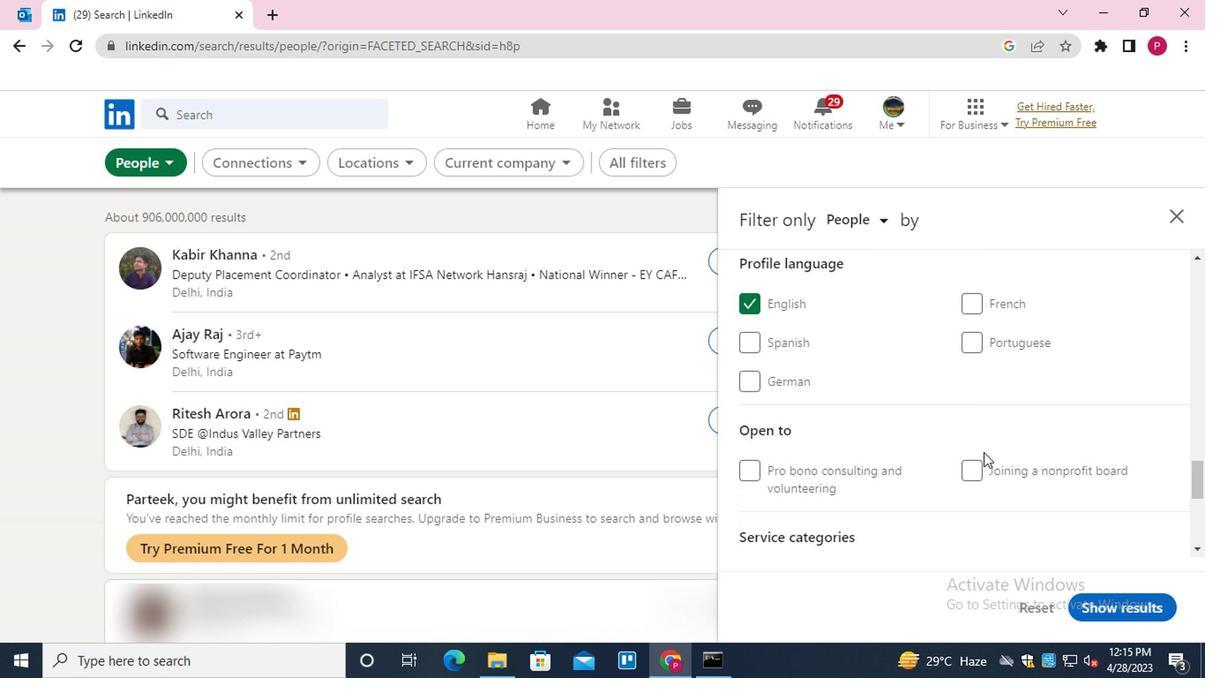 
Action: Mouse scrolled (987, 451) with delta (0, -1)
Screenshot: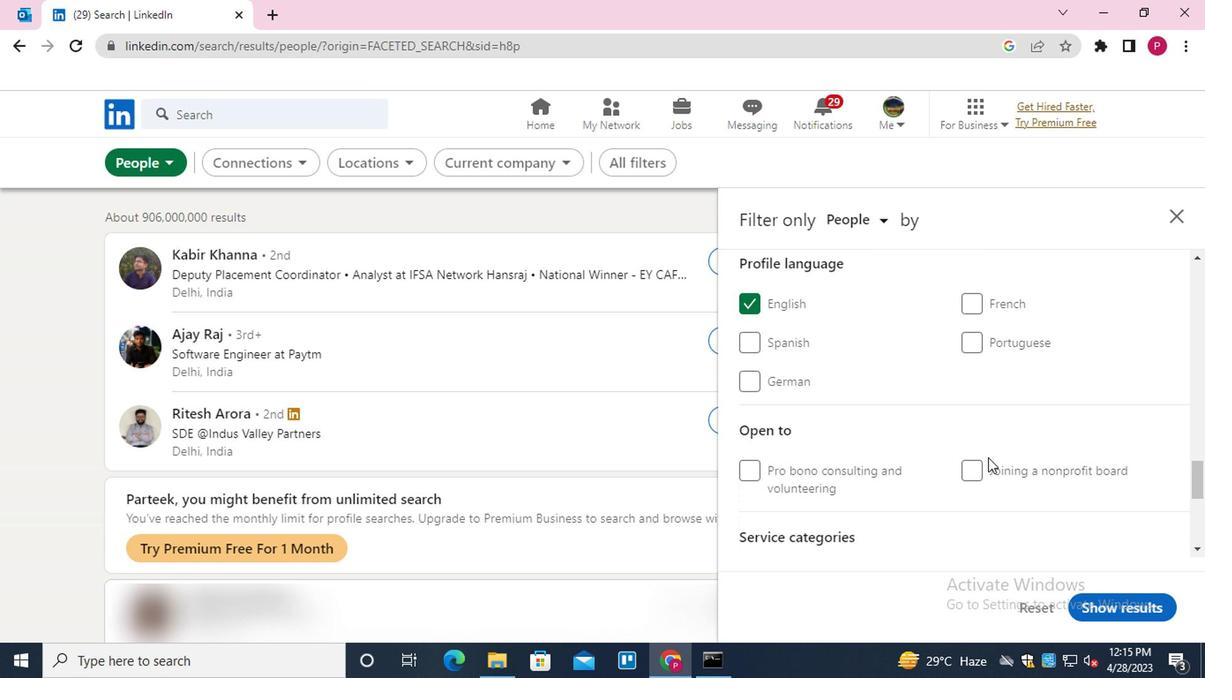 
Action: Mouse scrolled (987, 451) with delta (0, -1)
Screenshot: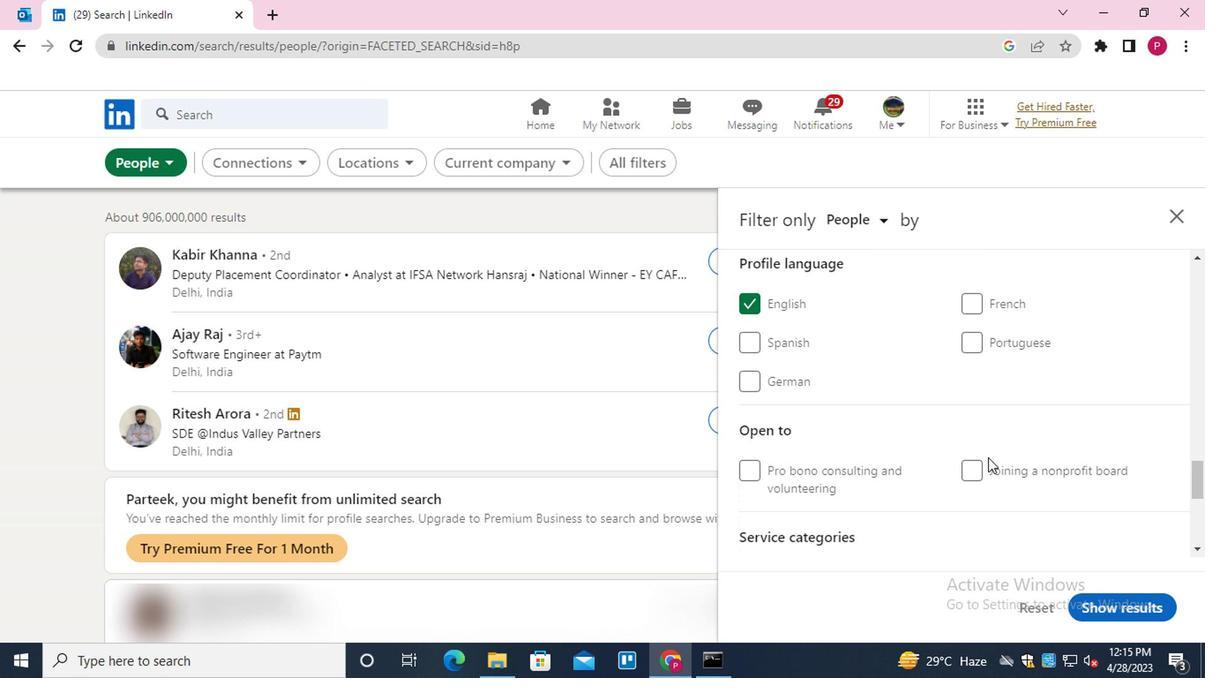 
Action: Mouse scrolled (987, 451) with delta (0, -1)
Screenshot: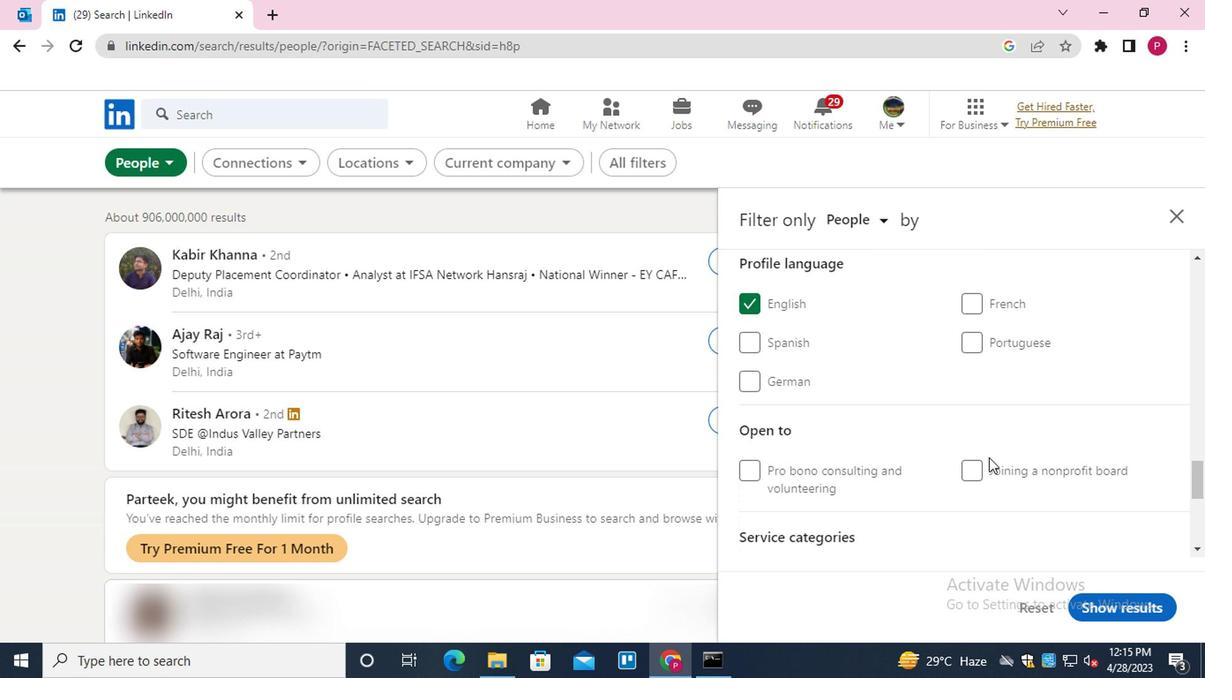 
Action: Mouse moved to (1013, 385)
Screenshot: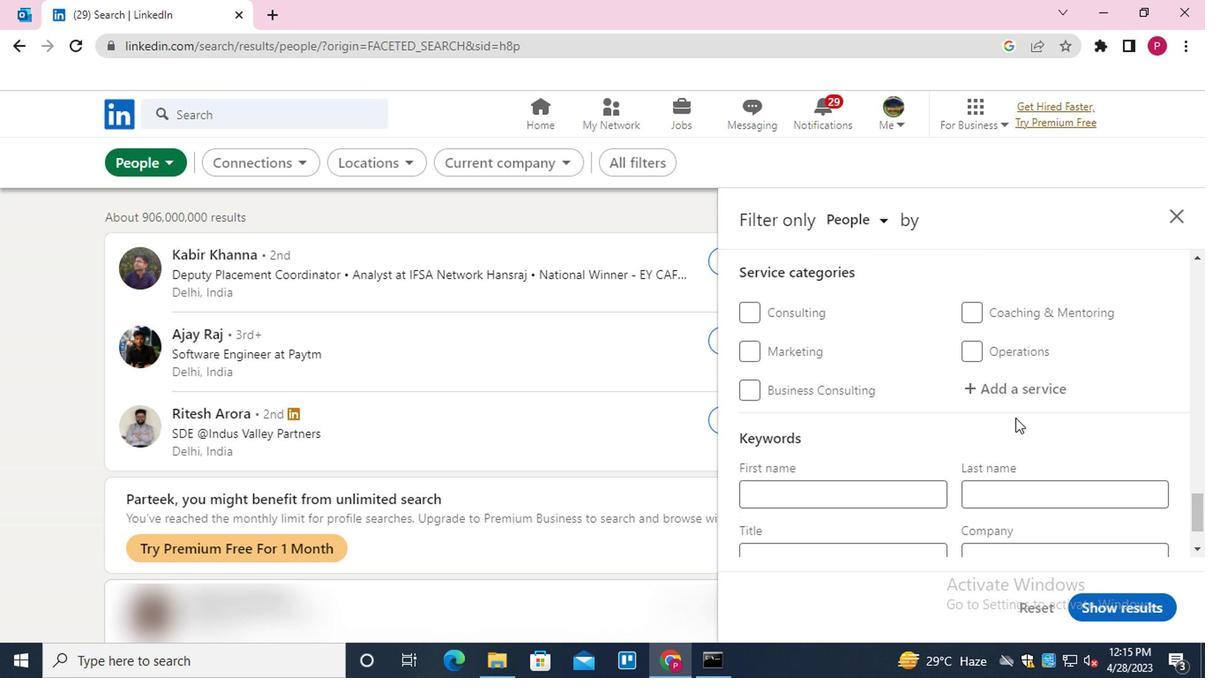 
Action: Mouse pressed left at (1013, 385)
Screenshot: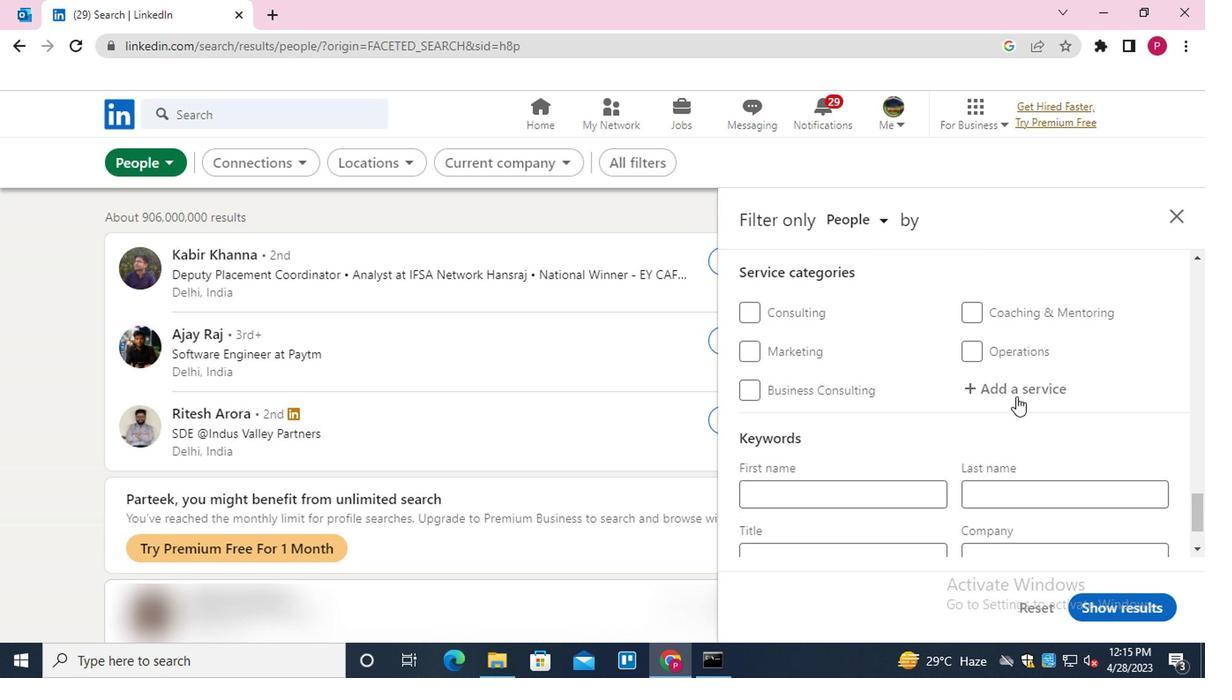 
Action: Key pressed <Key.shift>PRODUCT<Key.space><Key.down><Key.enter>
Screenshot: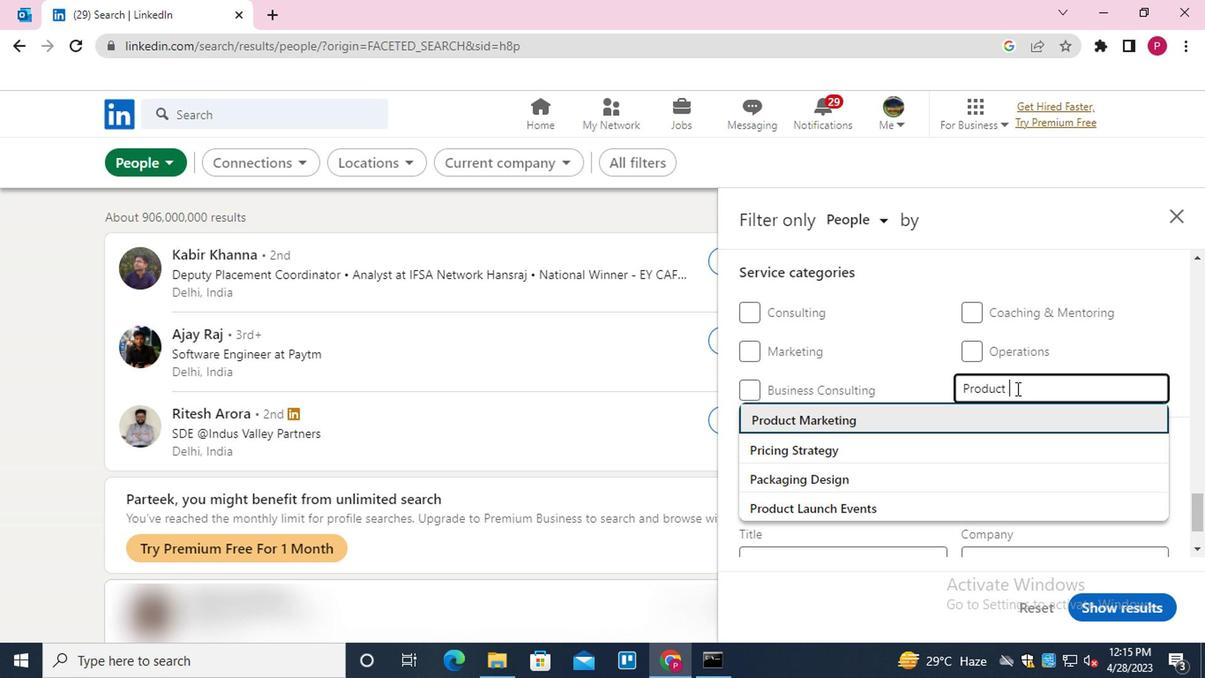
Action: Mouse moved to (991, 397)
Screenshot: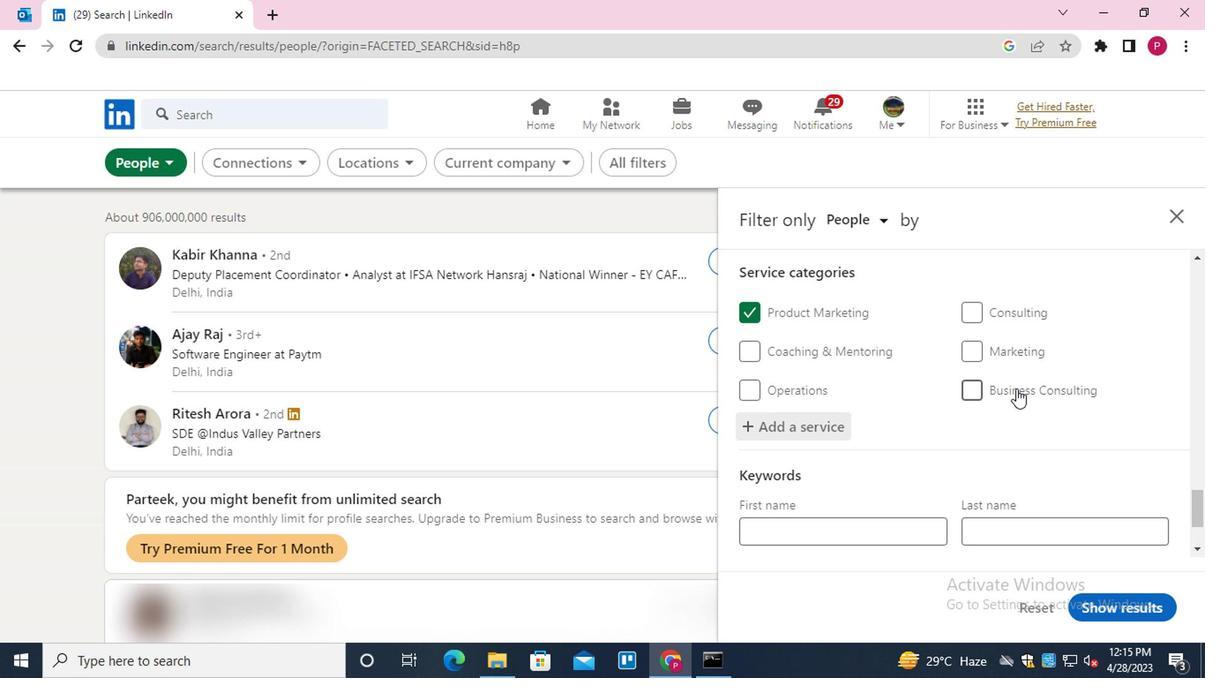 
Action: Mouse scrolled (991, 396) with delta (0, 0)
Screenshot: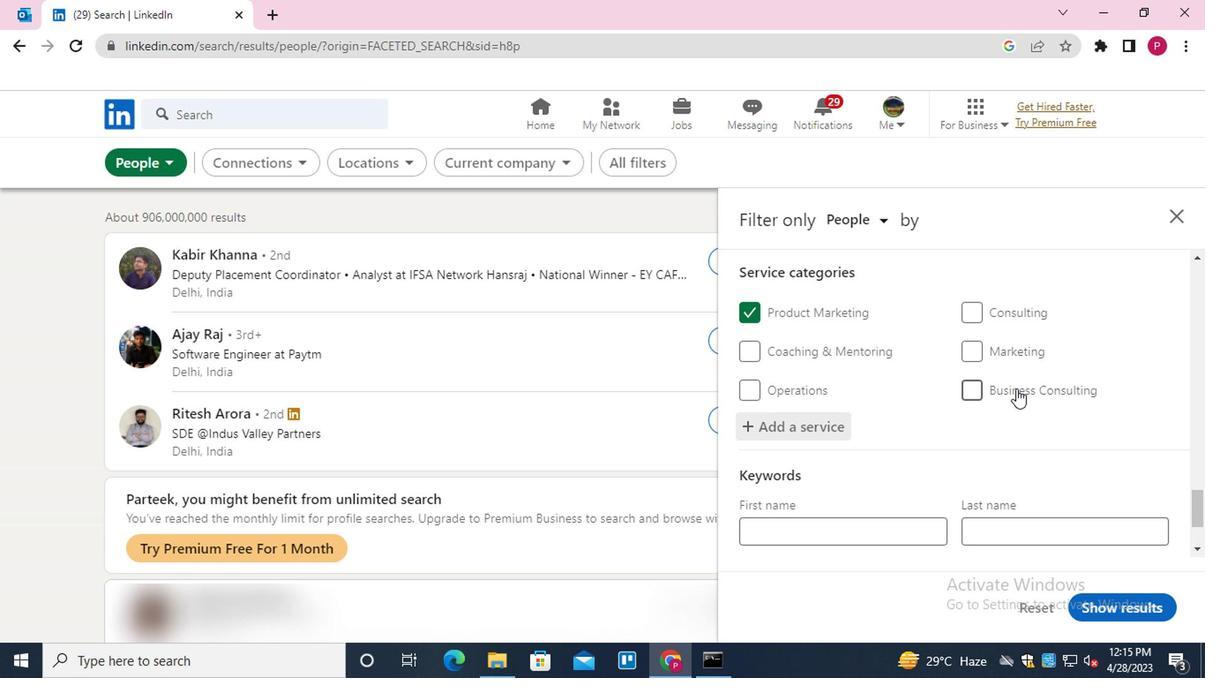 
Action: Mouse moved to (985, 401)
Screenshot: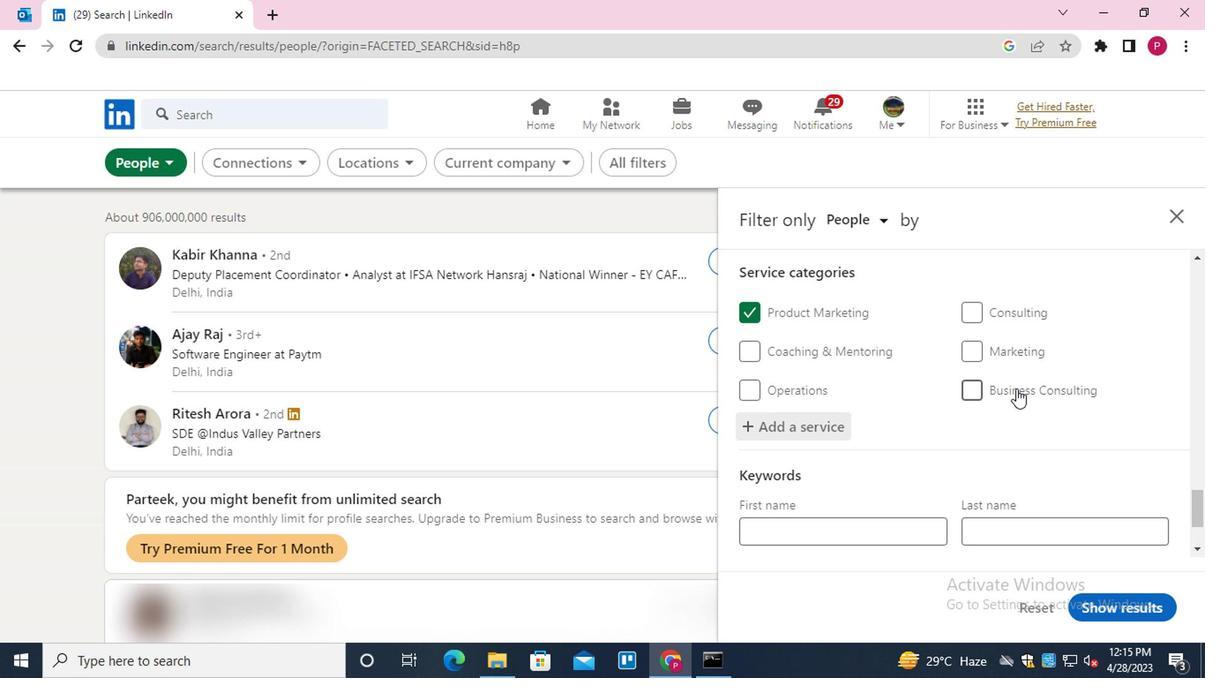 
Action: Mouse scrolled (985, 399) with delta (0, -1)
Screenshot: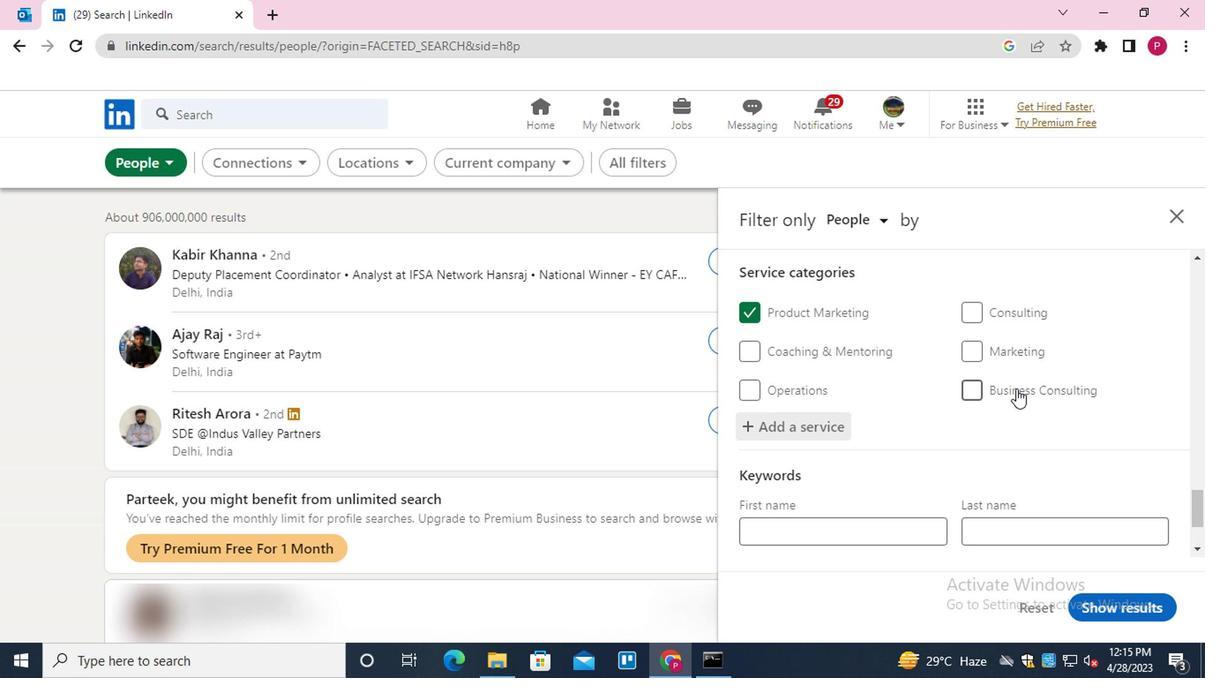 
Action: Mouse moved to (983, 401)
Screenshot: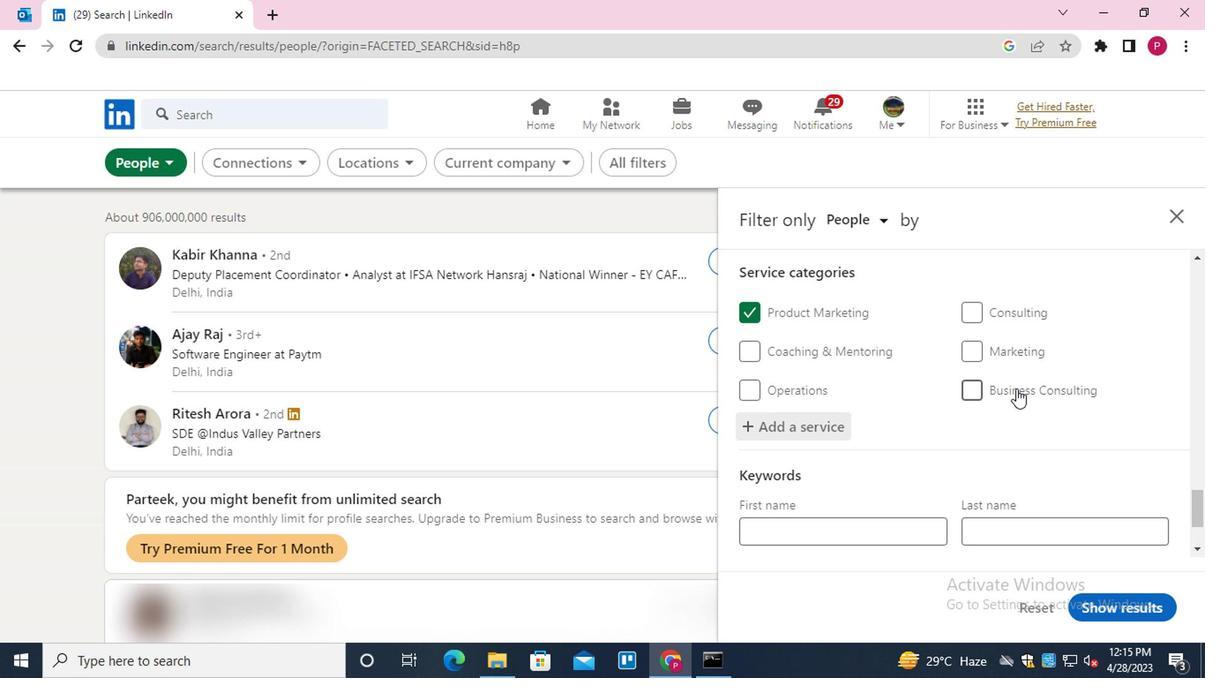 
Action: Mouse scrolled (983, 401) with delta (0, 0)
Screenshot: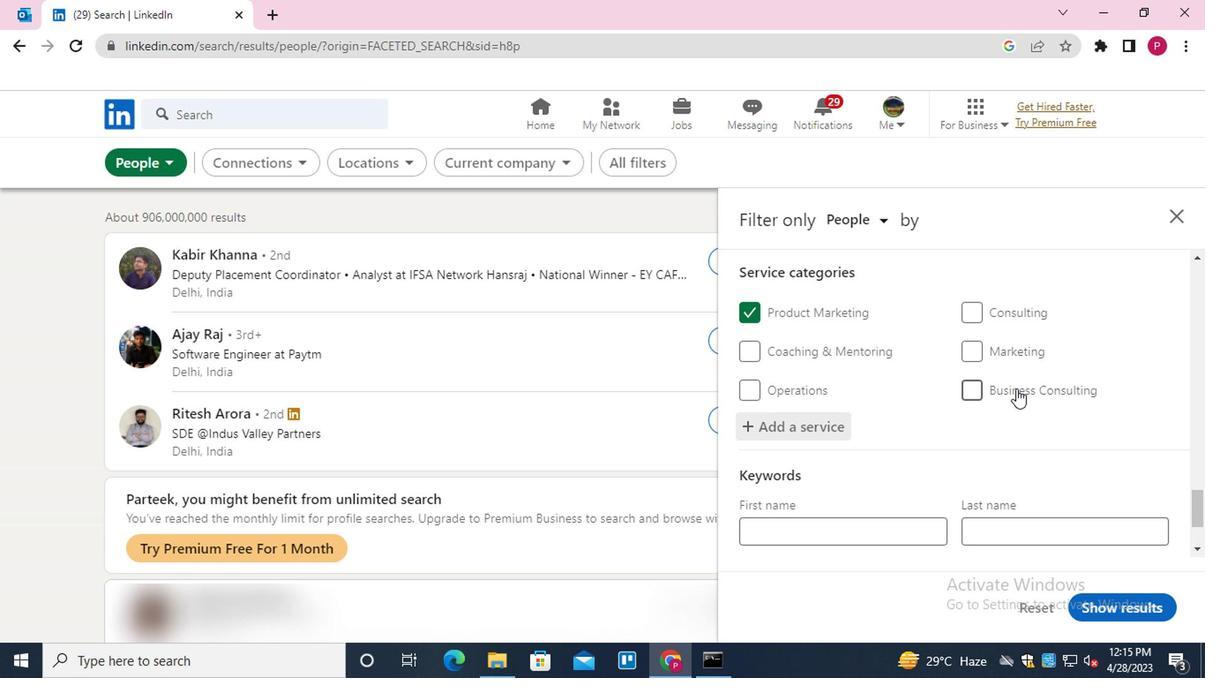 
Action: Mouse moved to (978, 405)
Screenshot: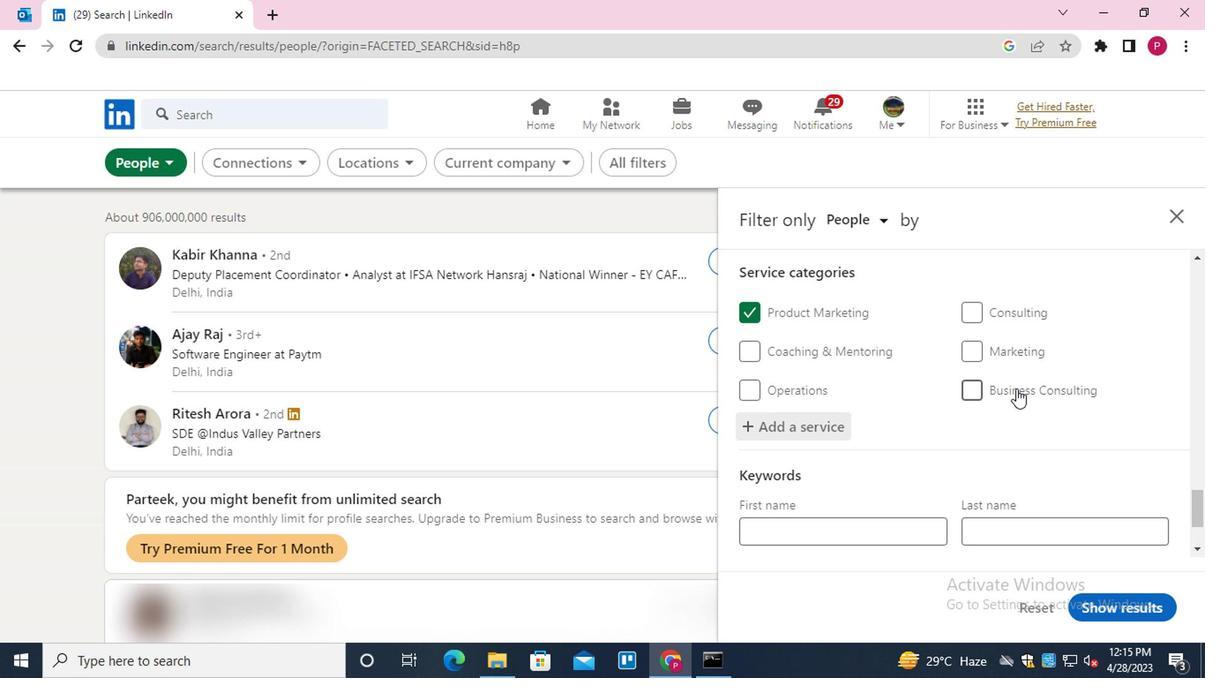 
Action: Mouse scrolled (978, 404) with delta (0, -1)
Screenshot: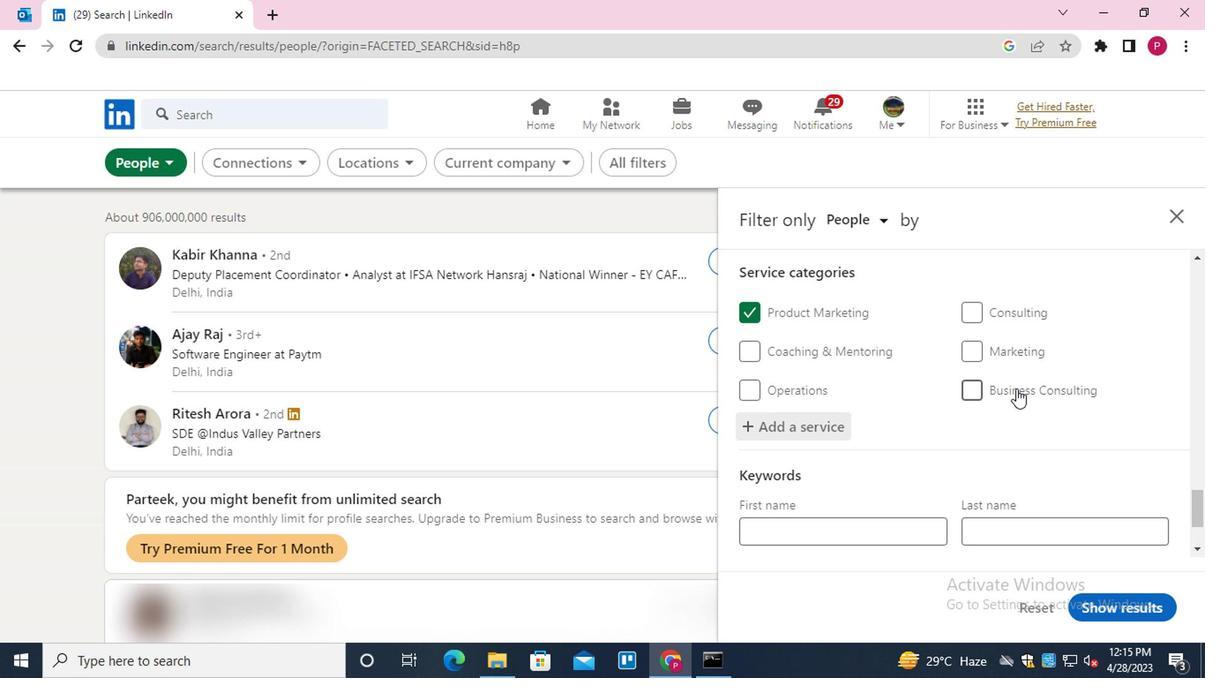 
Action: Mouse moved to (963, 416)
Screenshot: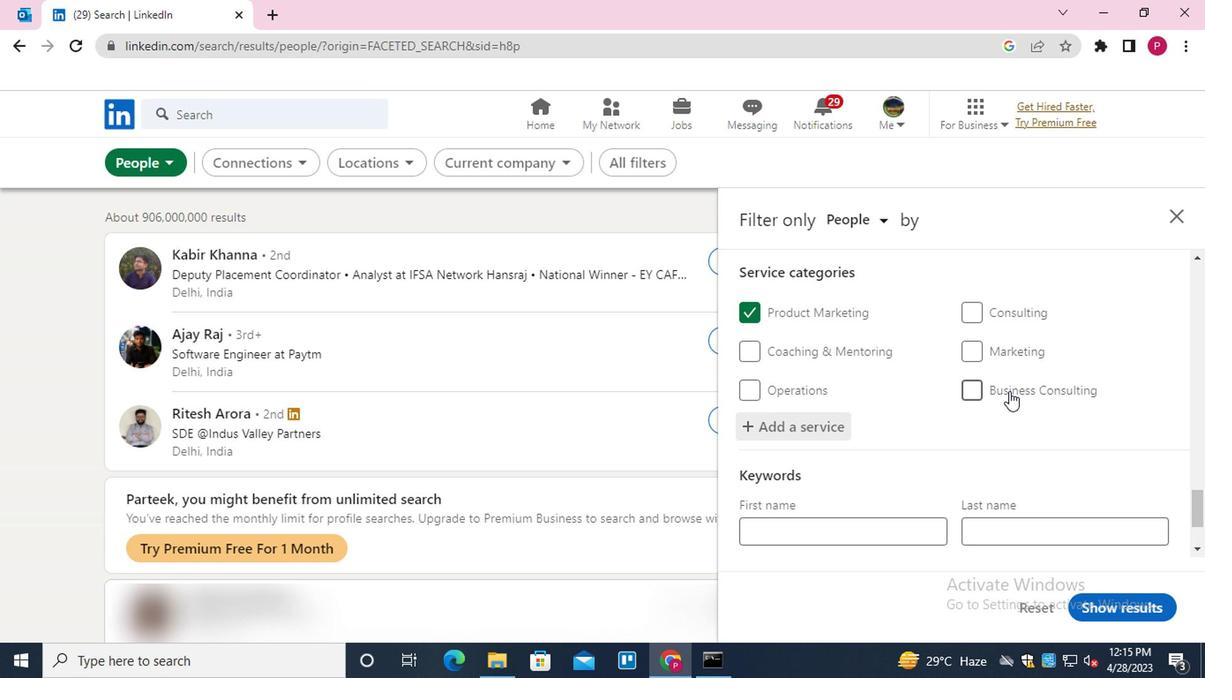 
Action: Mouse scrolled (963, 415) with delta (0, 0)
Screenshot: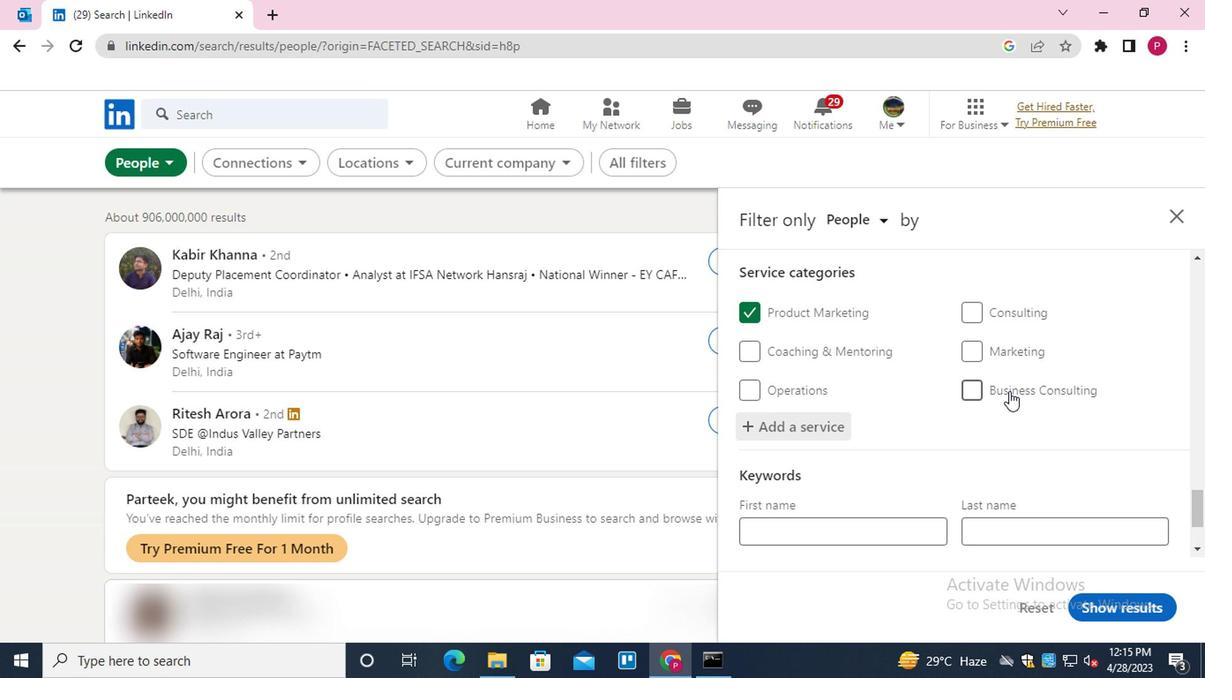 
Action: Mouse moved to (883, 474)
Screenshot: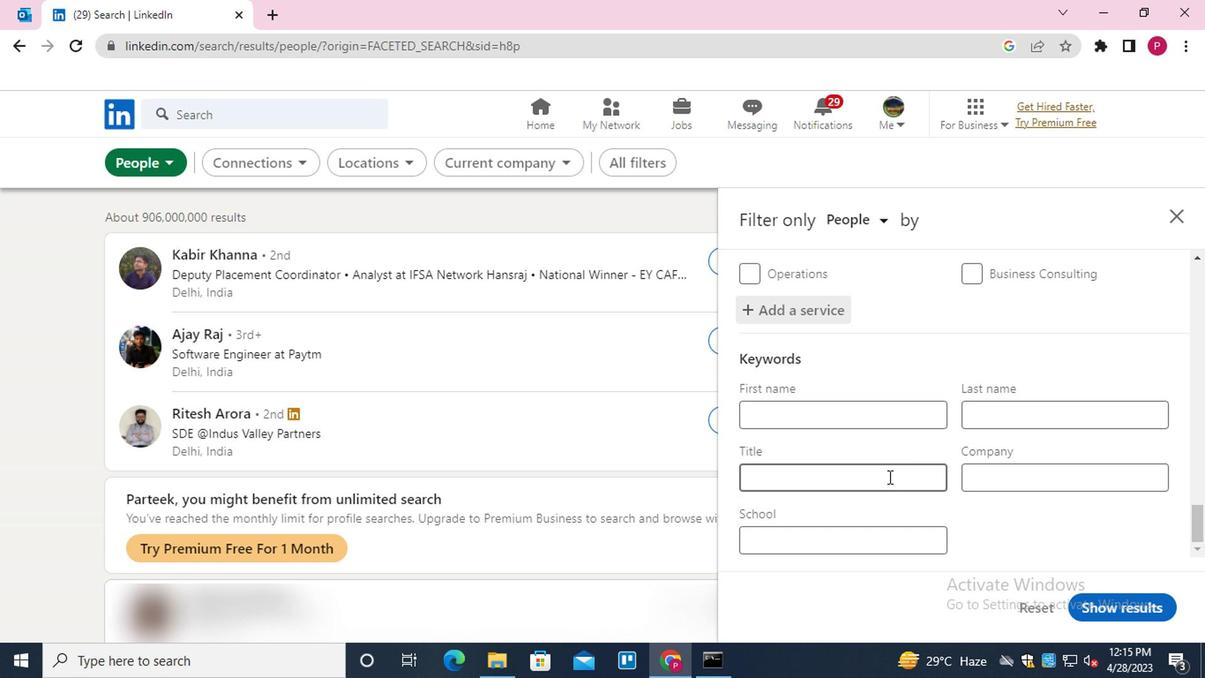 
Action: Mouse pressed left at (883, 474)
Screenshot: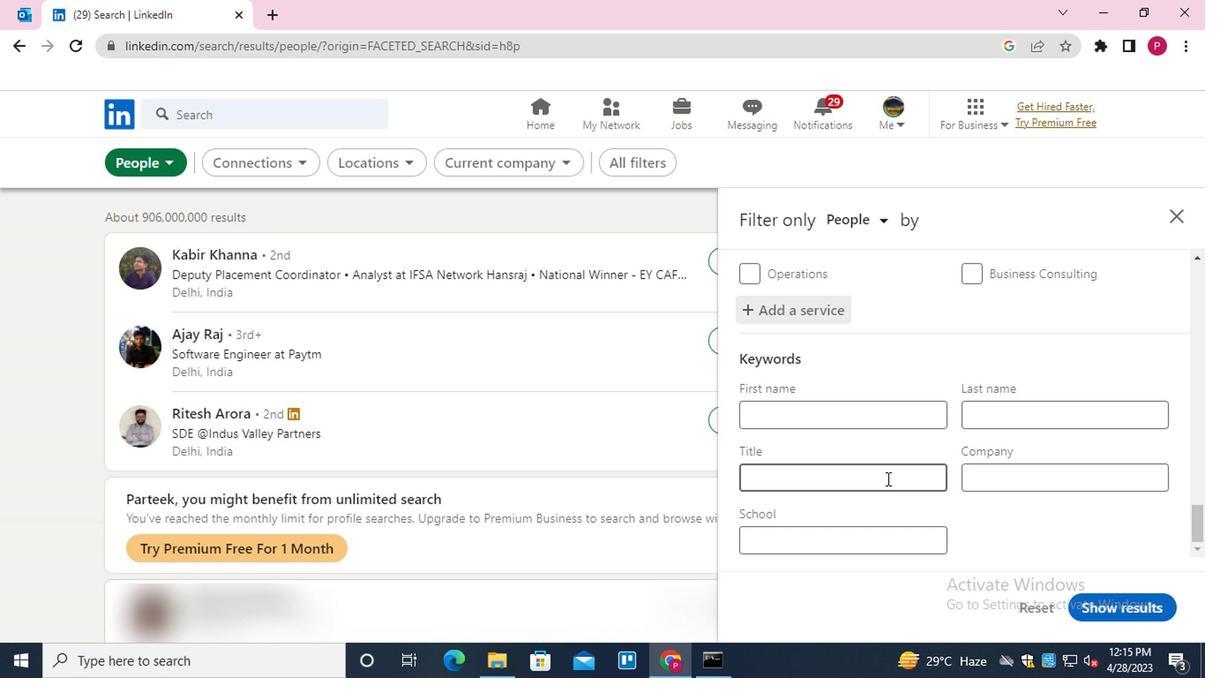 
Action: Key pressed <Key.shift>TRAVEL<Key.space><Key.shift>AGENT
Screenshot: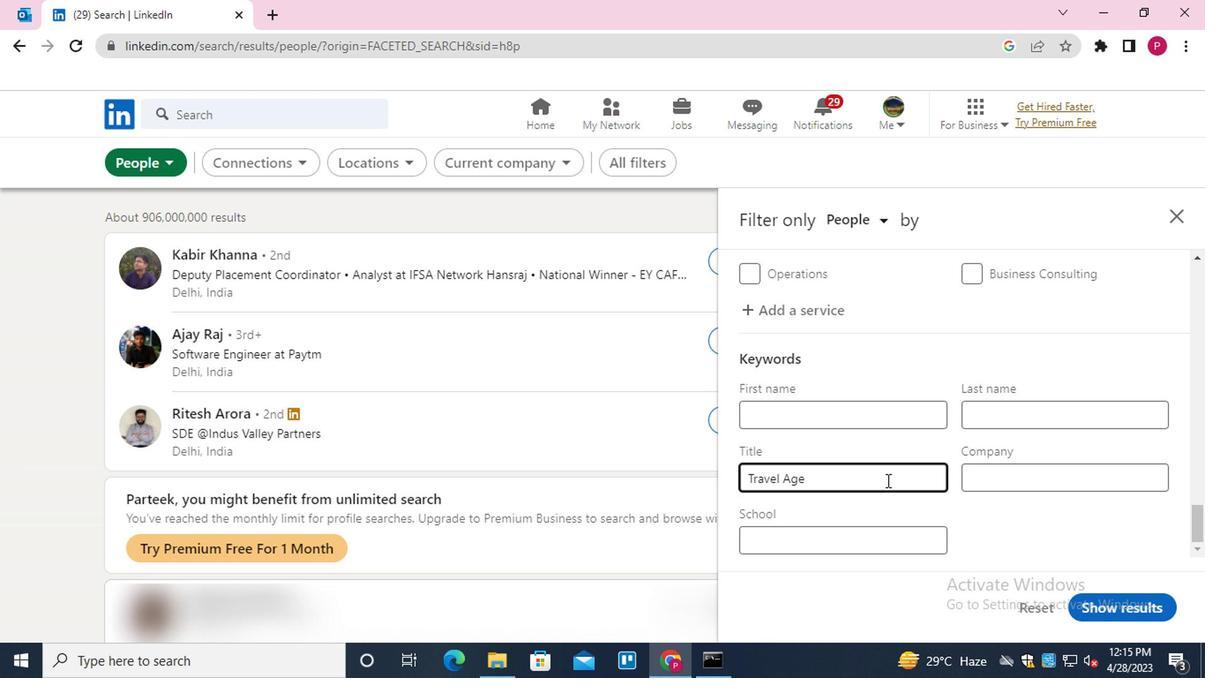 
Action: Mouse moved to (1093, 595)
Screenshot: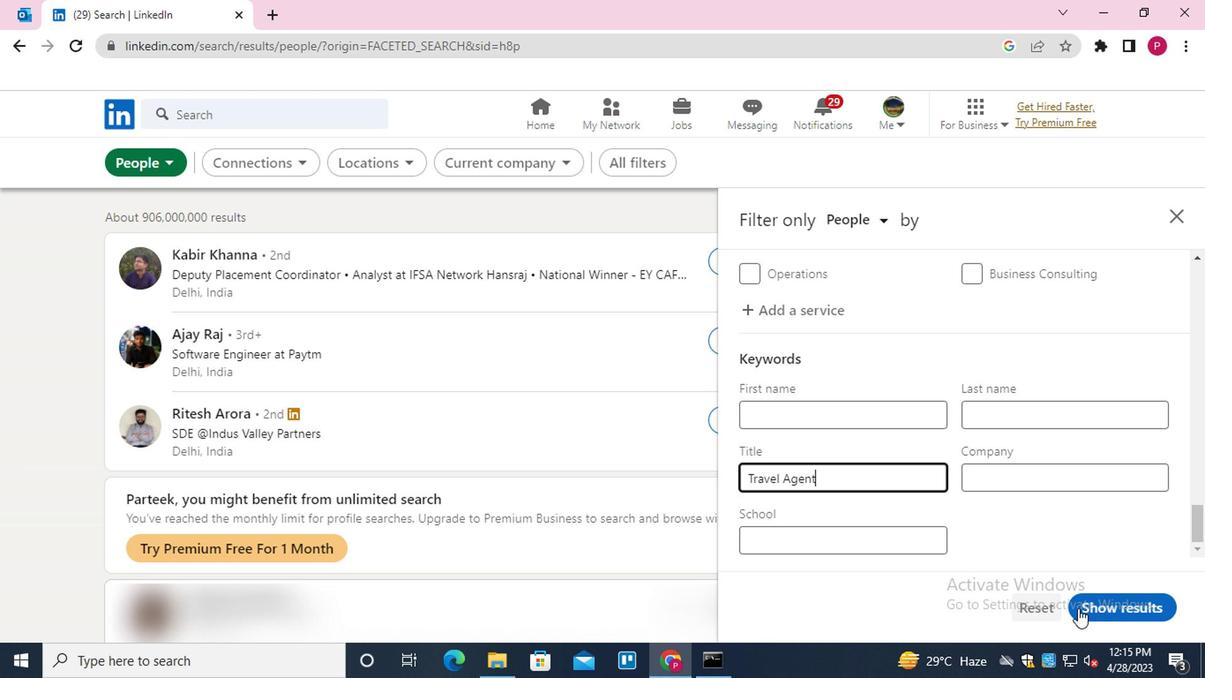 
Action: Mouse pressed left at (1093, 595)
Screenshot: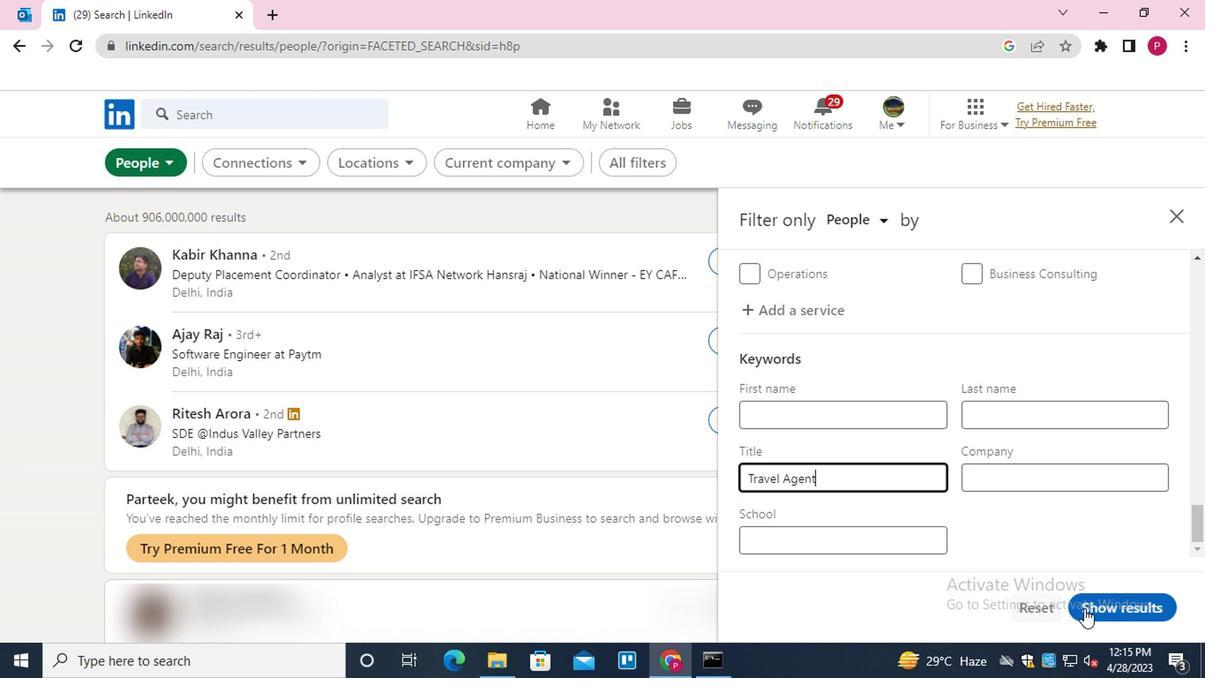 
Action: Mouse moved to (556, 379)
Screenshot: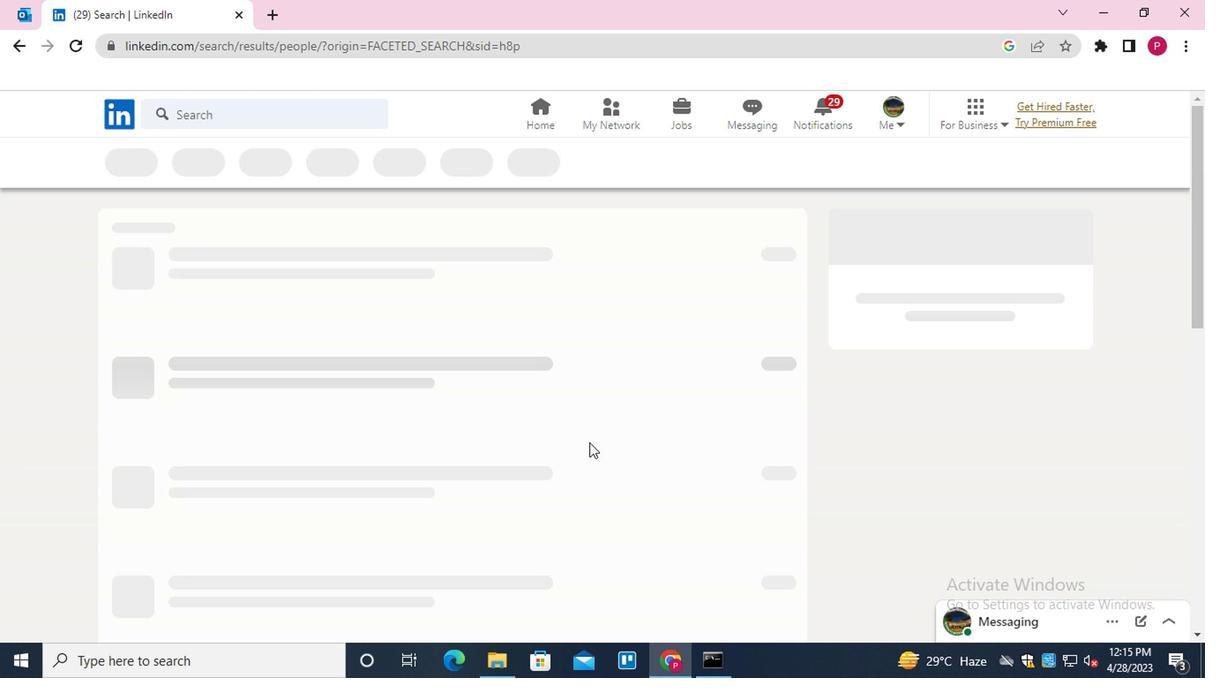 
